 Task: Add Ancient Nutrition Chocolate Keto Protein to the cart.
Action: Mouse moved to (292, 139)
Screenshot: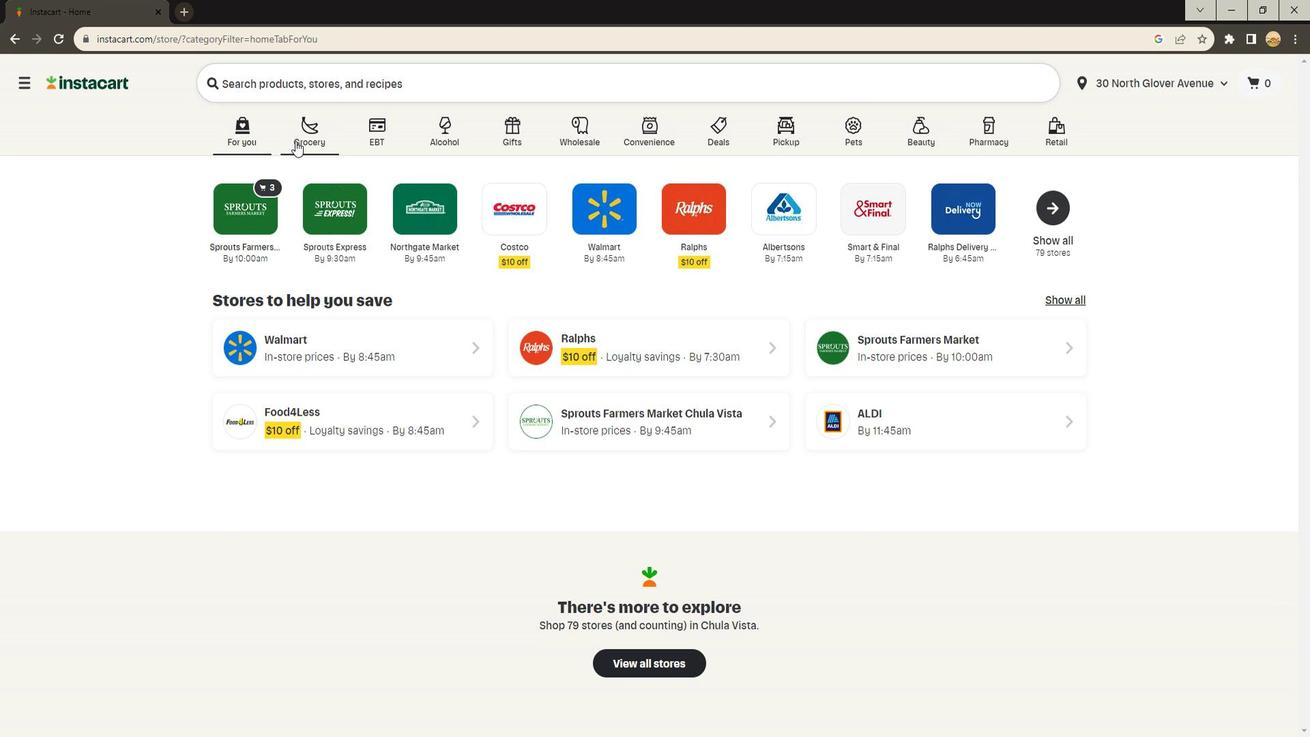 
Action: Mouse pressed left at (292, 139)
Screenshot: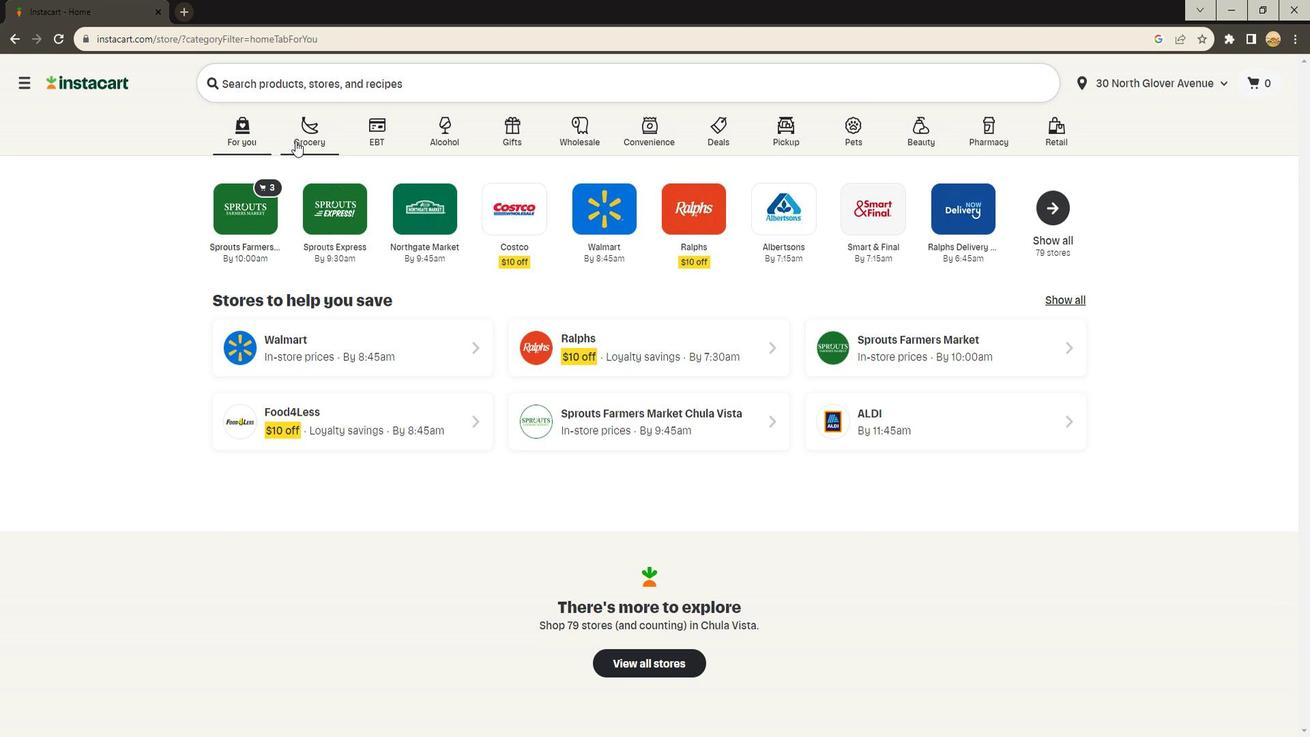 
Action: Mouse moved to (339, 417)
Screenshot: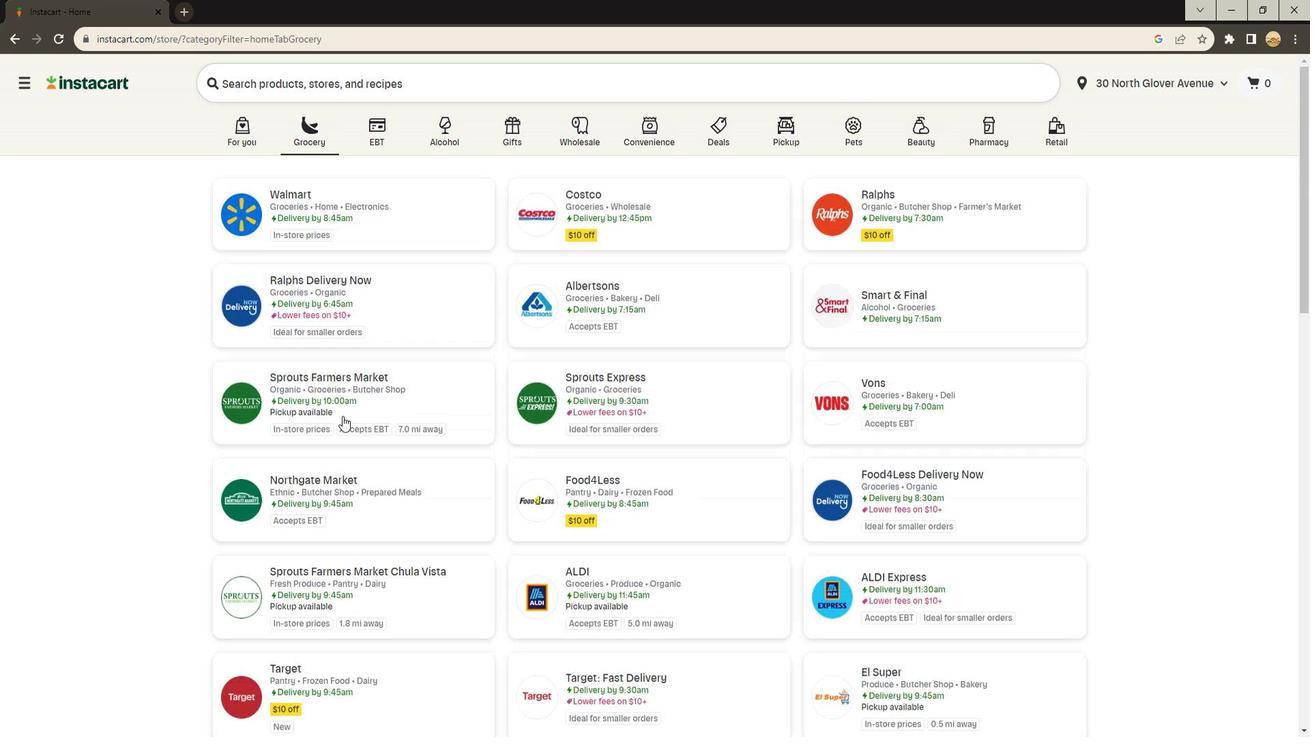 
Action: Mouse pressed left at (339, 417)
Screenshot: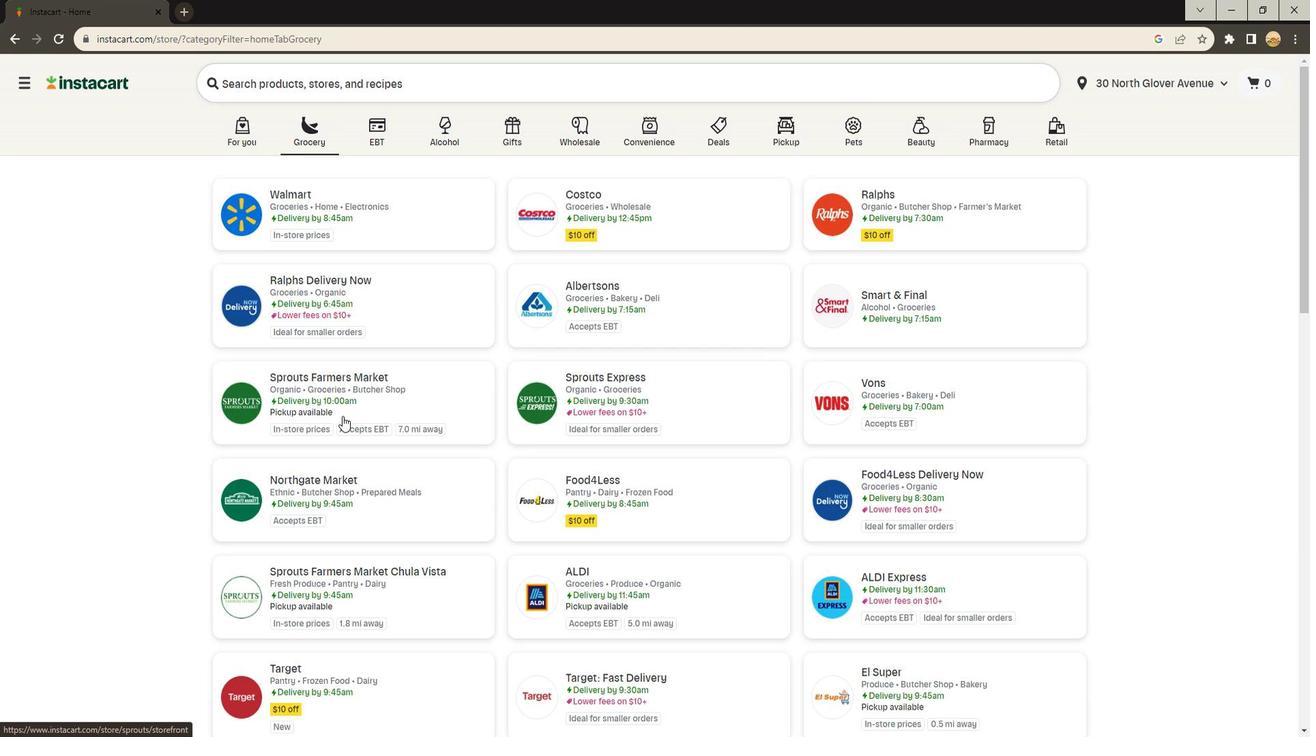 
Action: Mouse moved to (189, 403)
Screenshot: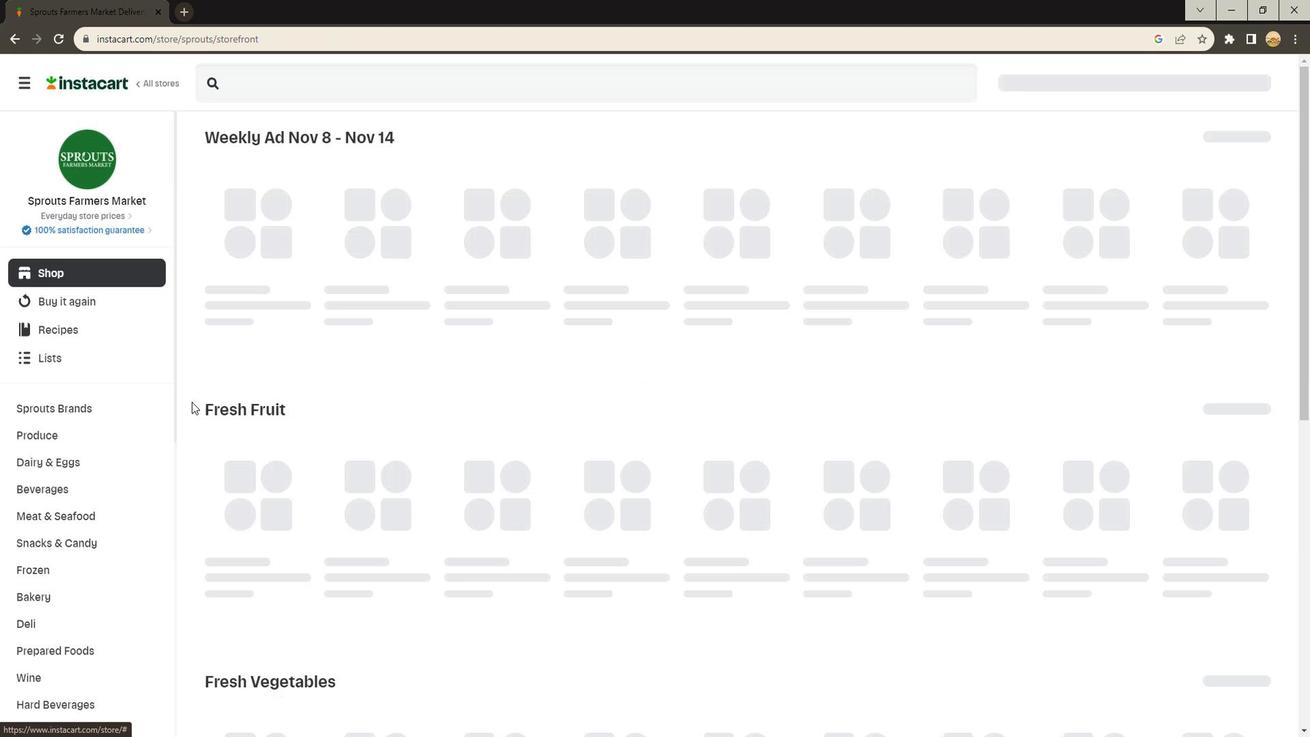 
Action: Mouse scrolled (189, 402) with delta (0, 0)
Screenshot: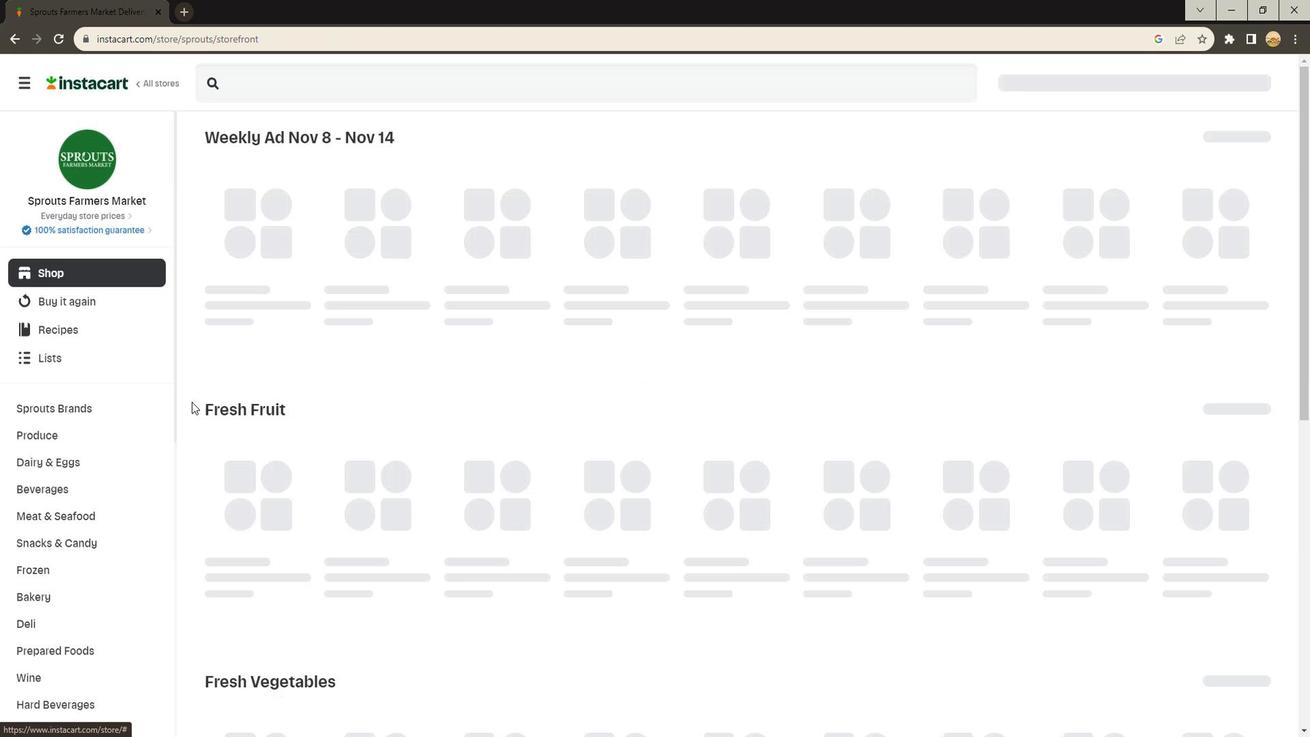 
Action: Mouse moved to (177, 409)
Screenshot: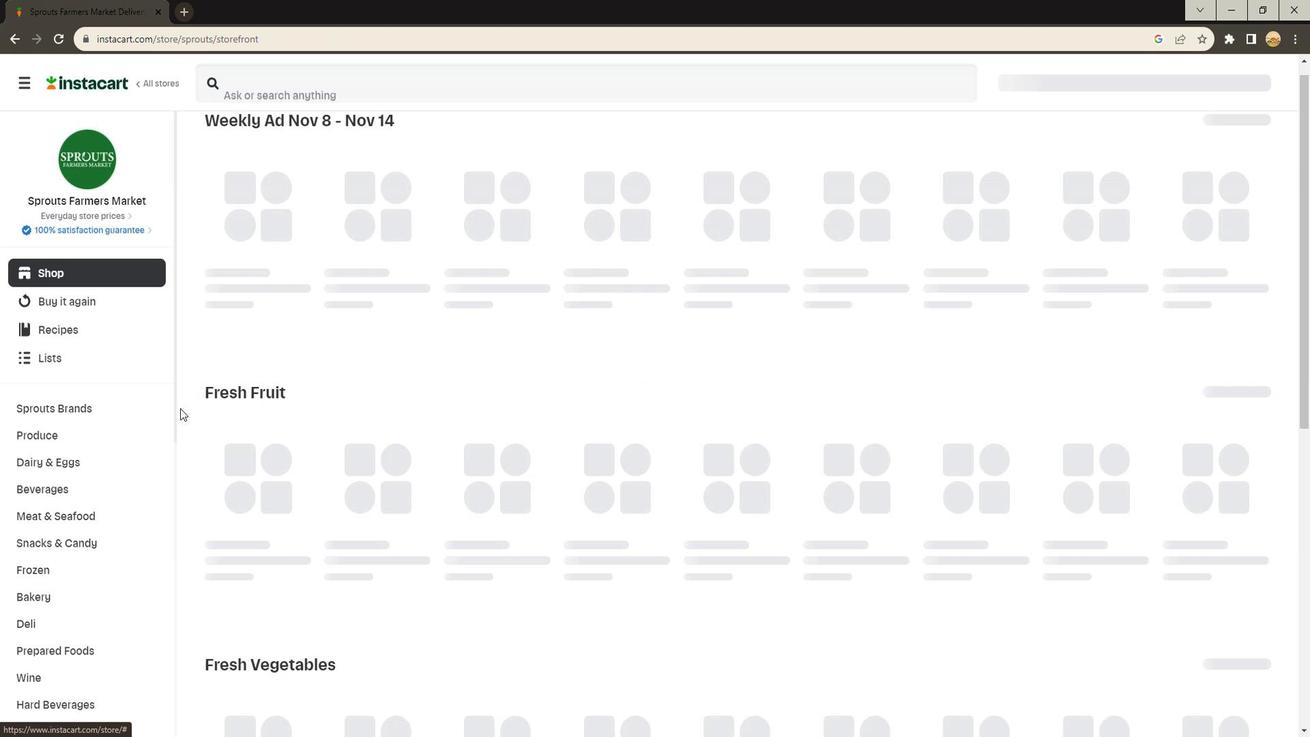
Action: Mouse scrolled (177, 408) with delta (0, 0)
Screenshot: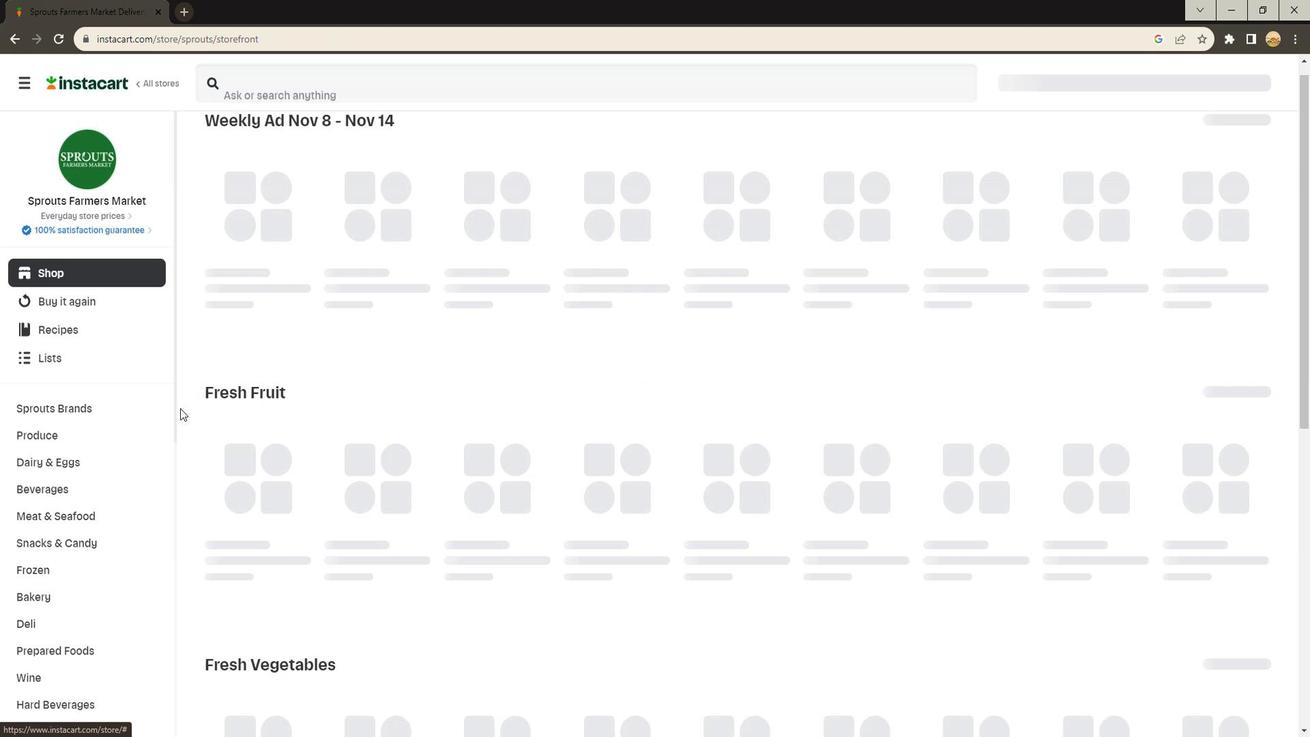 
Action: Mouse moved to (176, 410)
Screenshot: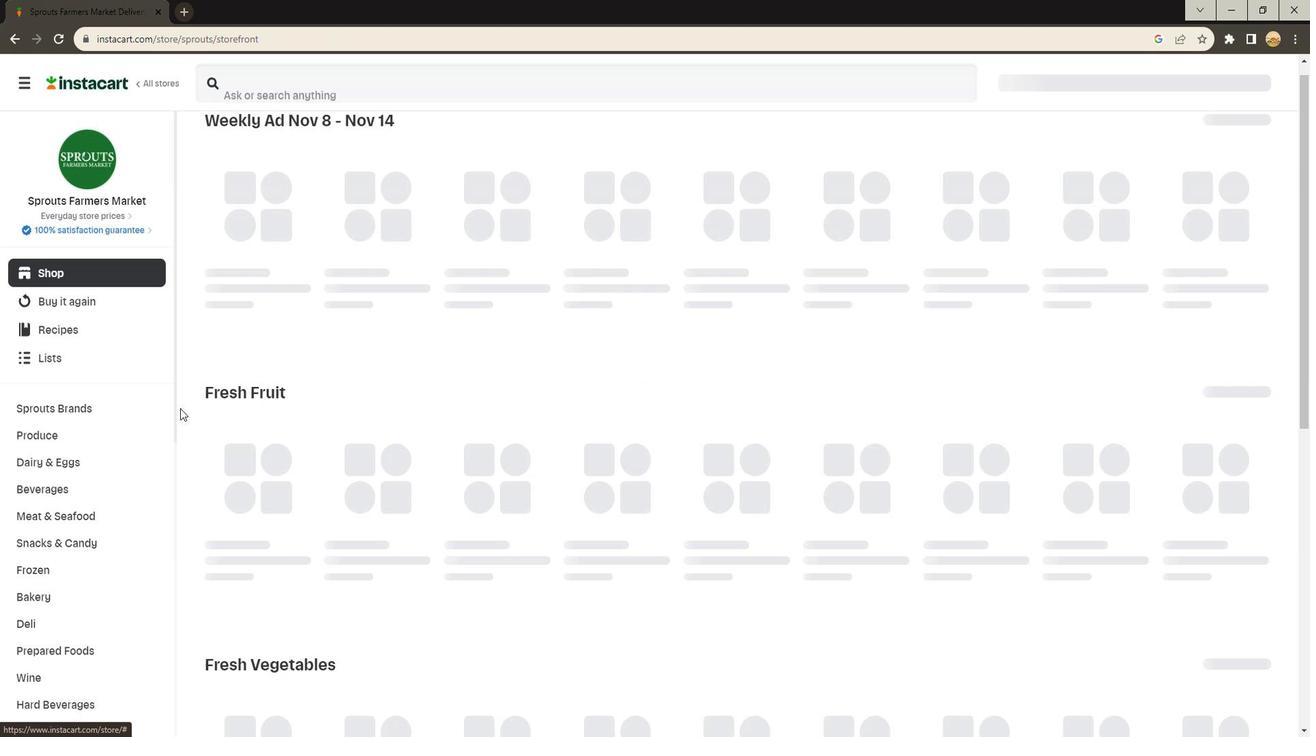 
Action: Mouse scrolled (176, 409) with delta (0, 0)
Screenshot: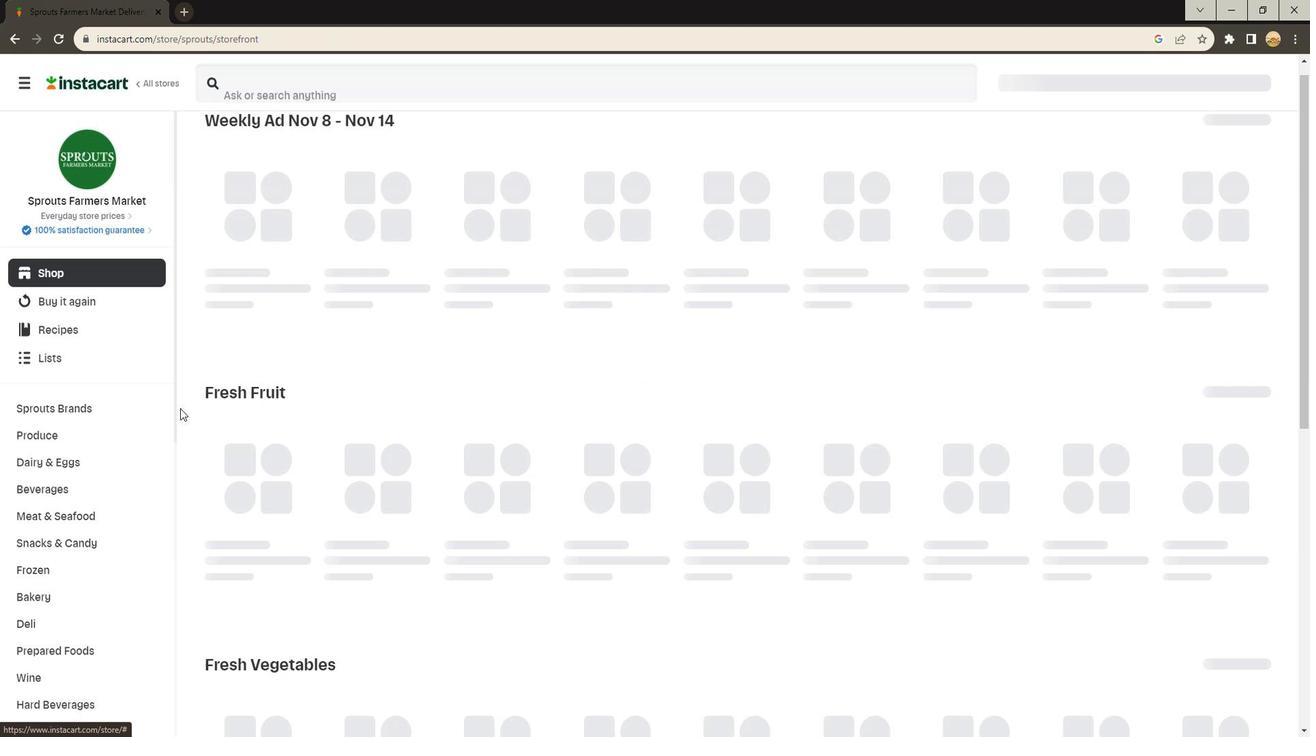 
Action: Mouse moved to (175, 410)
Screenshot: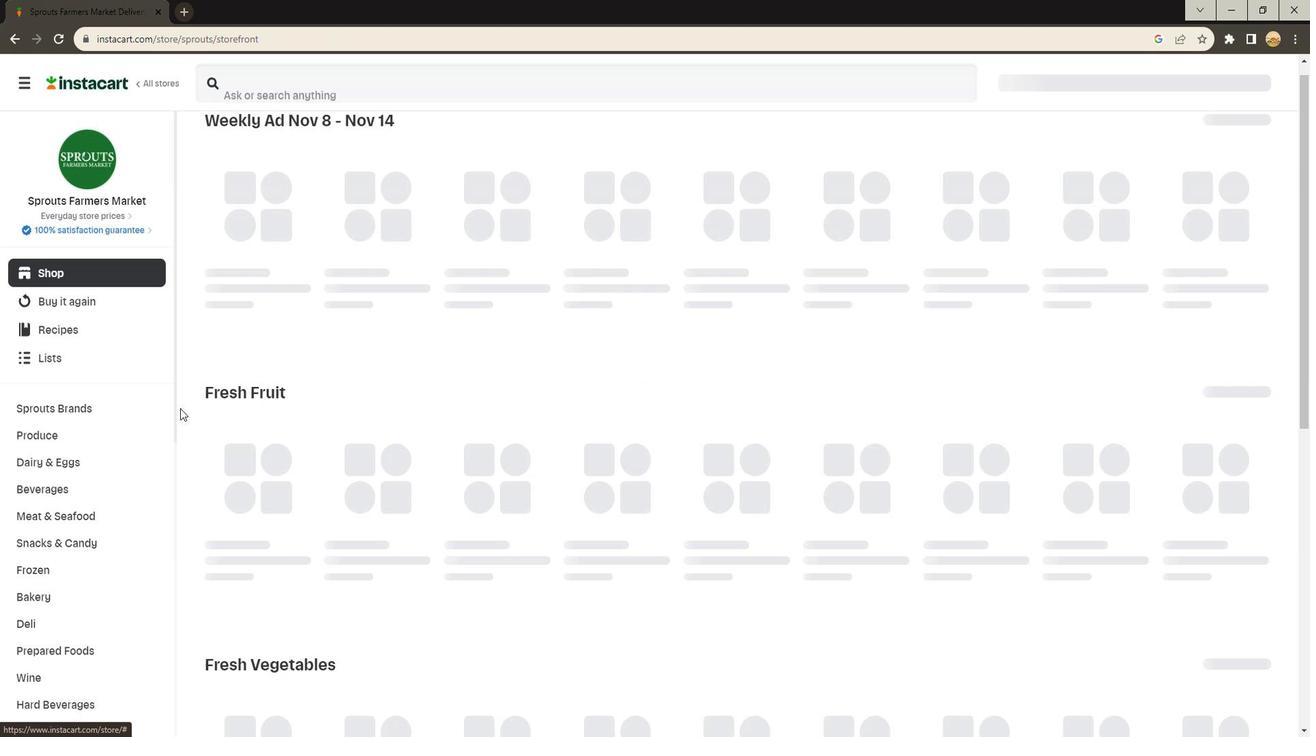 
Action: Mouse scrolled (175, 409) with delta (0, 0)
Screenshot: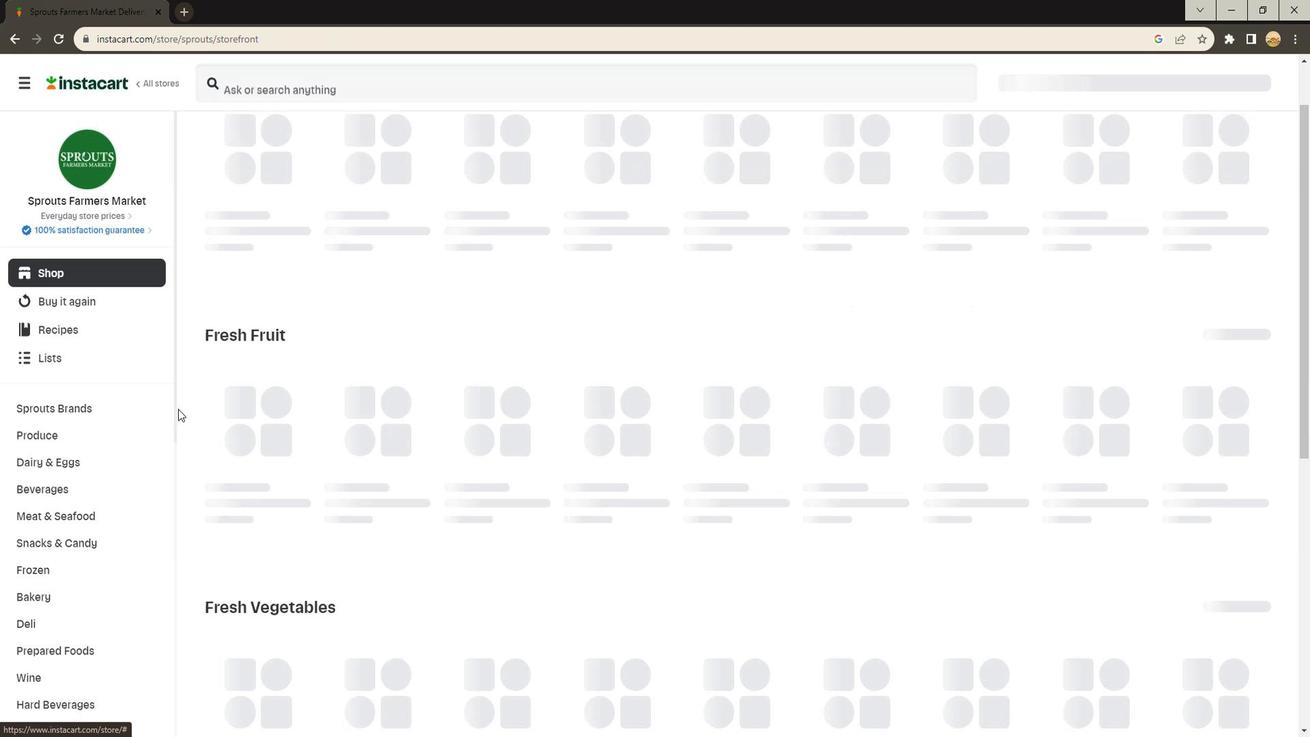 
Action: Mouse moved to (175, 410)
Screenshot: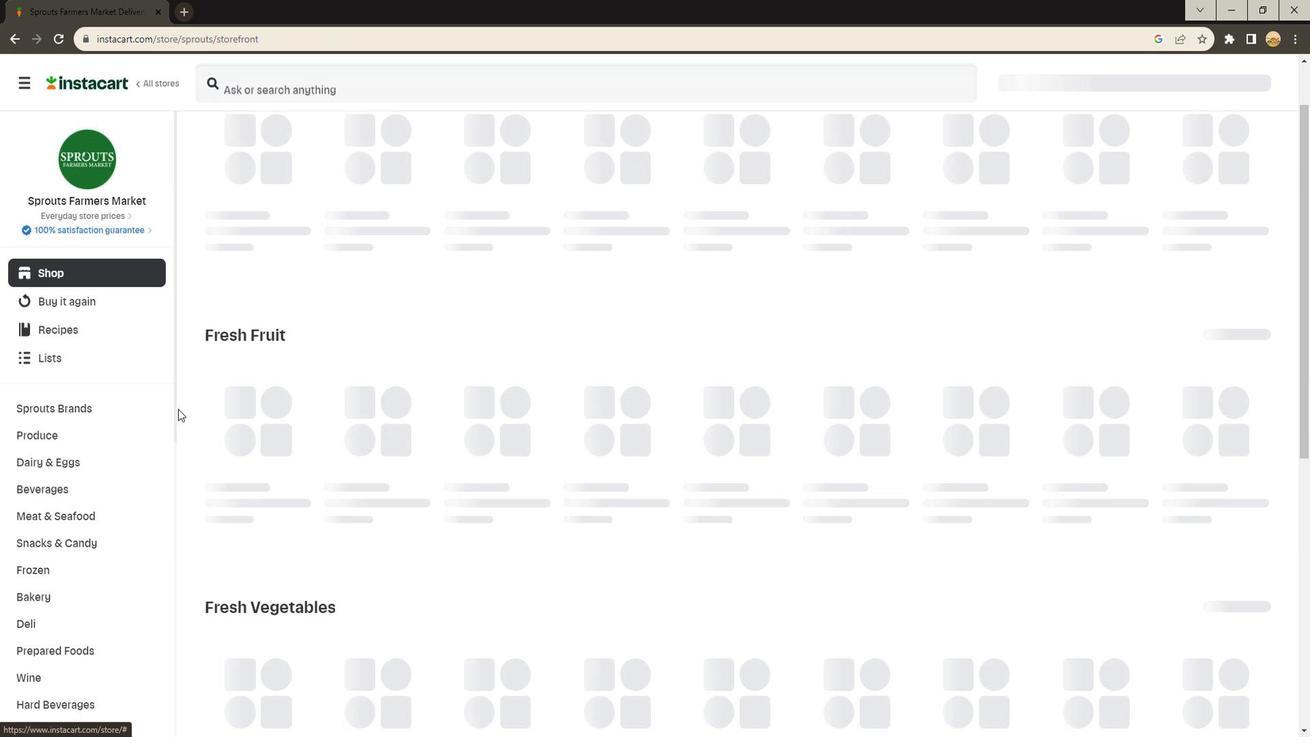 
Action: Mouse scrolled (175, 409) with delta (0, 0)
Screenshot: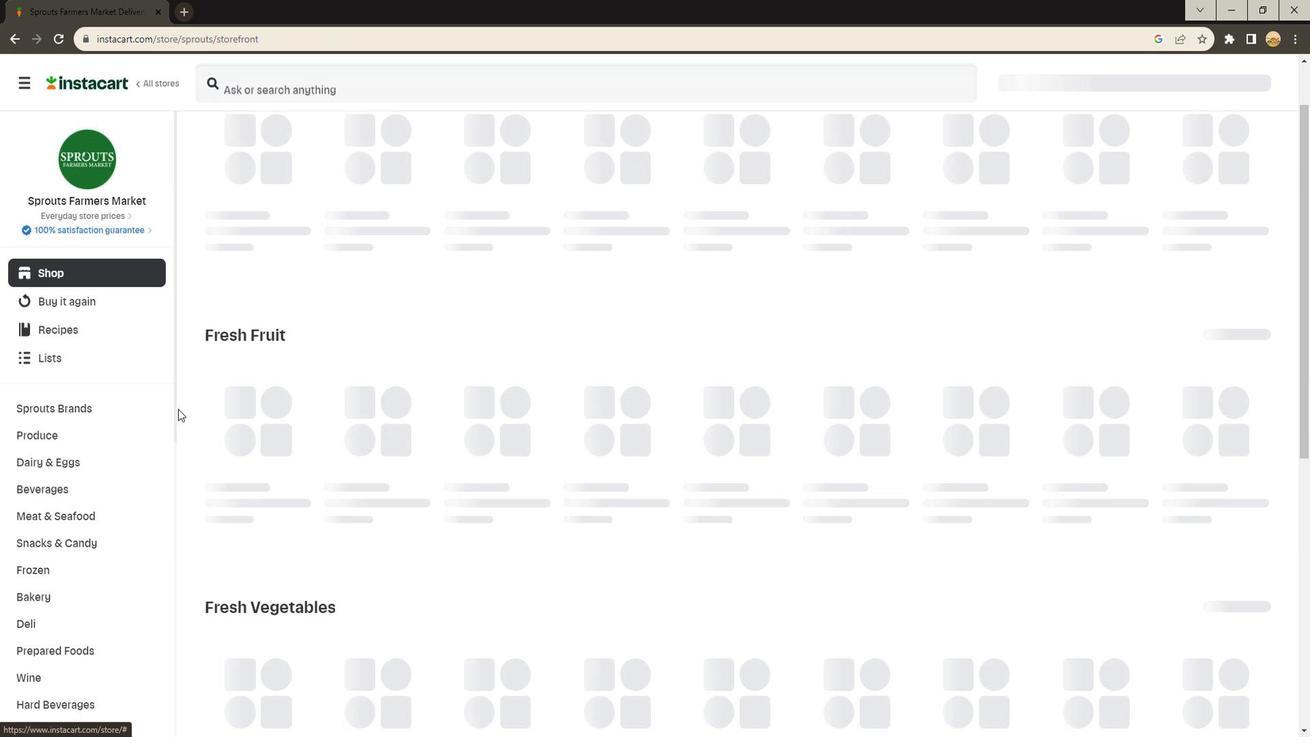 
Action: Mouse moved to (172, 410)
Screenshot: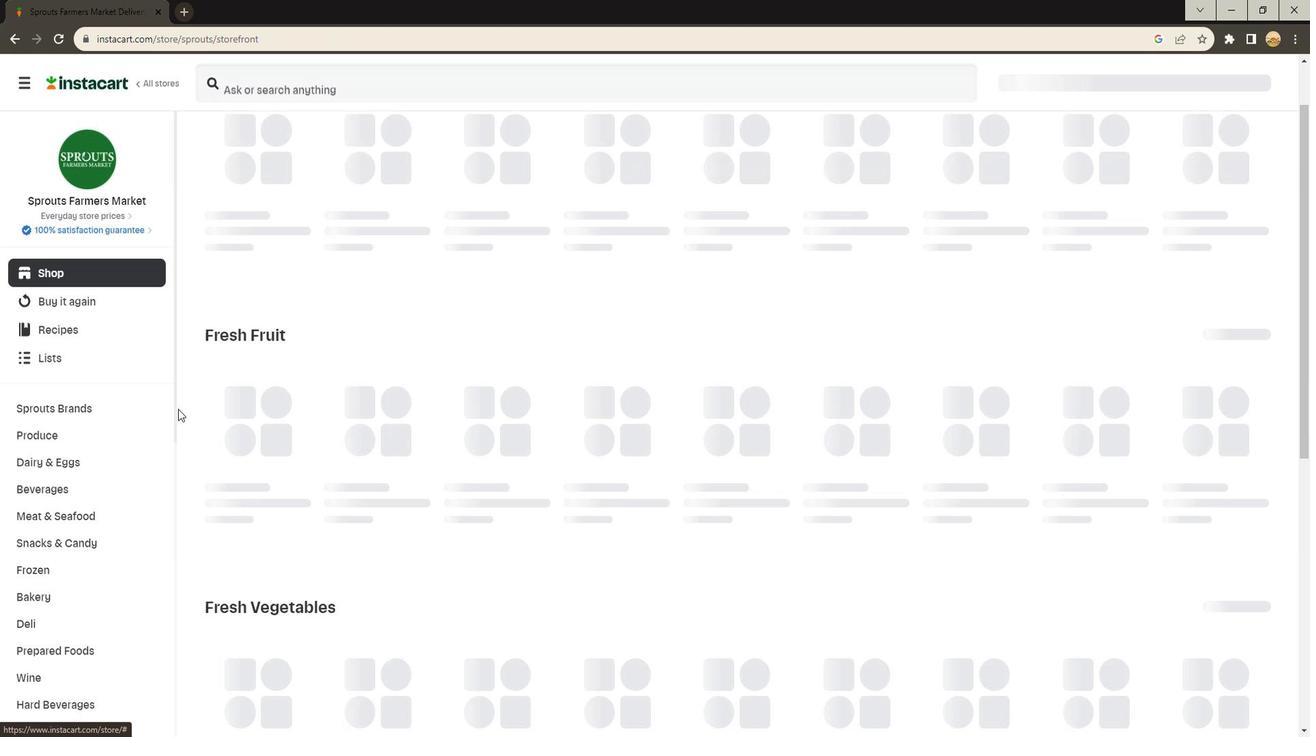 
Action: Mouse scrolled (172, 409) with delta (0, 0)
Screenshot: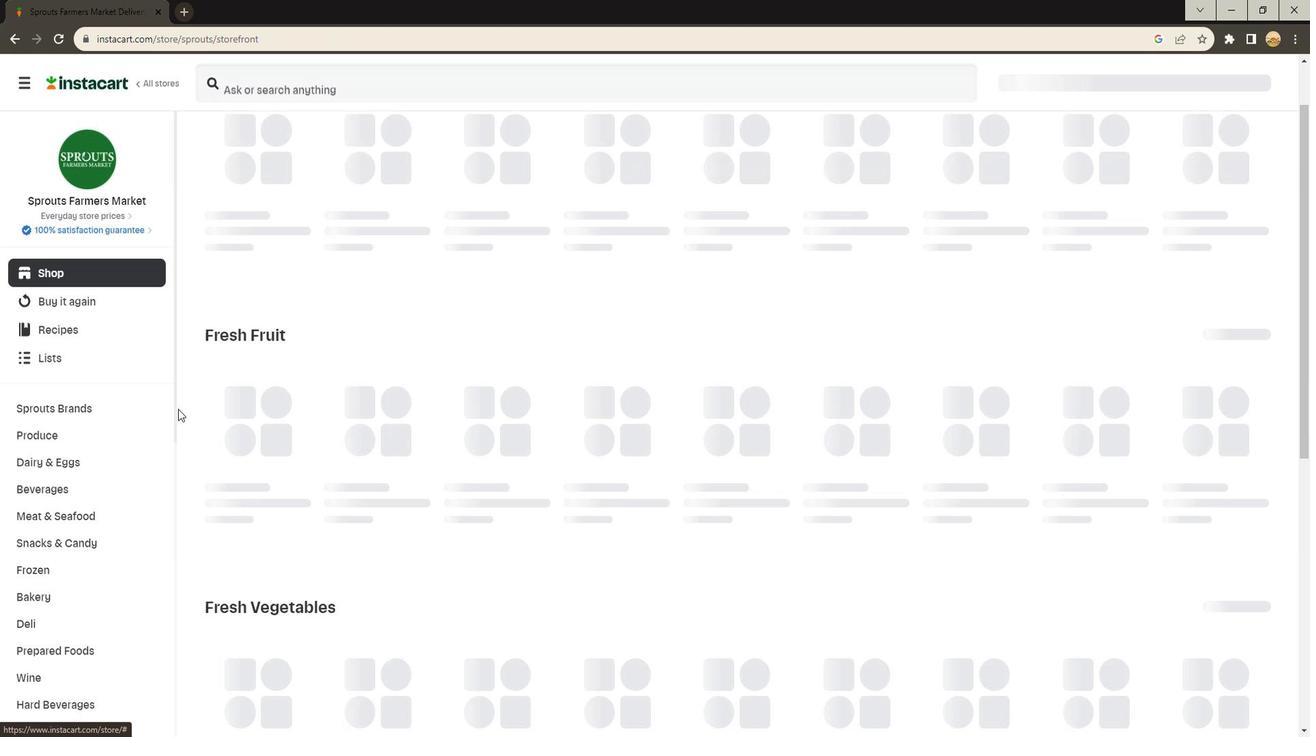 
Action: Mouse moved to (122, 406)
Screenshot: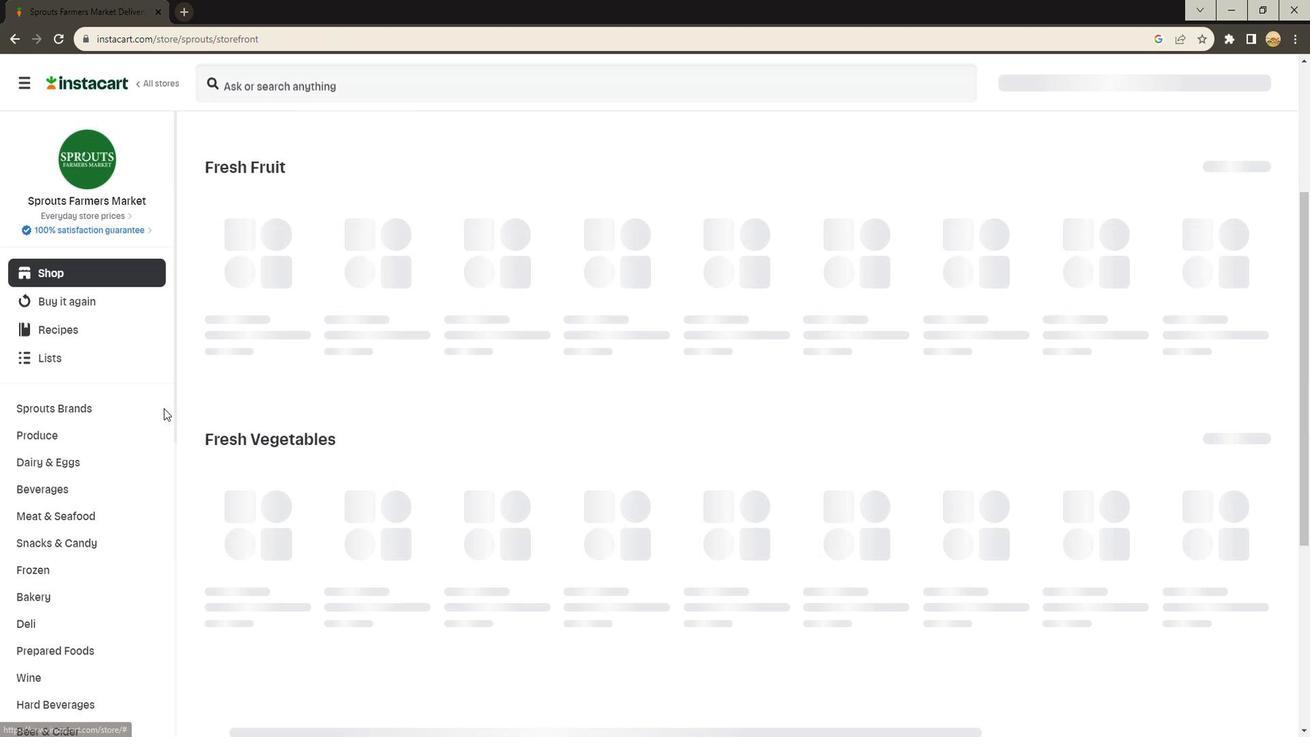 
Action: Mouse scrolled (122, 406) with delta (0, 0)
Screenshot: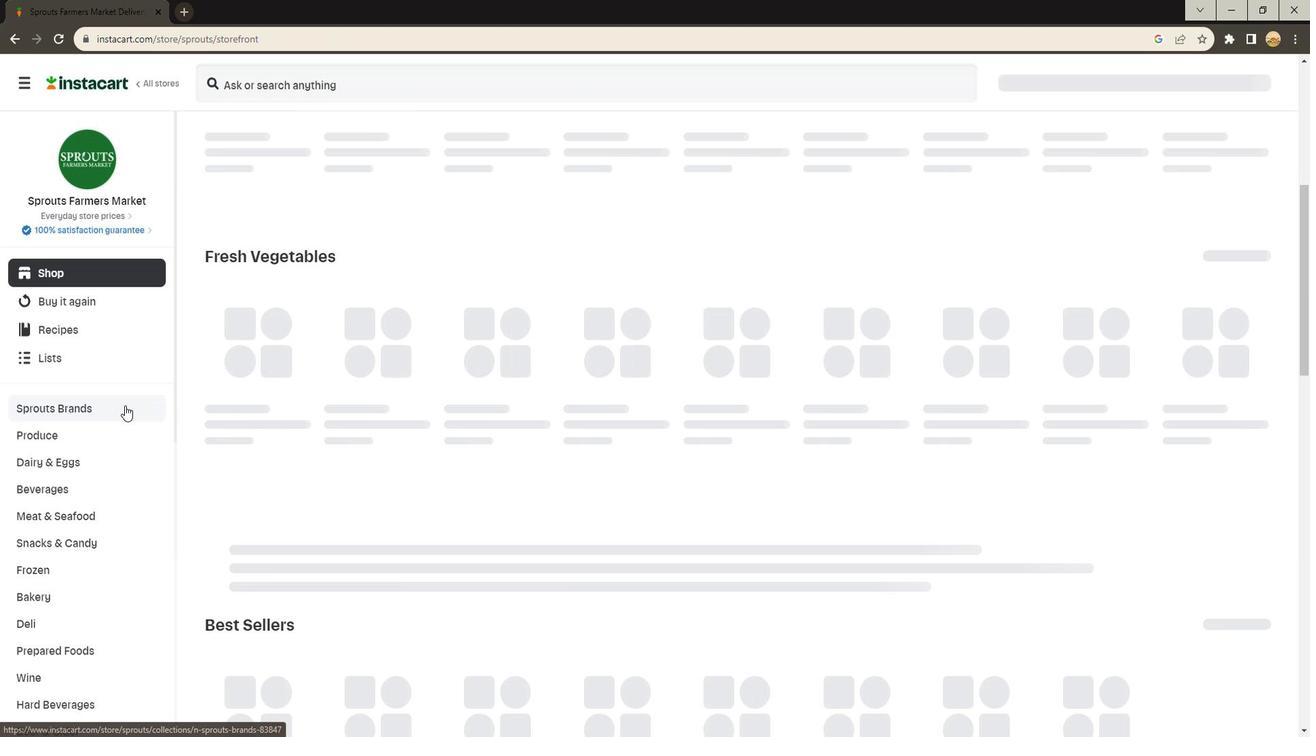 
Action: Mouse scrolled (122, 406) with delta (0, 0)
Screenshot: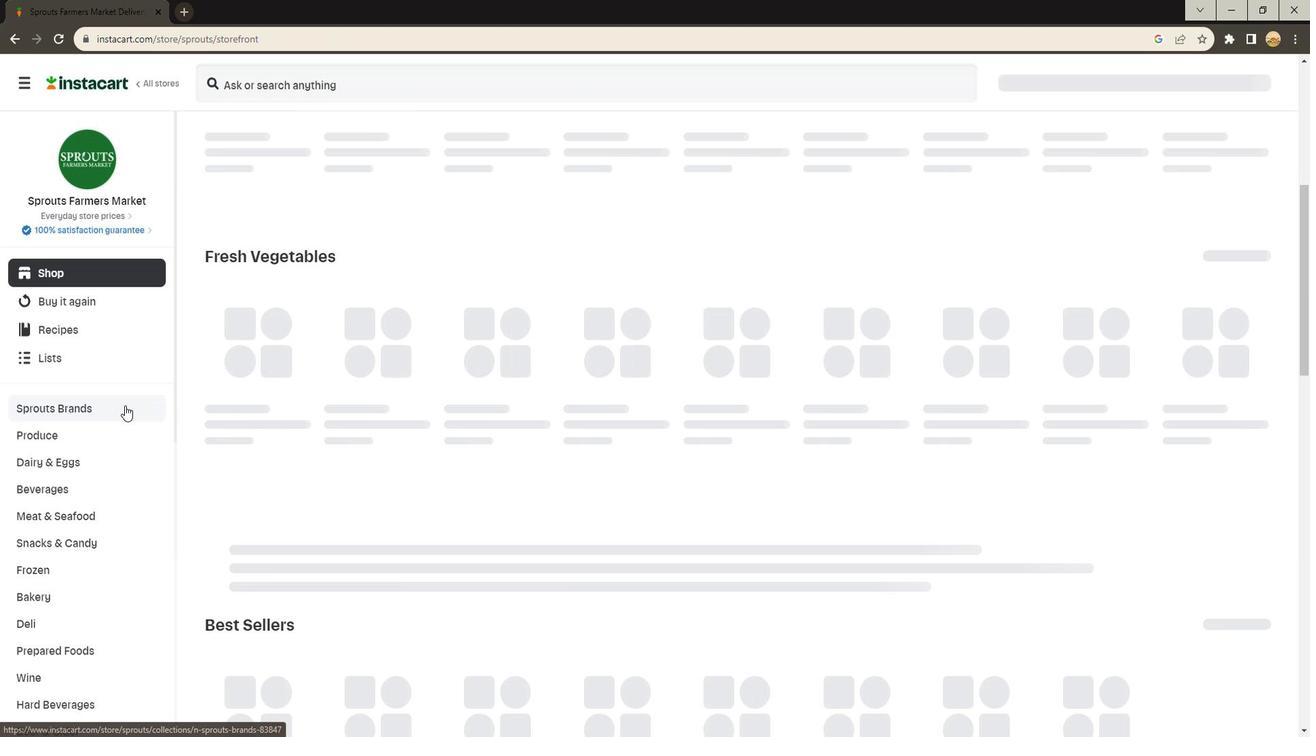 
Action: Mouse scrolled (122, 406) with delta (0, 0)
Screenshot: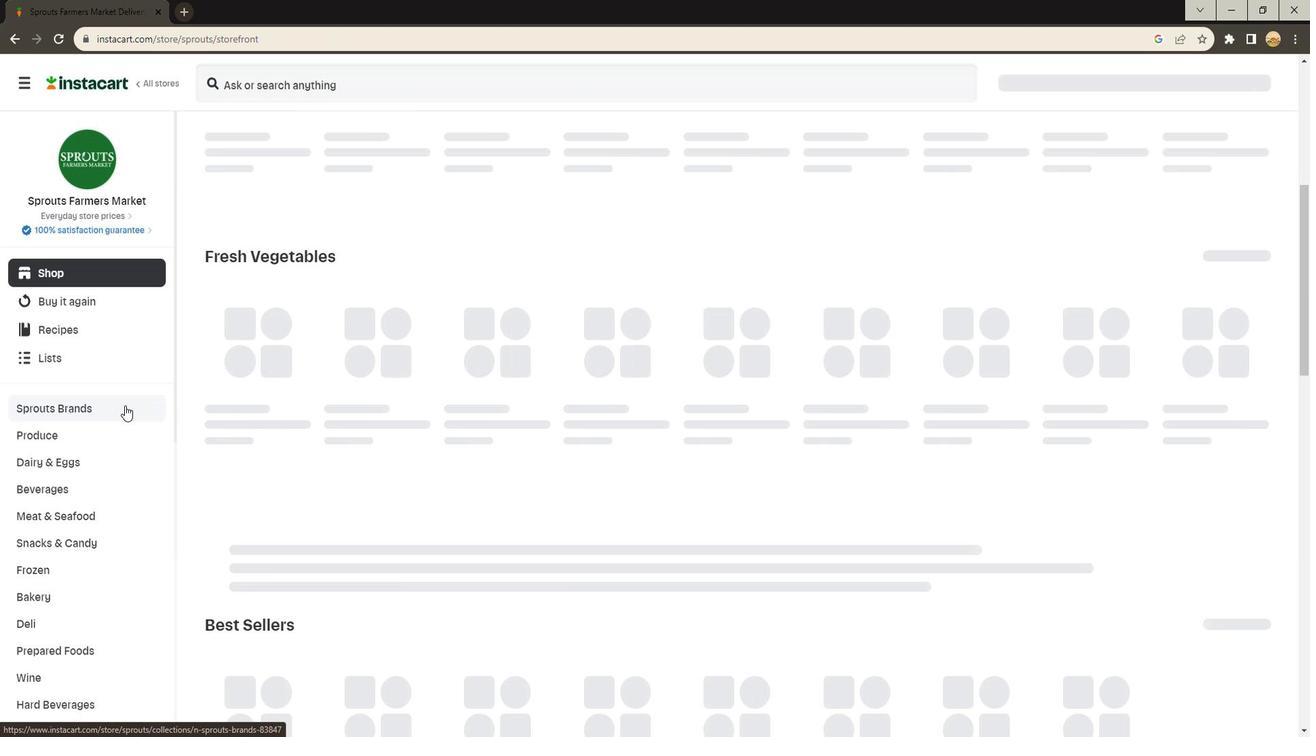 
Action: Mouse scrolled (122, 406) with delta (0, 0)
Screenshot: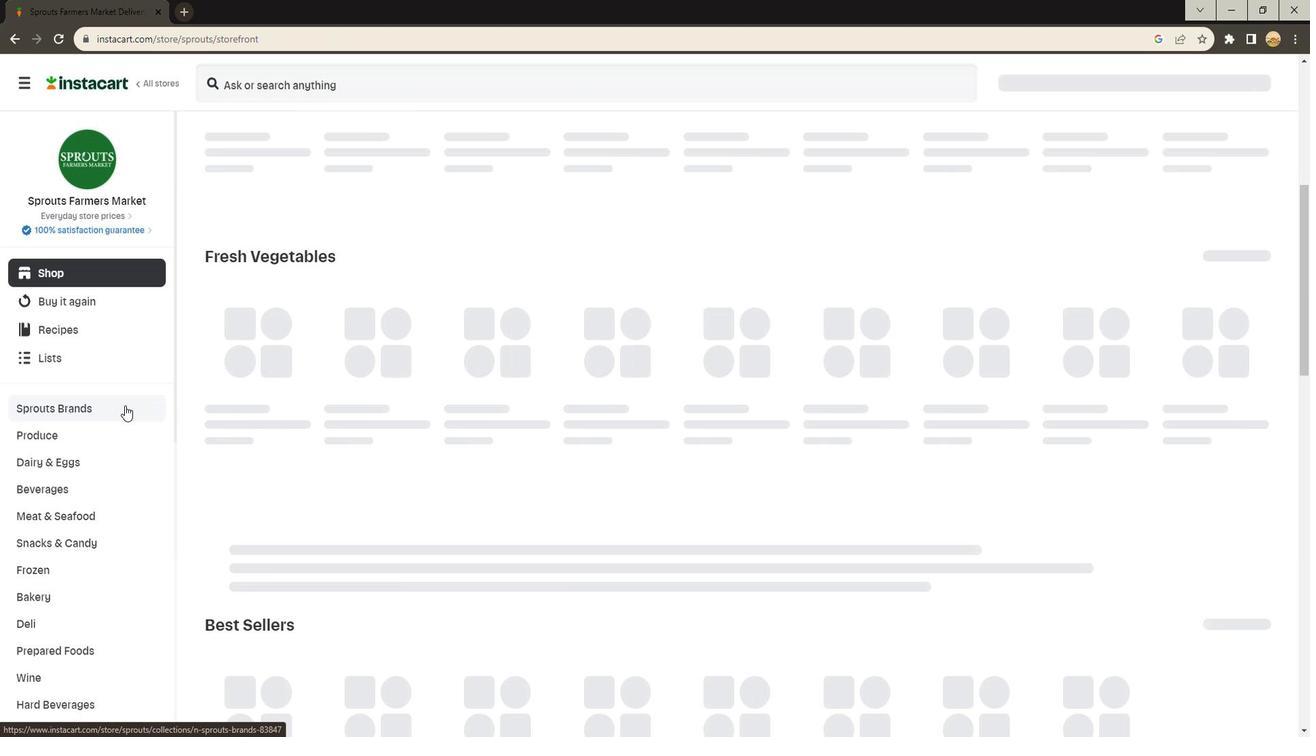 
Action: Mouse moved to (118, 406)
Screenshot: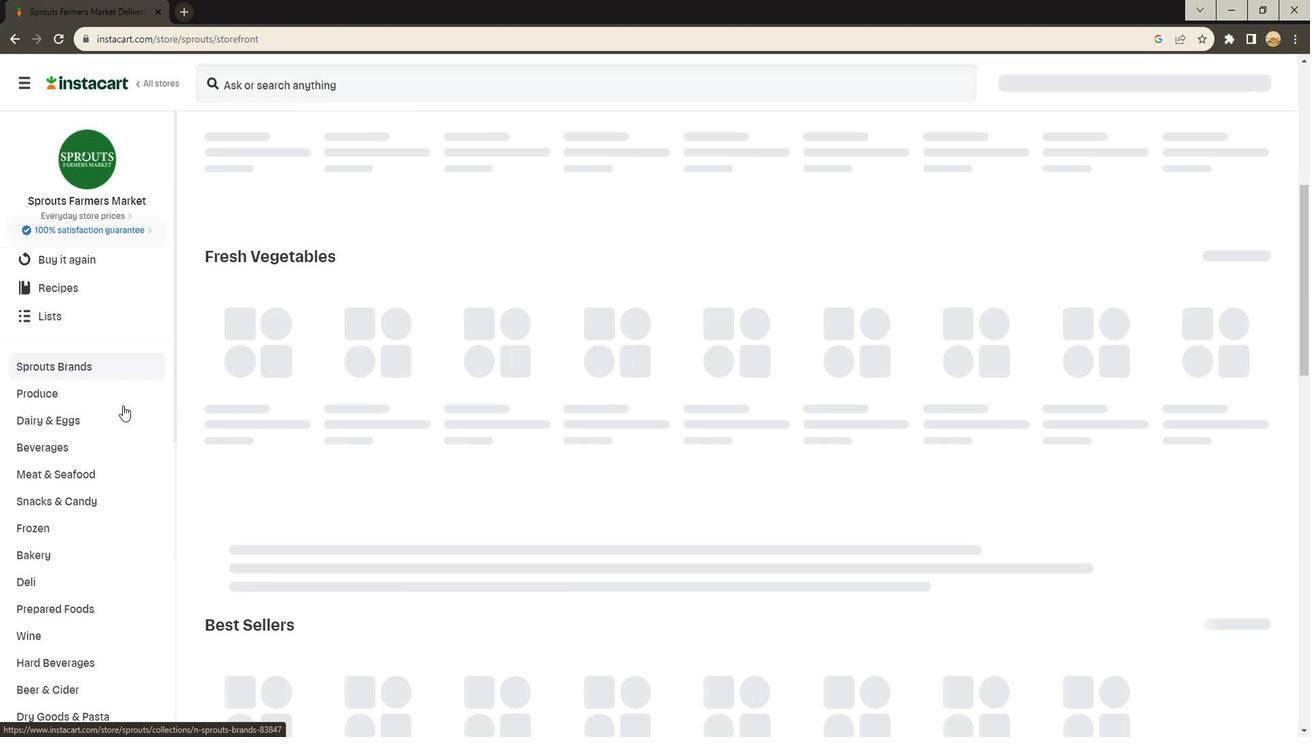 
Action: Mouse scrolled (118, 406) with delta (0, 0)
Screenshot: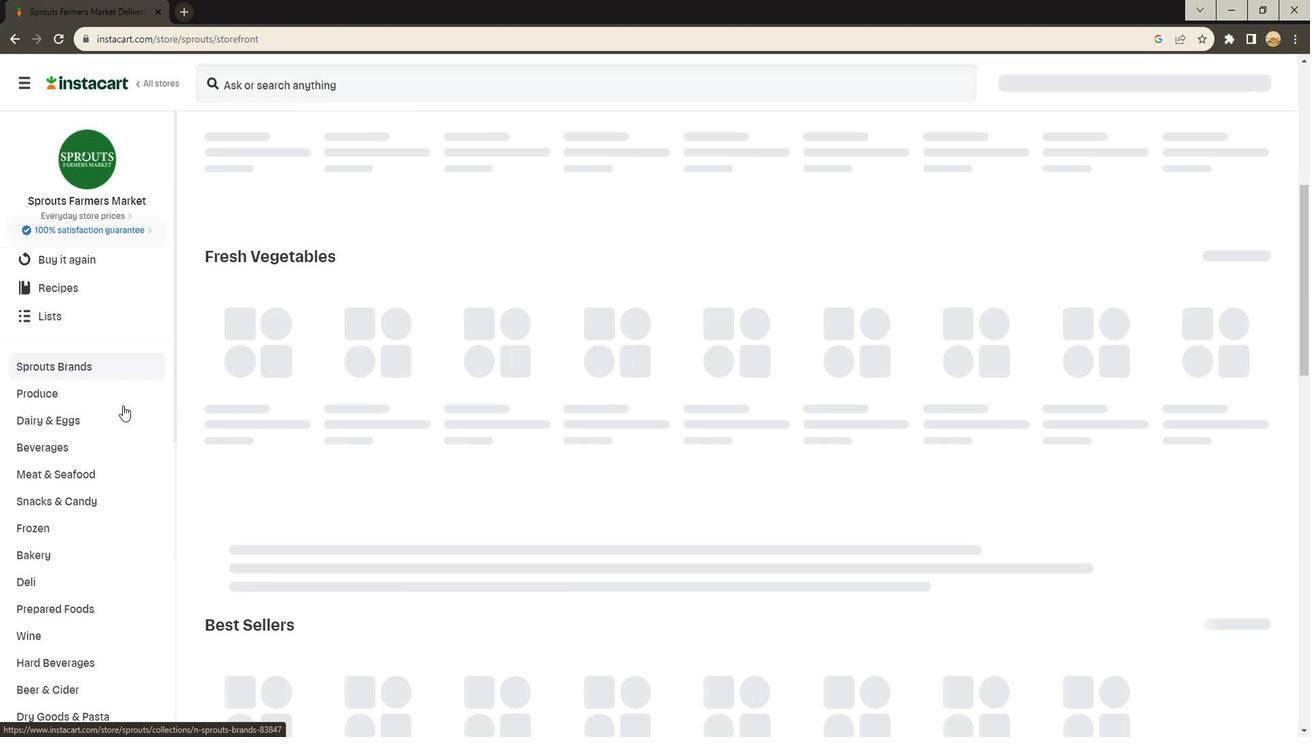 
Action: Mouse moved to (114, 406)
Screenshot: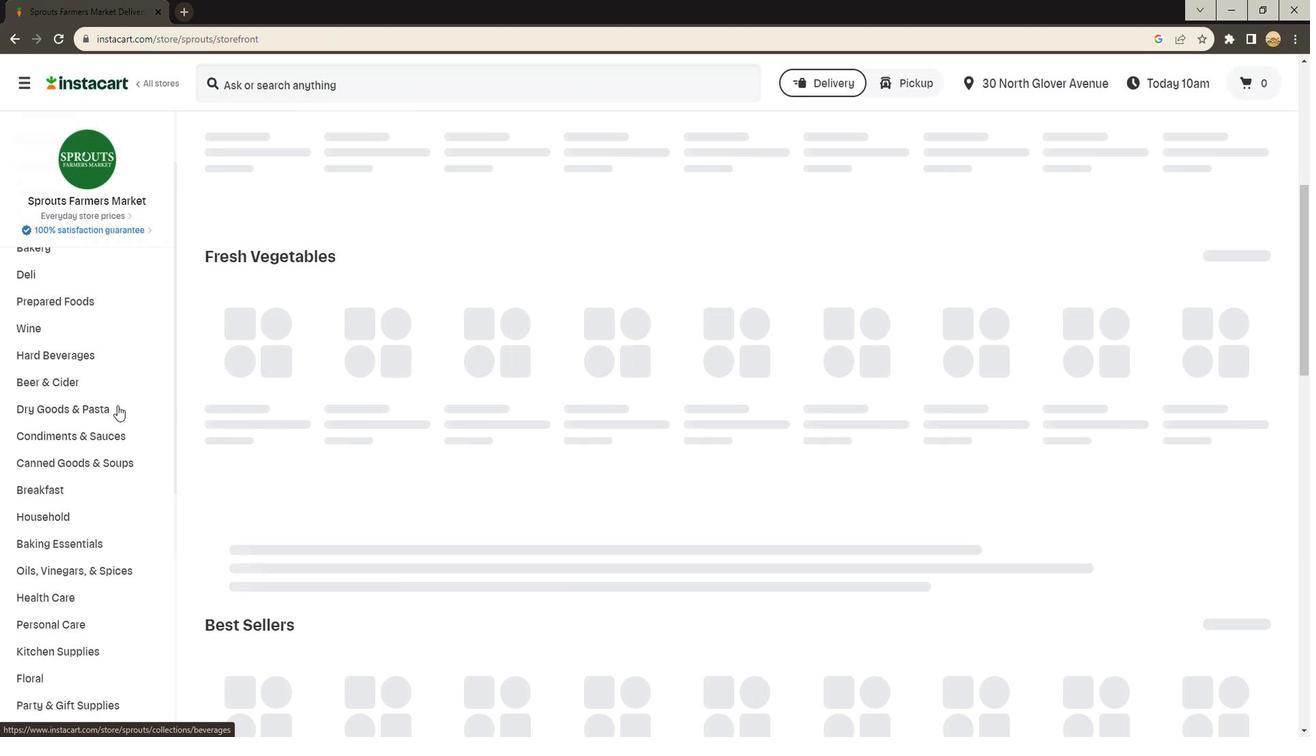 
Action: Mouse scrolled (114, 406) with delta (0, 0)
Screenshot: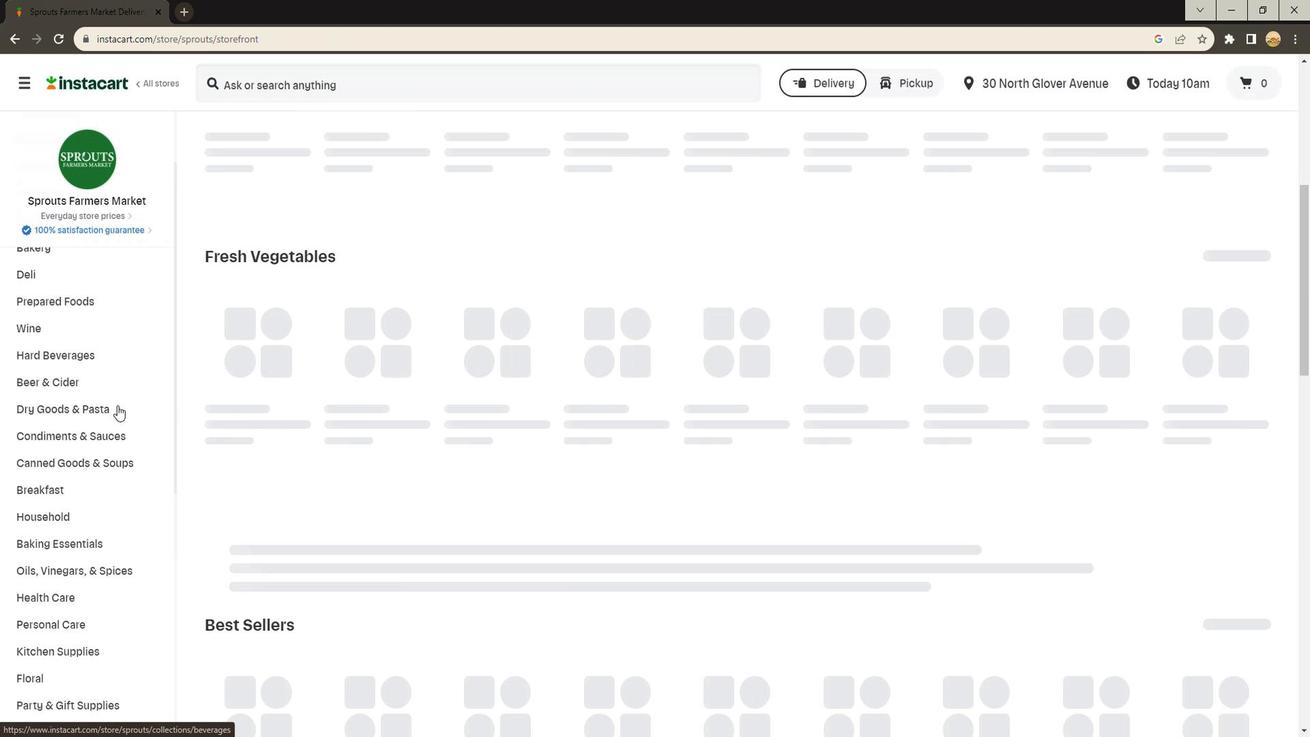 
Action: Mouse moved to (114, 406)
Screenshot: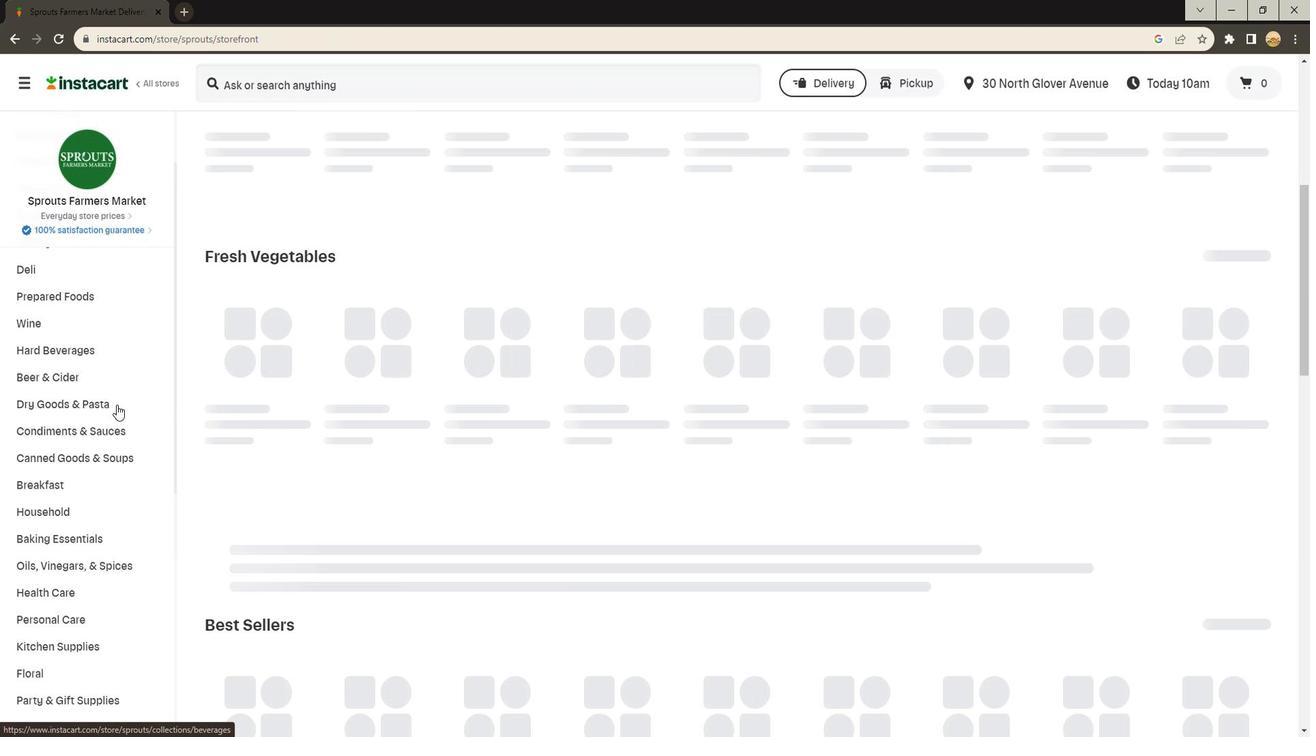 
Action: Mouse scrolled (114, 406) with delta (0, 0)
Screenshot: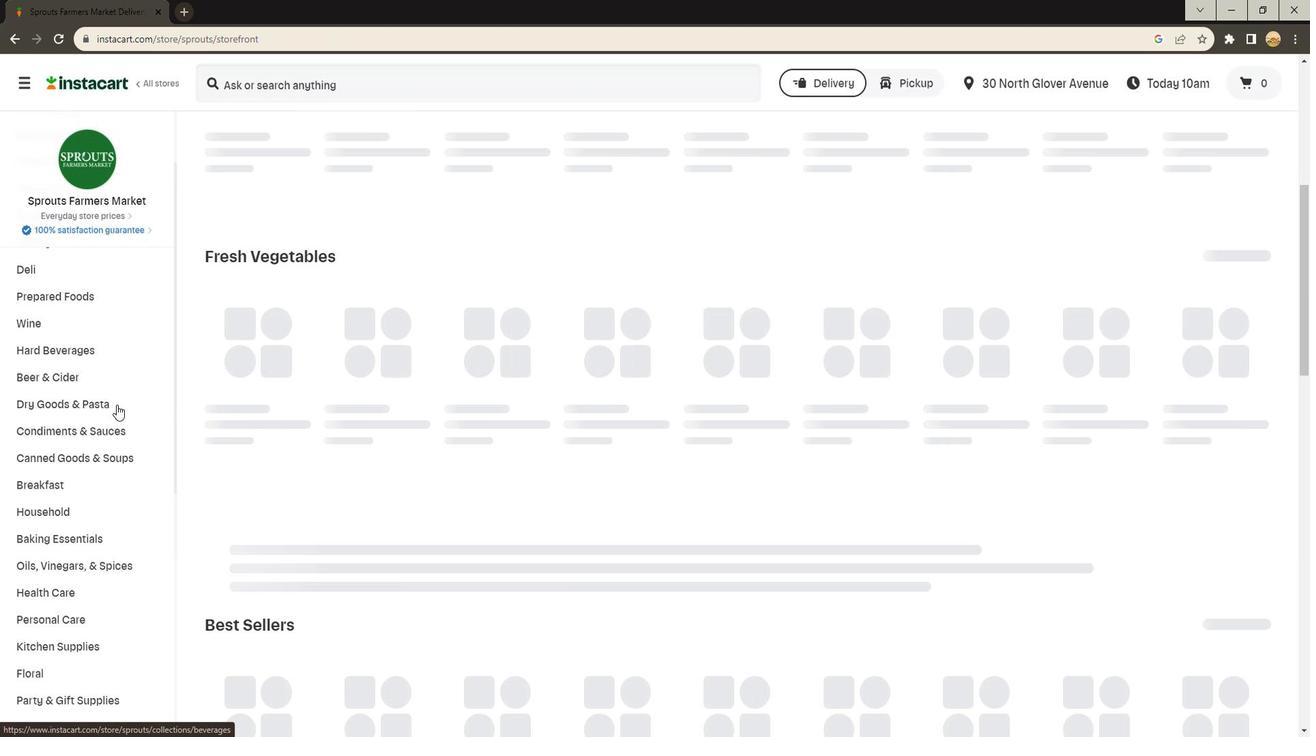 
Action: Mouse moved to (113, 406)
Screenshot: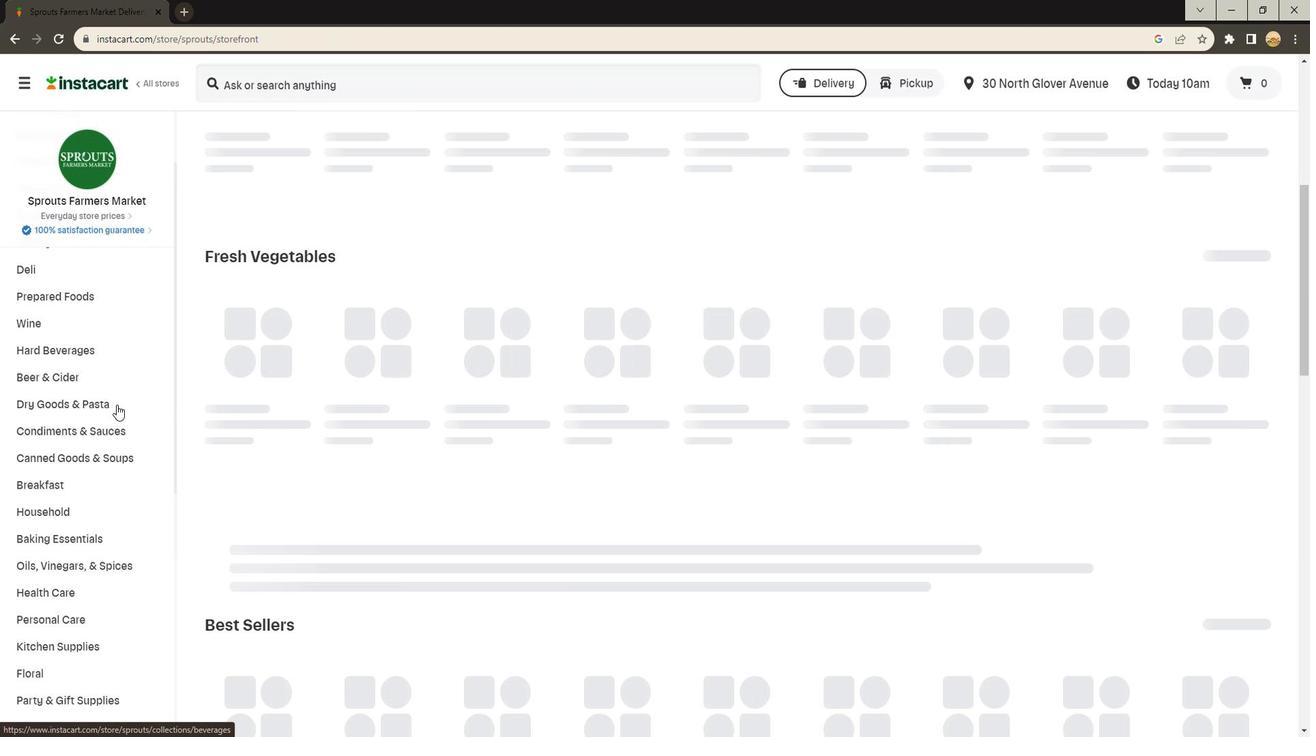 
Action: Mouse scrolled (113, 405) with delta (0, 0)
Screenshot: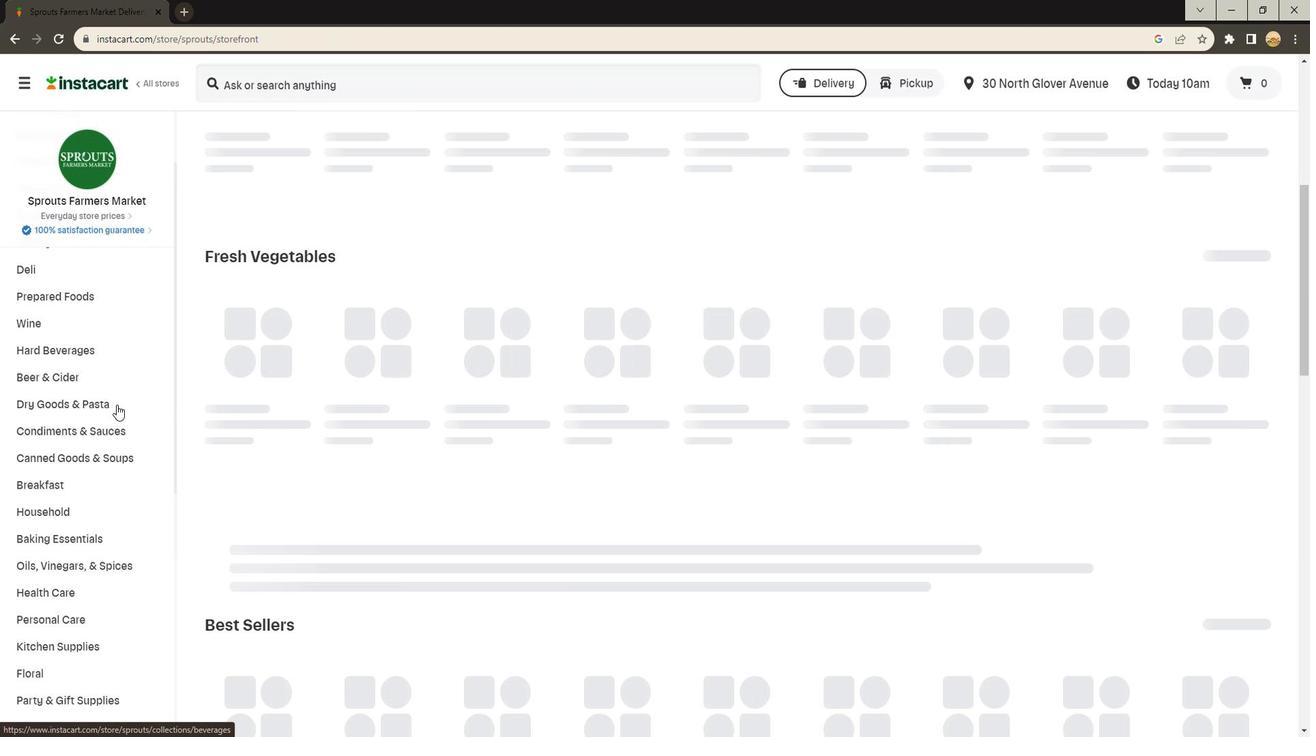 
Action: Mouse moved to (101, 400)
Screenshot: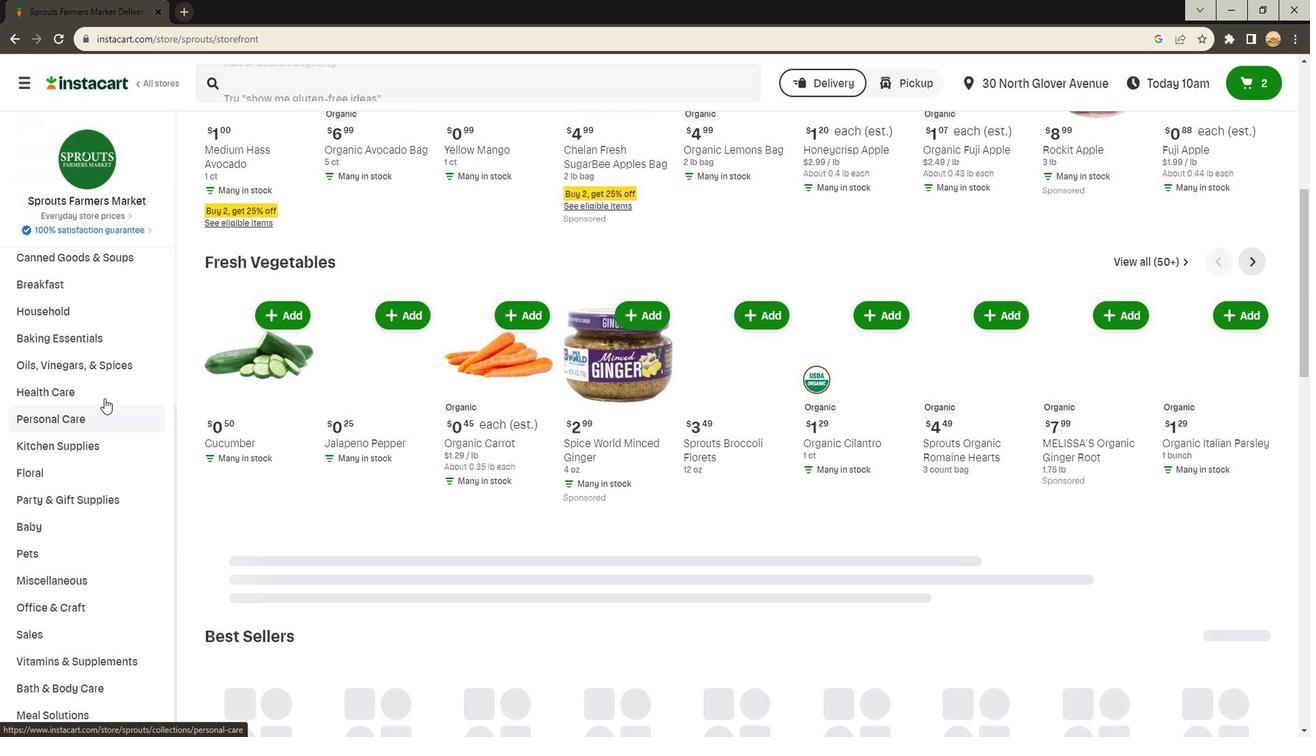 
Action: Mouse pressed left at (101, 400)
Screenshot: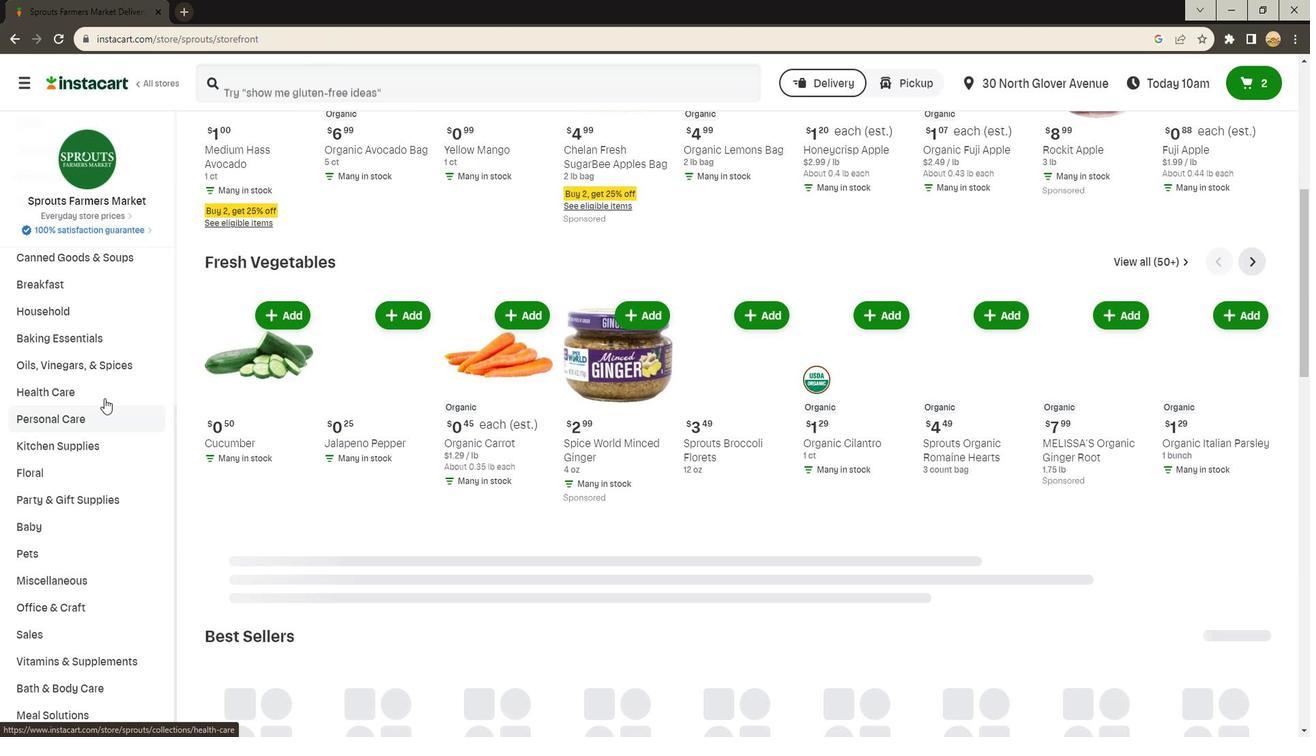 
Action: Mouse moved to (944, 180)
Screenshot: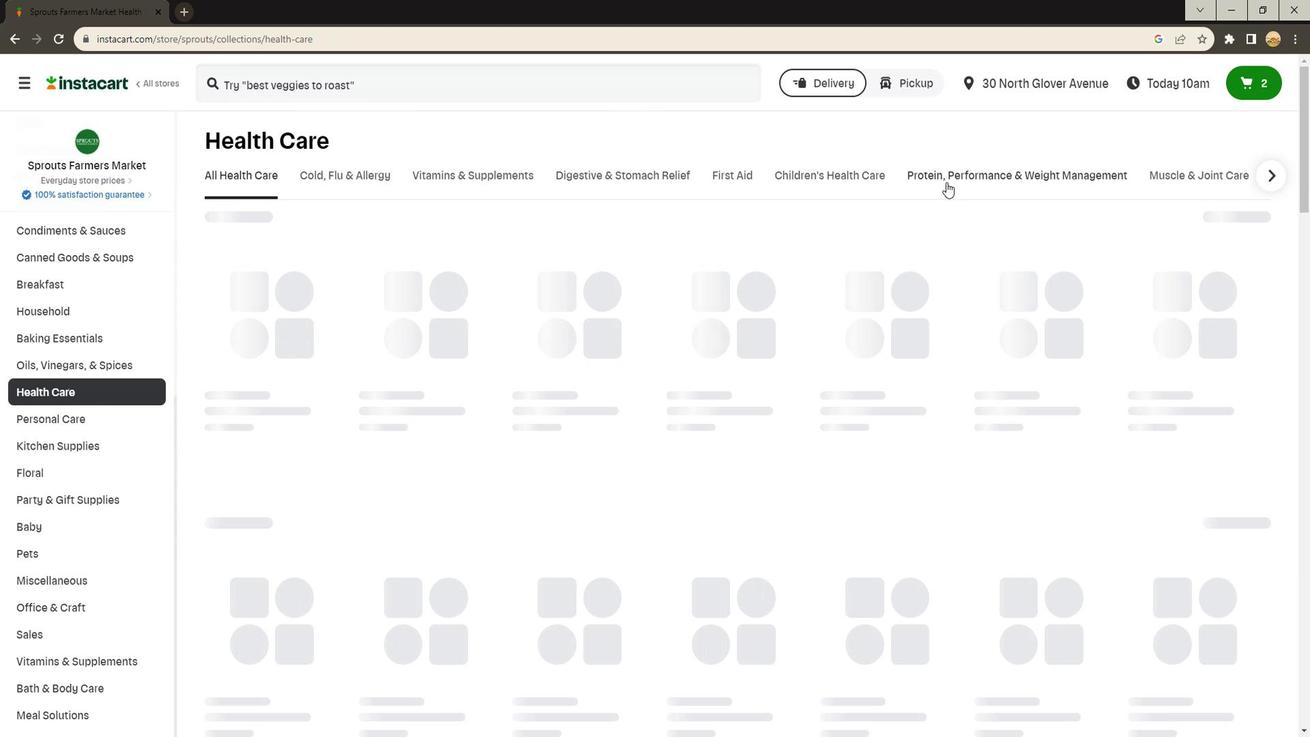 
Action: Mouse pressed left at (944, 180)
Screenshot: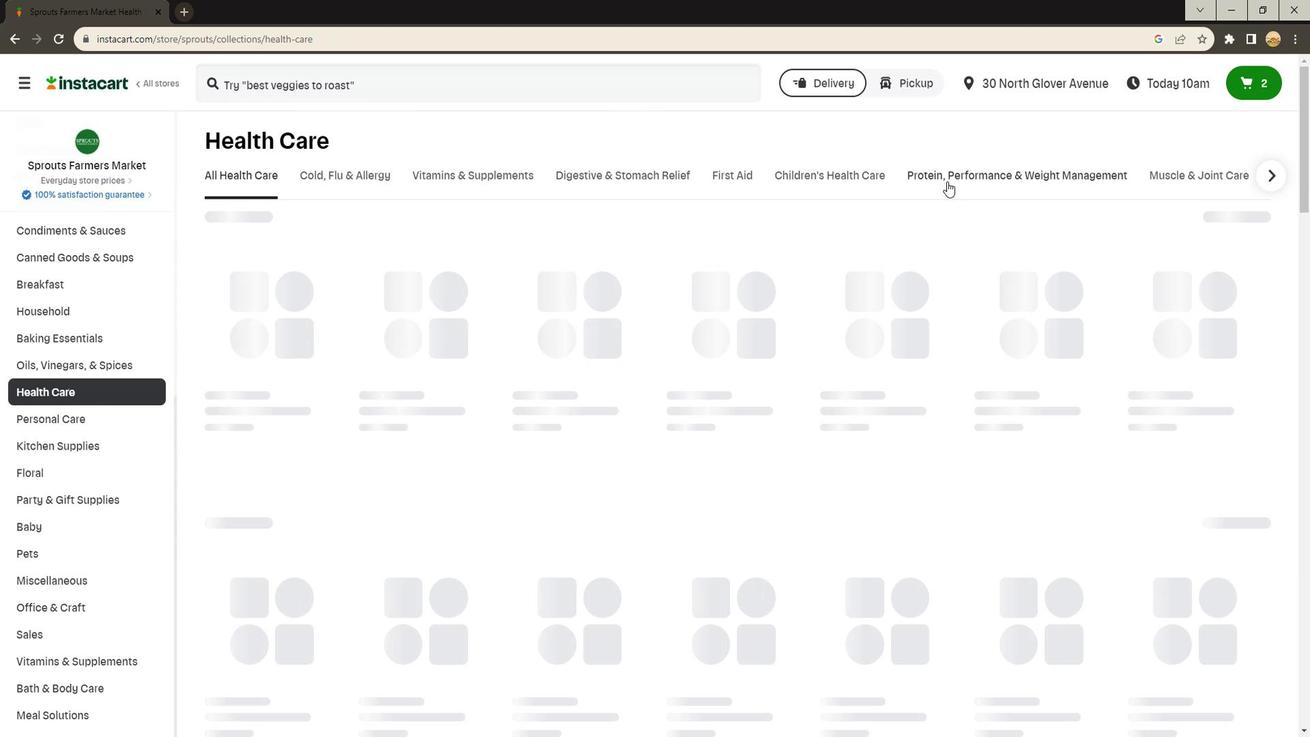 
Action: Mouse moved to (349, 249)
Screenshot: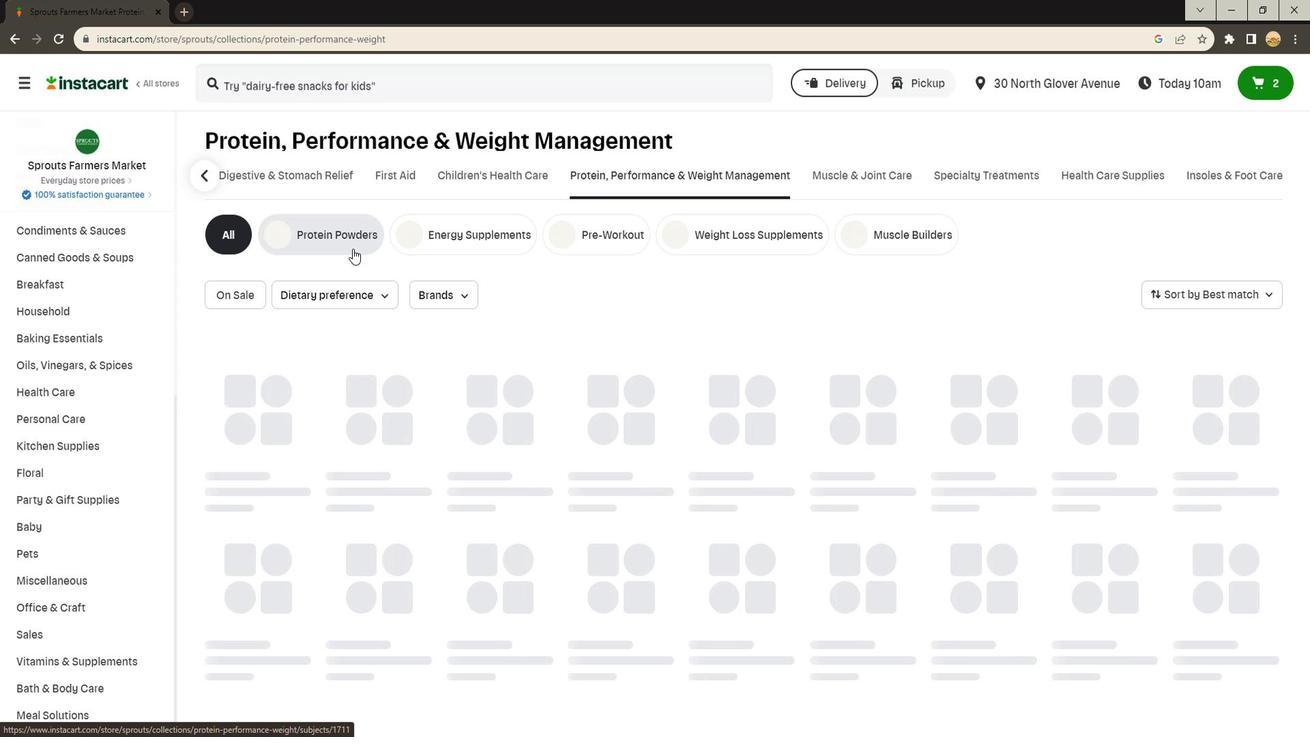 
Action: Mouse pressed left at (349, 249)
Screenshot: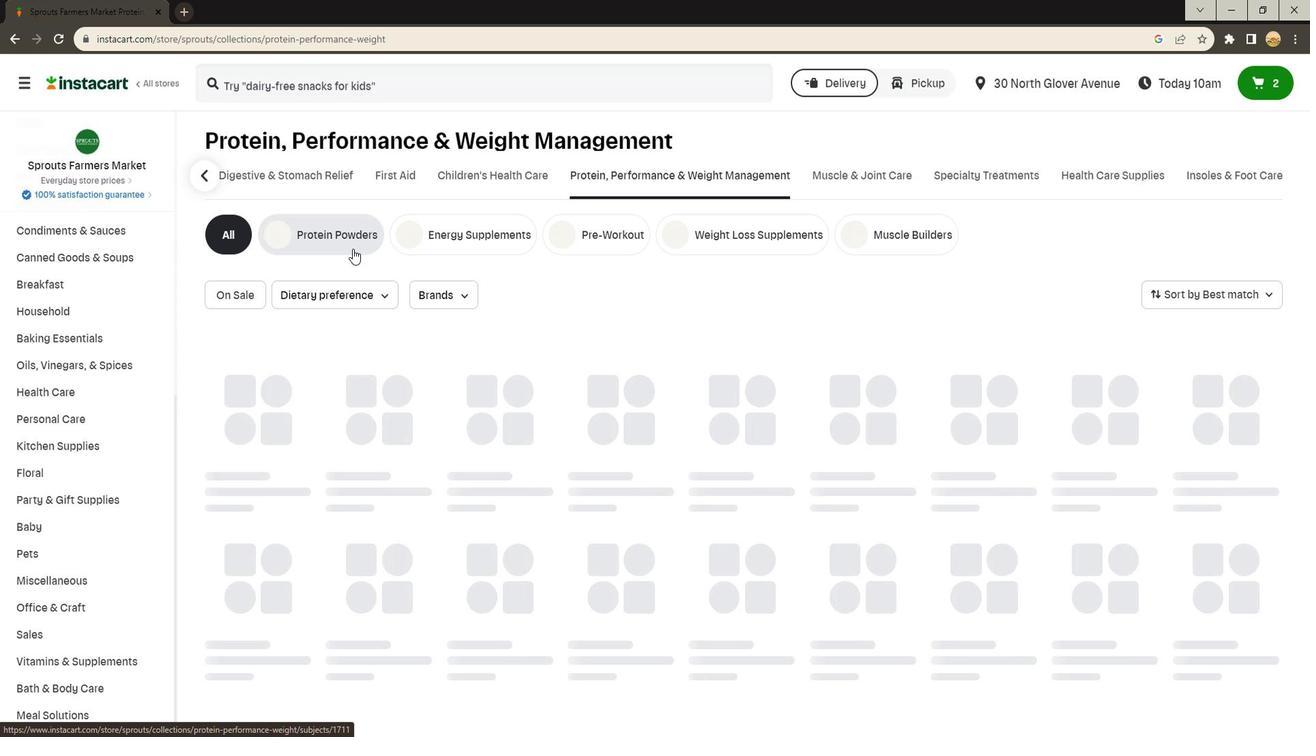 
Action: Mouse moved to (488, 77)
Screenshot: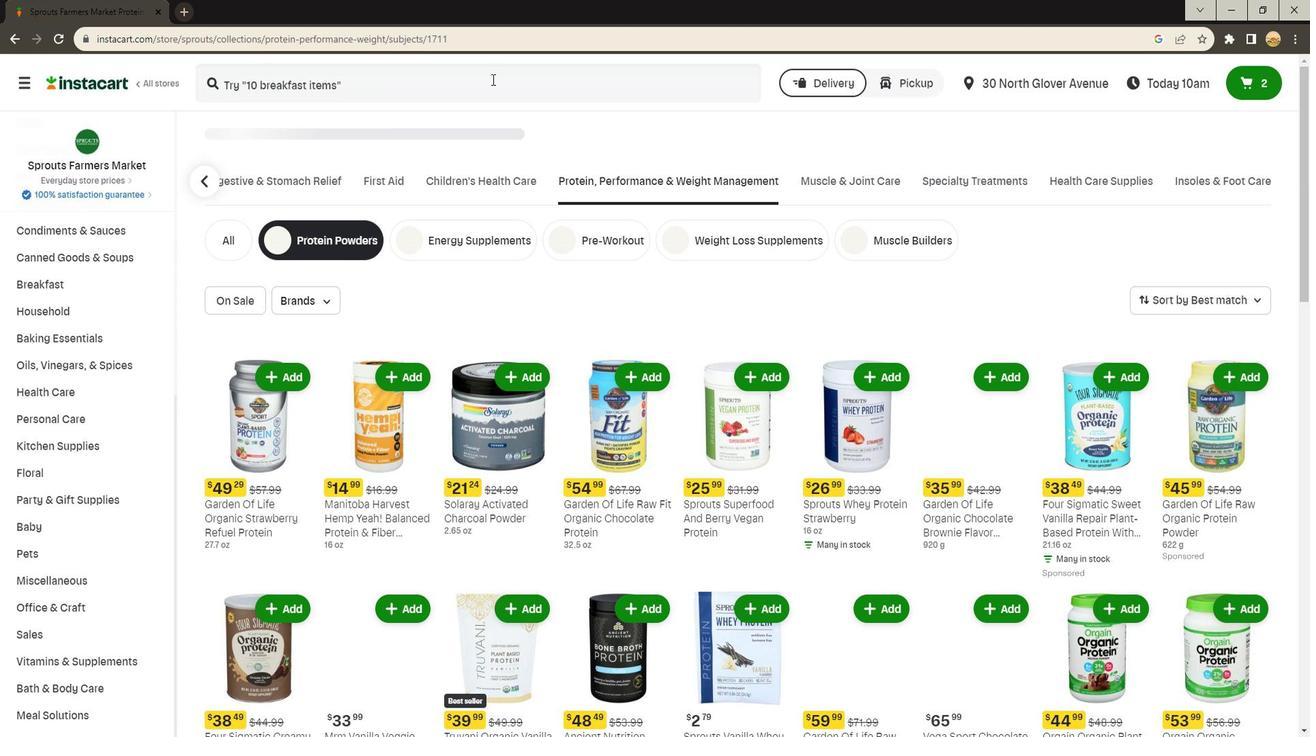 
Action: Mouse pressed left at (488, 77)
Screenshot: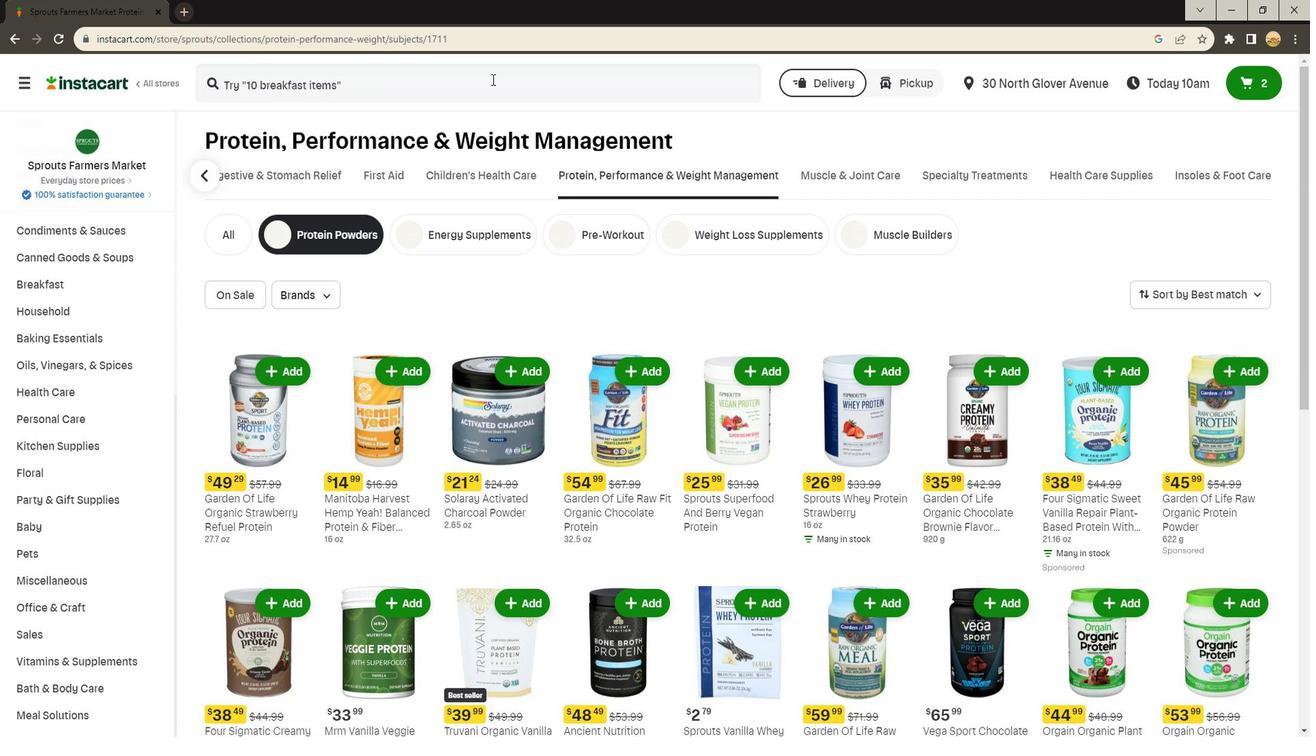 
Action: Key pressed <Key.shift>Ancient<Key.space><Key.shift>Nutrition<Key.space><Key.shift>Chocolate<Key.space><Key.shift>Keto<Key.space><Key.shift>Protein<Key.space><Key.enter>
Screenshot: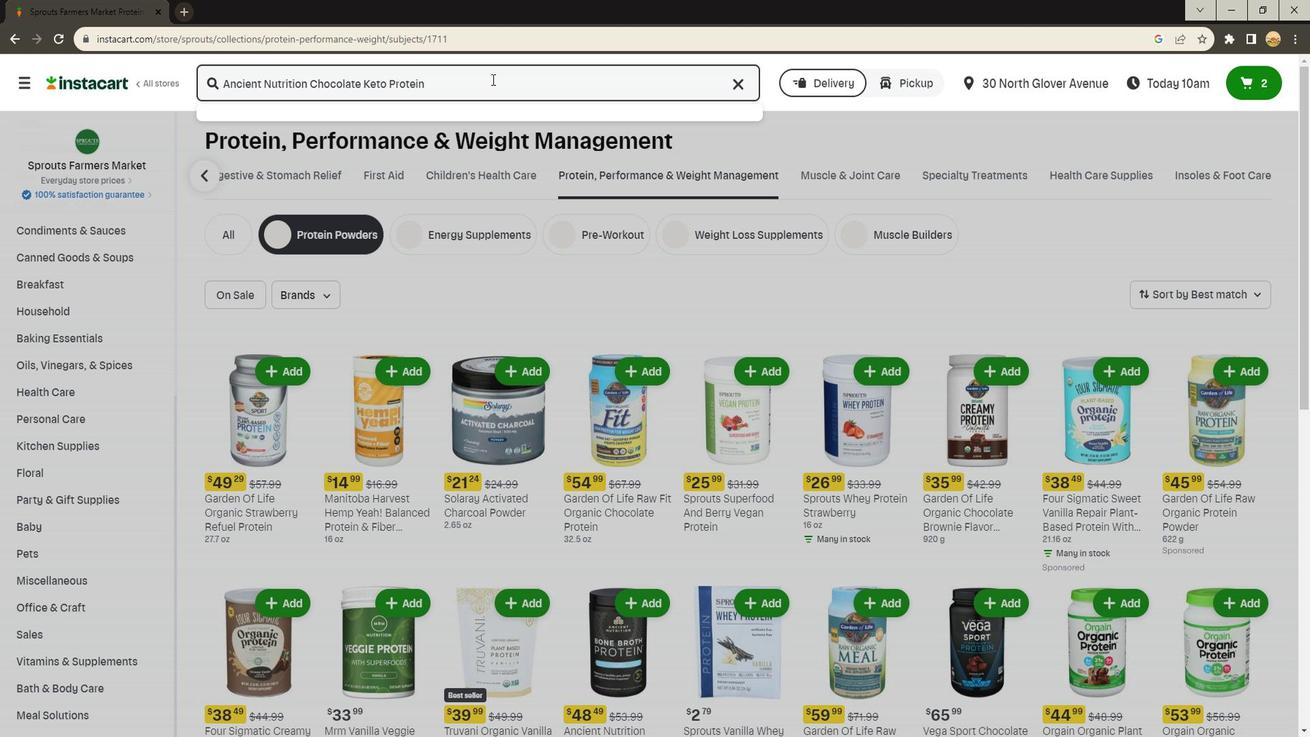 
Action: Mouse moved to (474, 475)
Screenshot: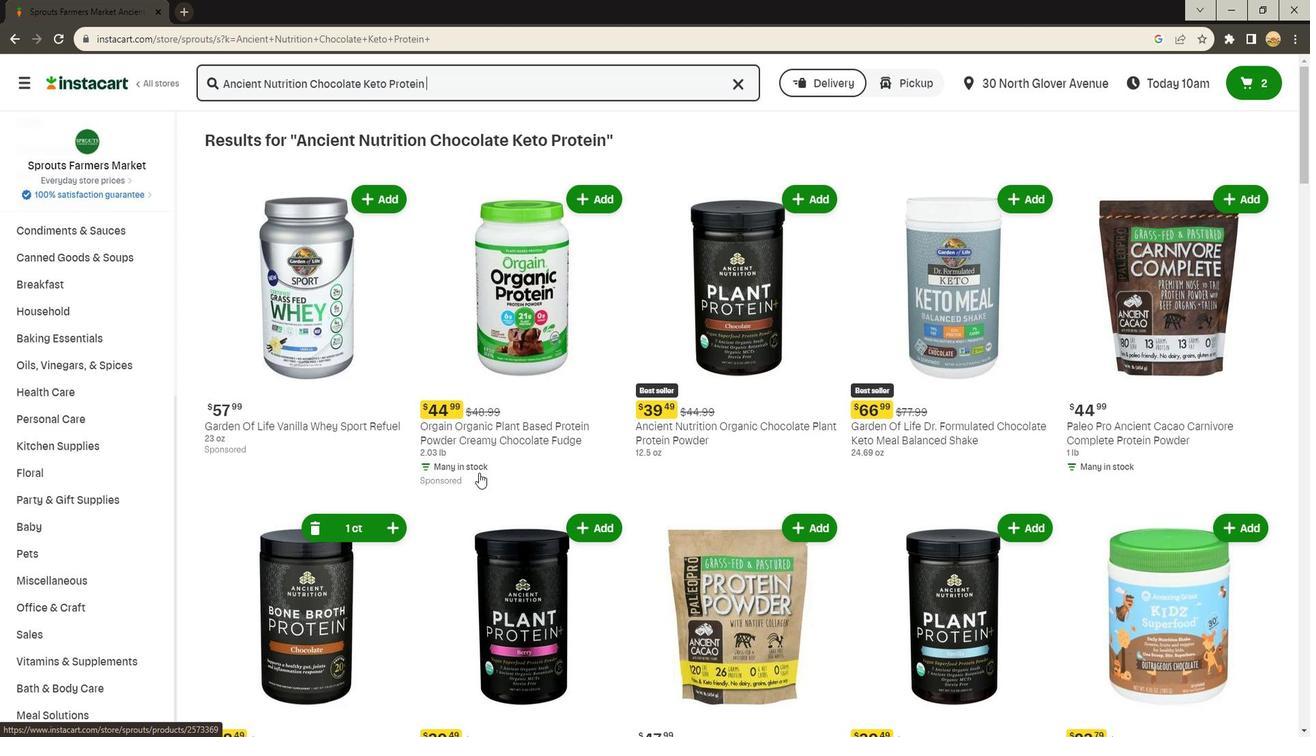 
Action: Mouse scrolled (474, 474) with delta (0, 0)
Screenshot: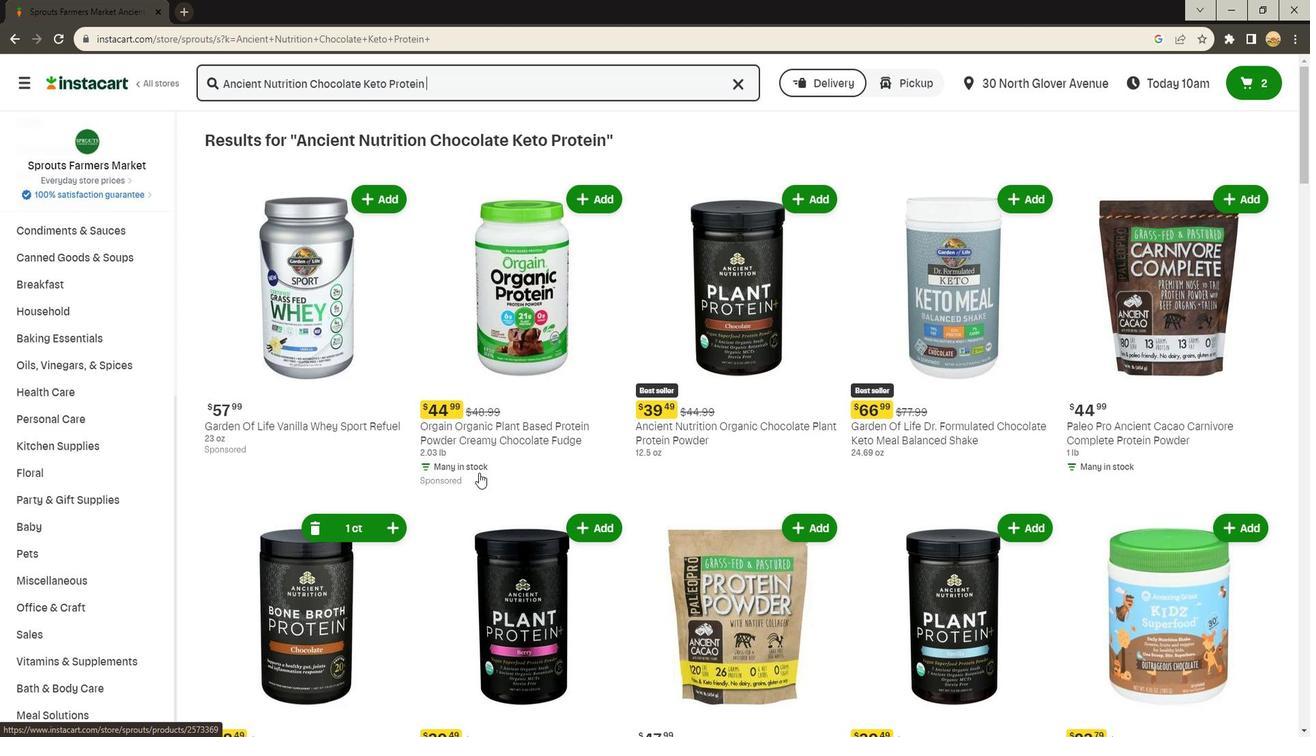 
Action: Mouse moved to (473, 475)
Screenshot: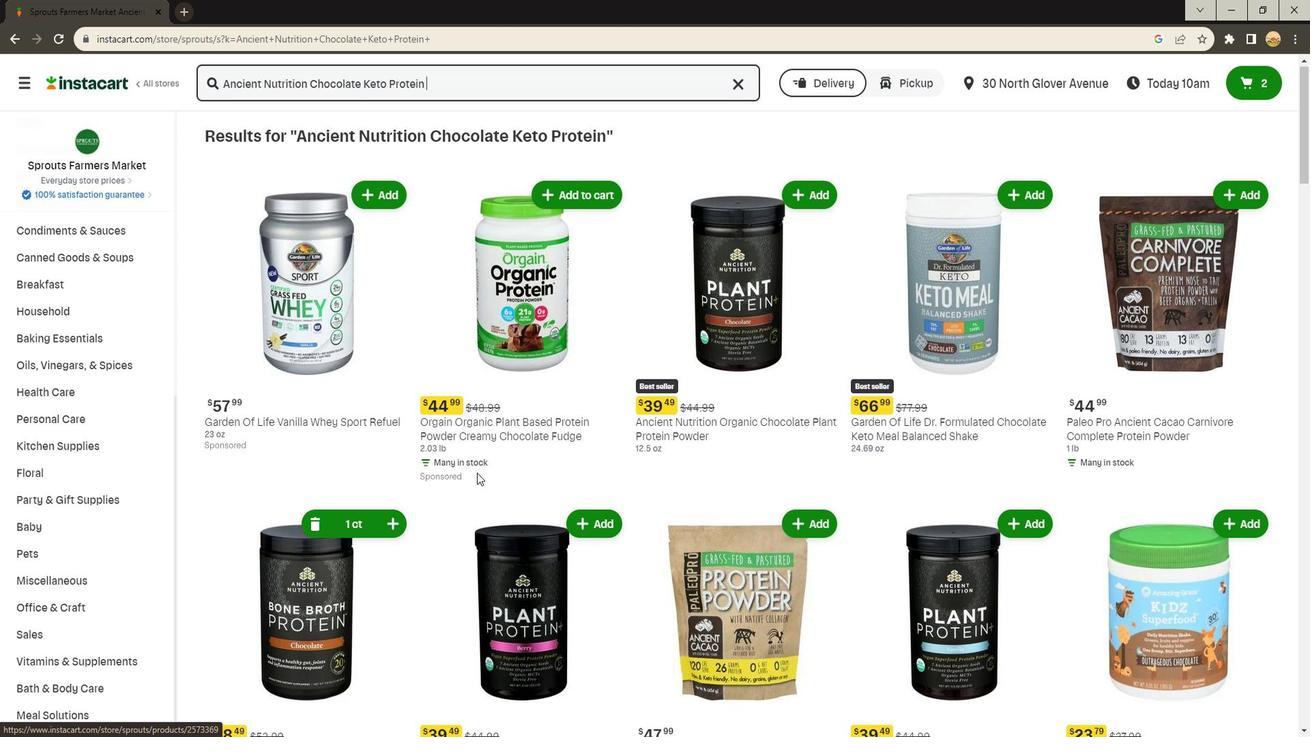 
Action: Mouse scrolled (473, 474) with delta (0, 0)
Screenshot: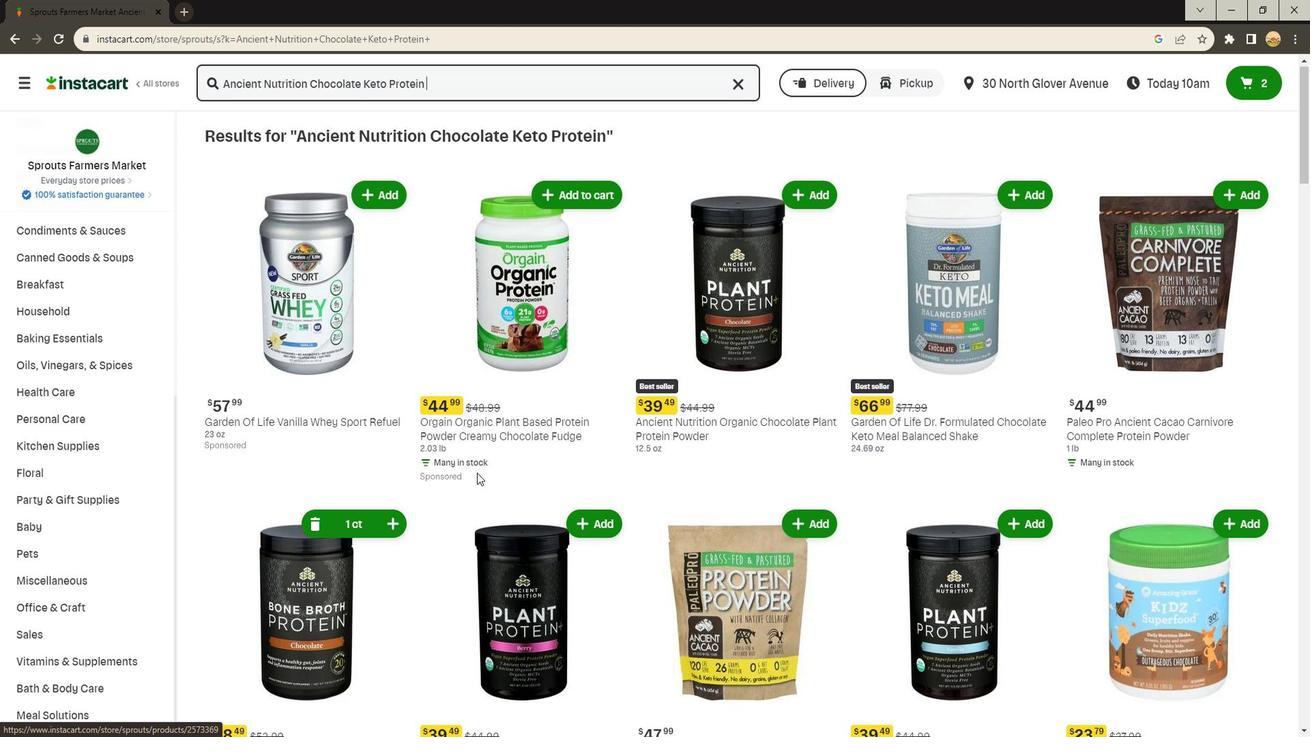 
Action: Mouse moved to (473, 475)
Screenshot: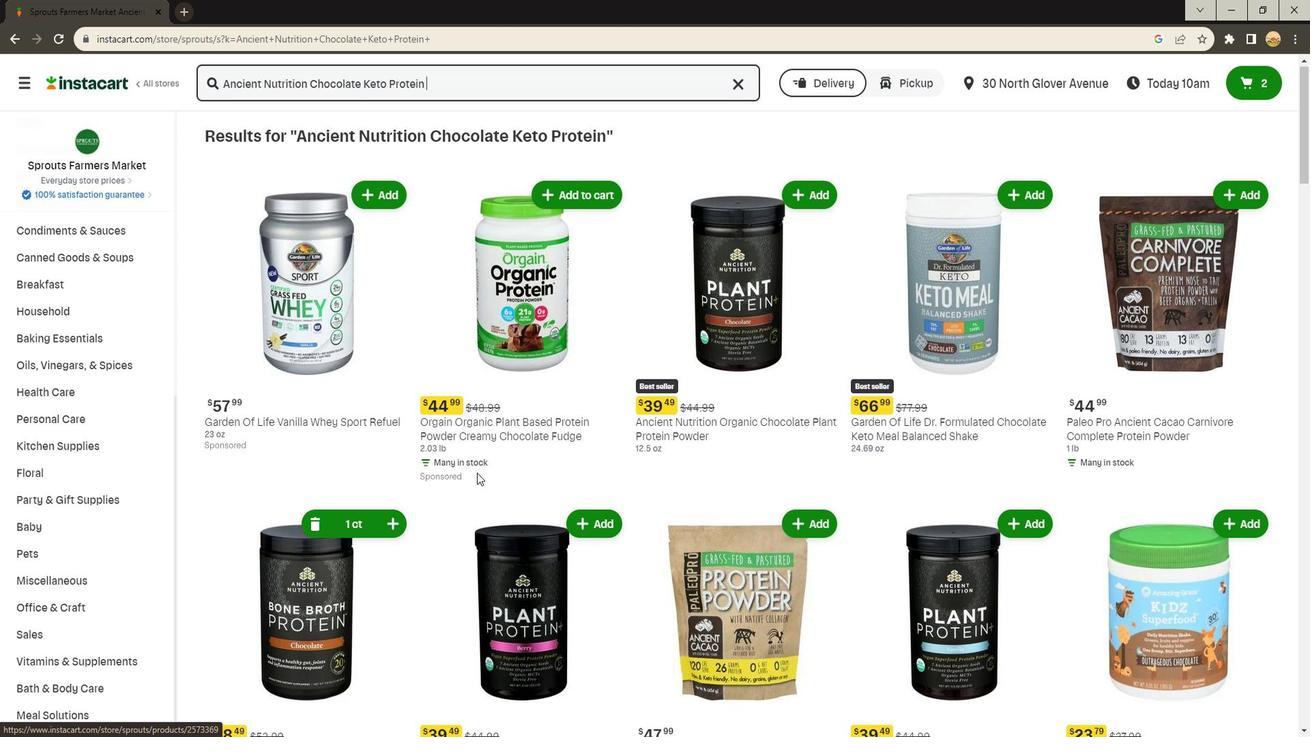 
Action: Mouse scrolled (473, 474) with delta (0, 0)
Screenshot: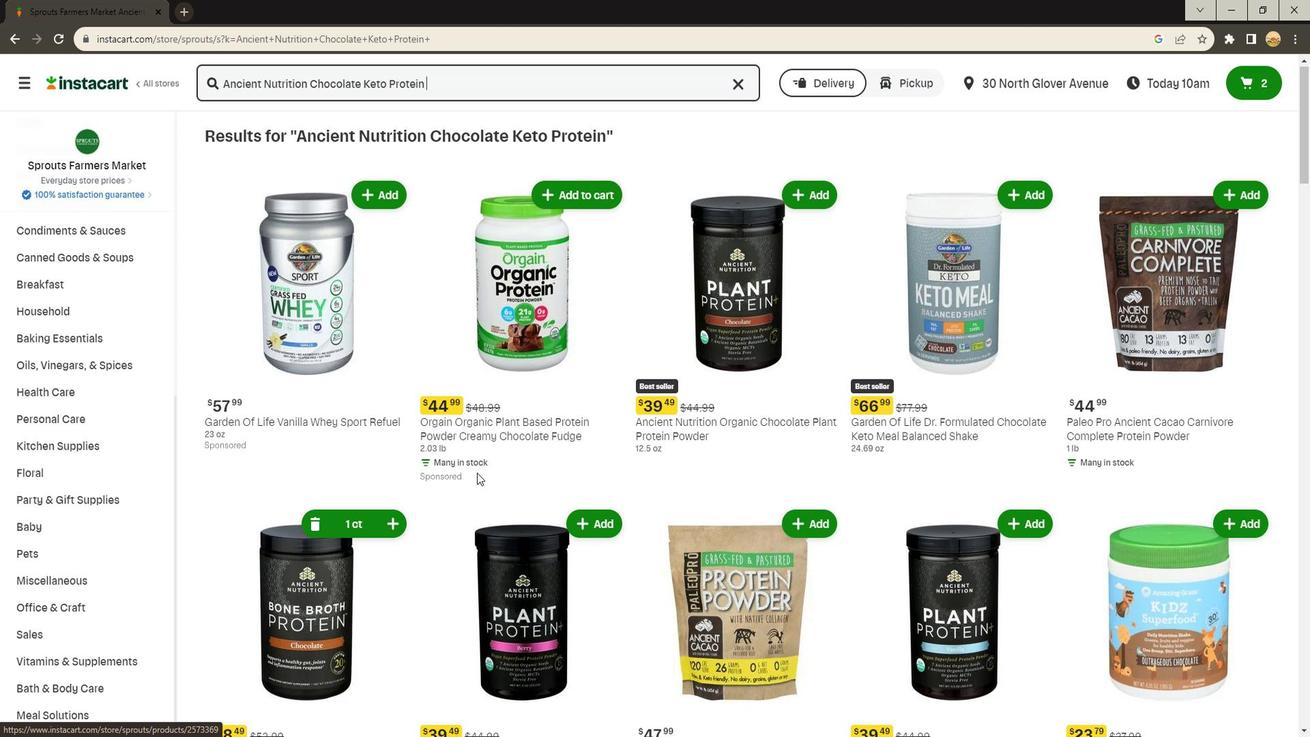 
Action: Mouse moved to (987, 570)
Screenshot: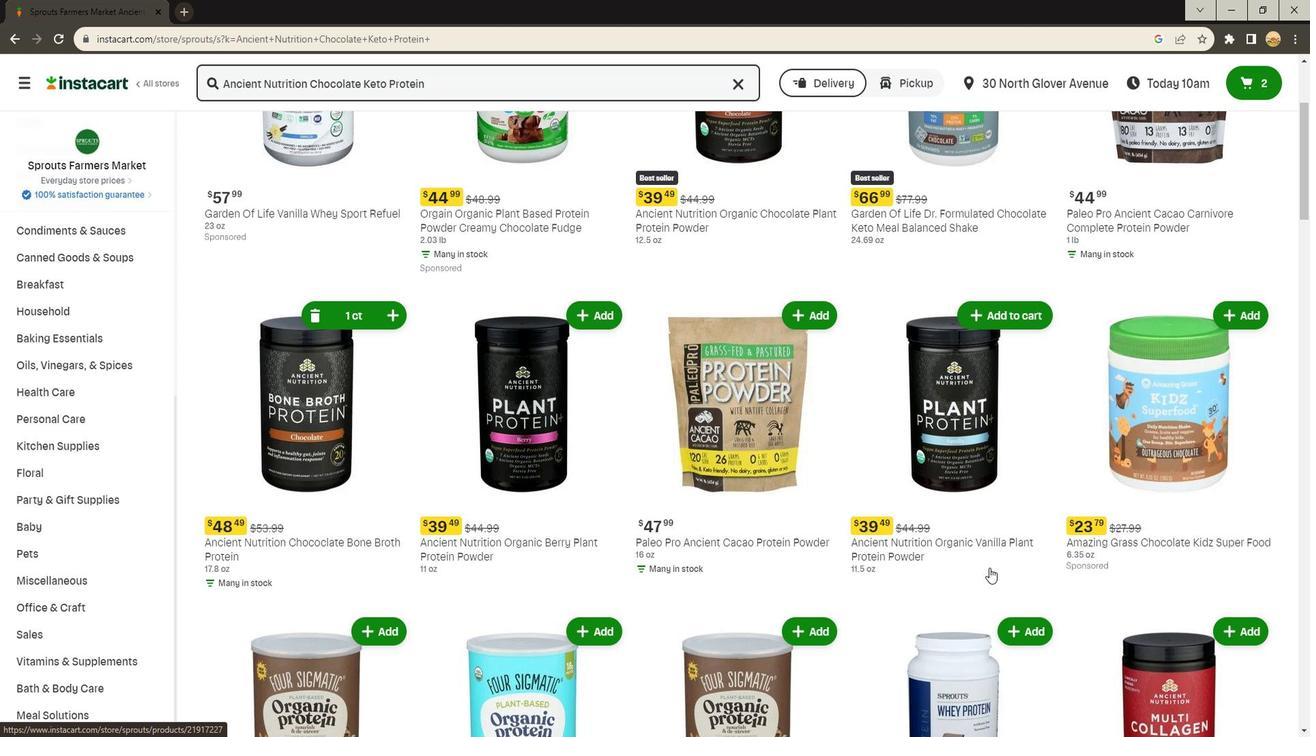 
Action: Mouse scrolled (987, 569) with delta (0, 0)
Screenshot: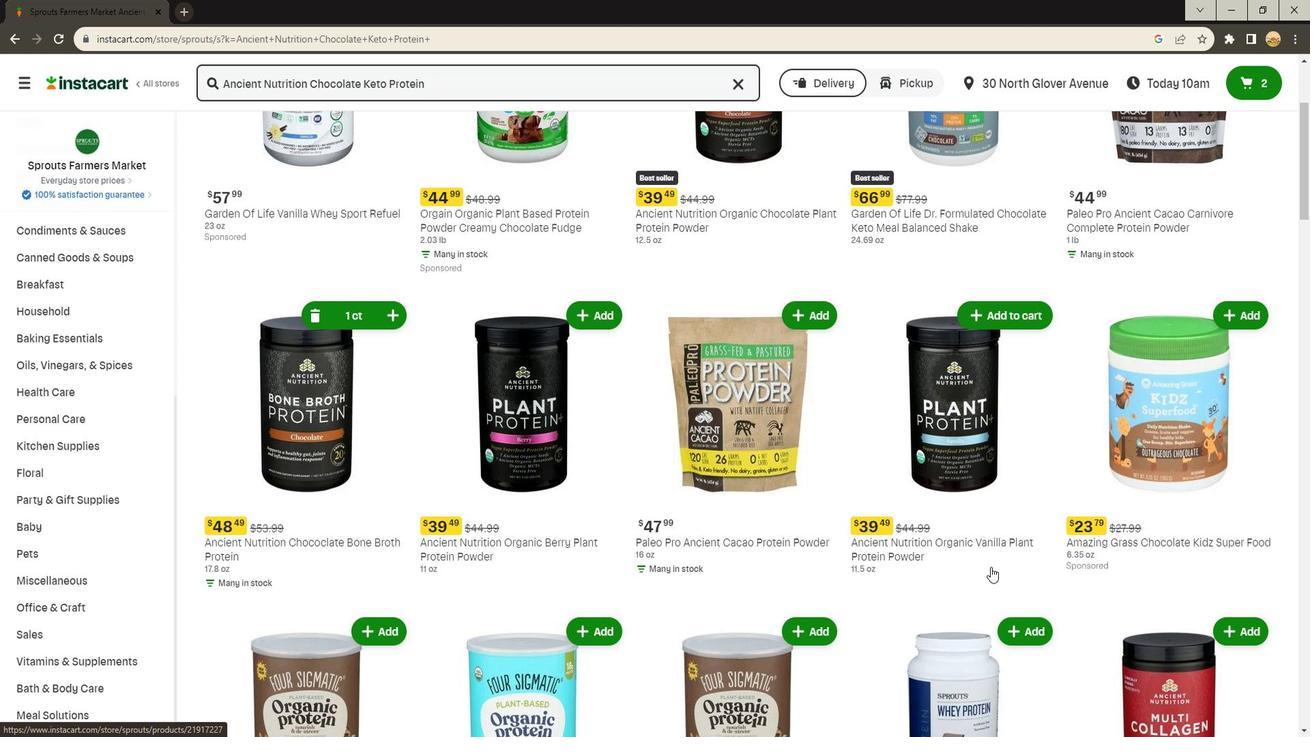 
Action: Mouse scrolled (987, 569) with delta (0, 0)
Screenshot: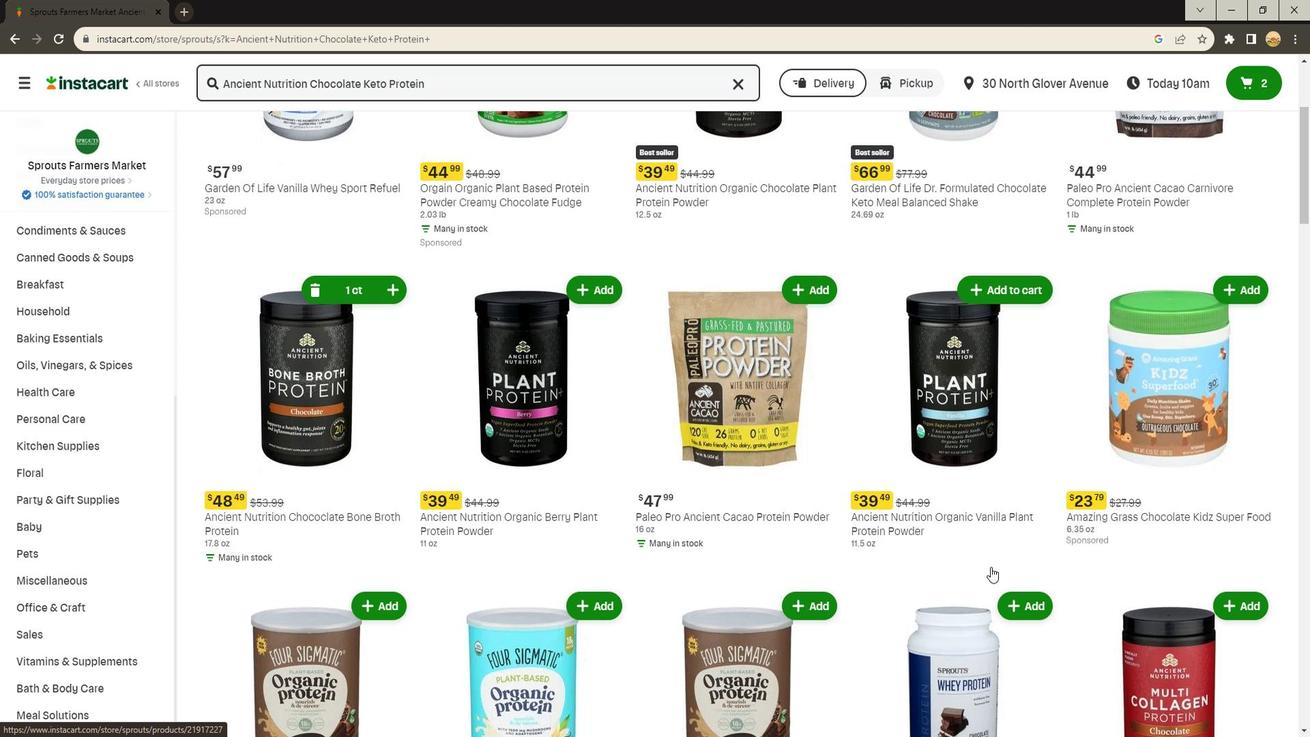 
Action: Mouse scrolled (987, 569) with delta (0, 0)
Screenshot: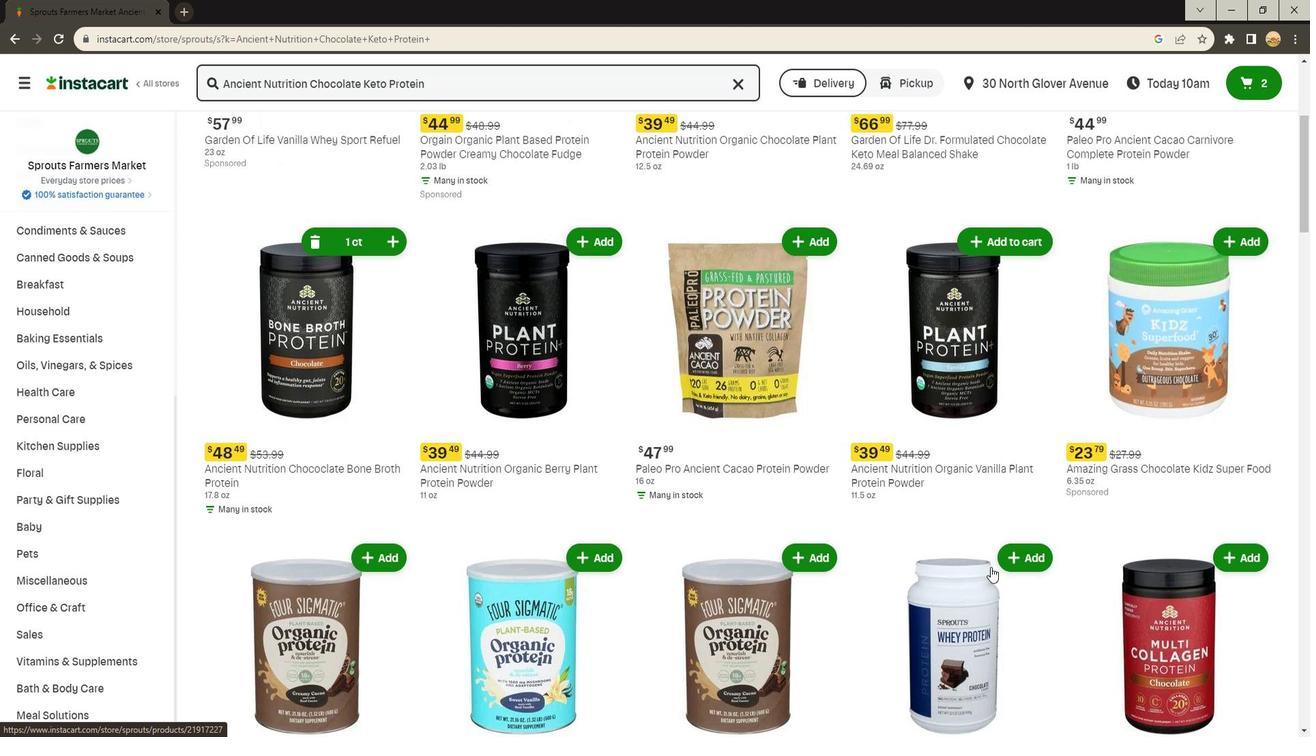 
Action: Mouse moved to (987, 570)
Screenshot: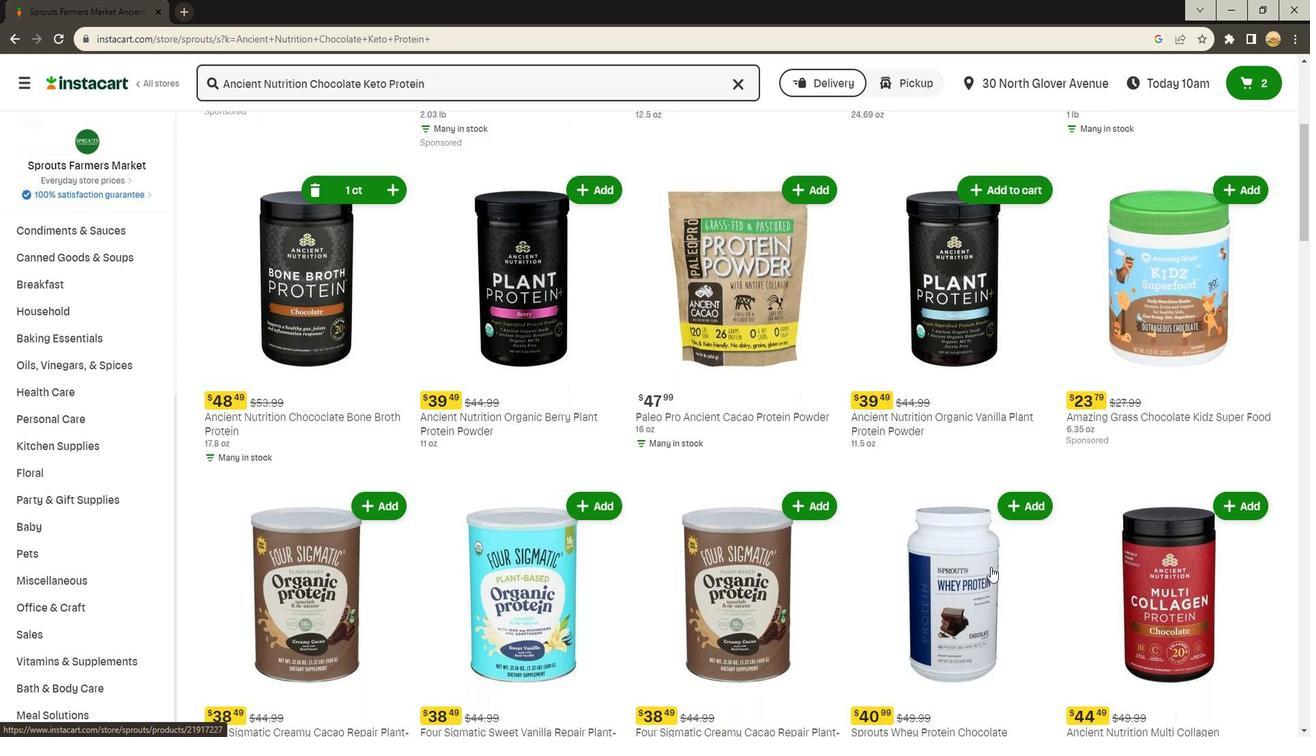 
Action: Mouse scrolled (987, 569) with delta (0, 0)
Screenshot: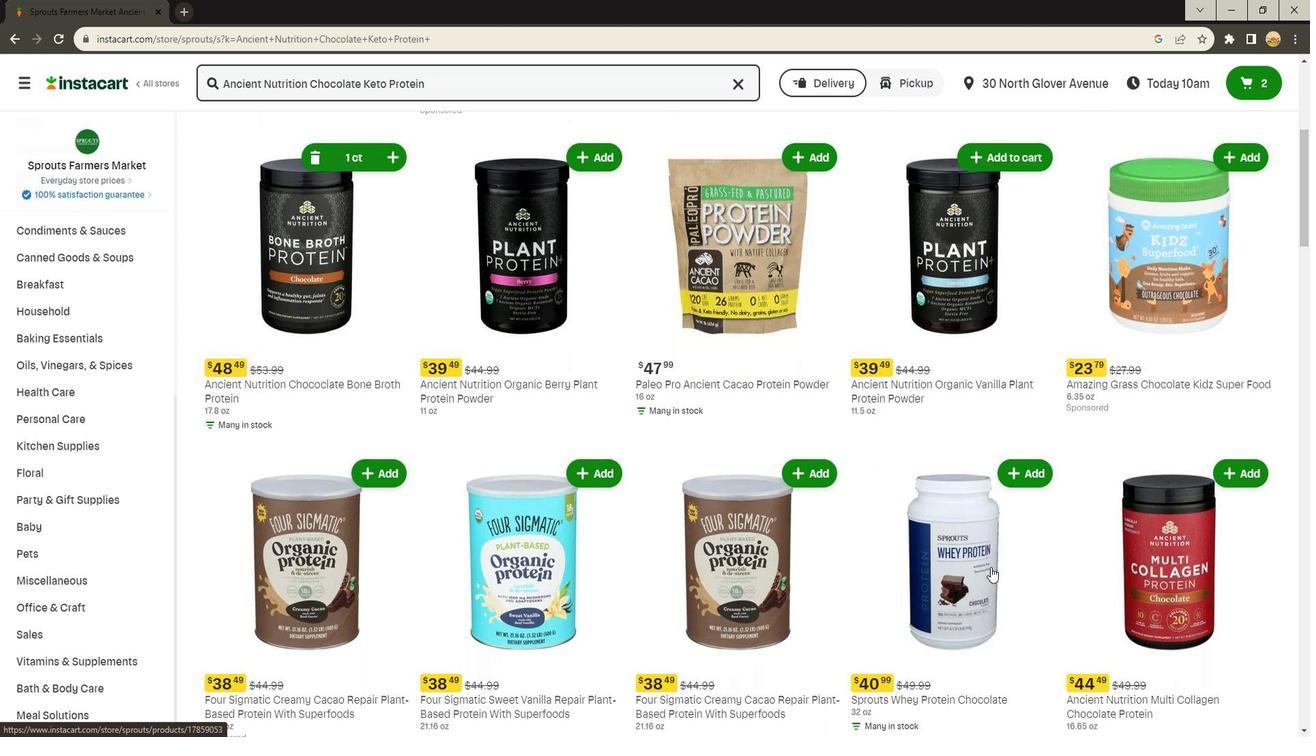
Action: Mouse scrolled (987, 569) with delta (0, 0)
Screenshot: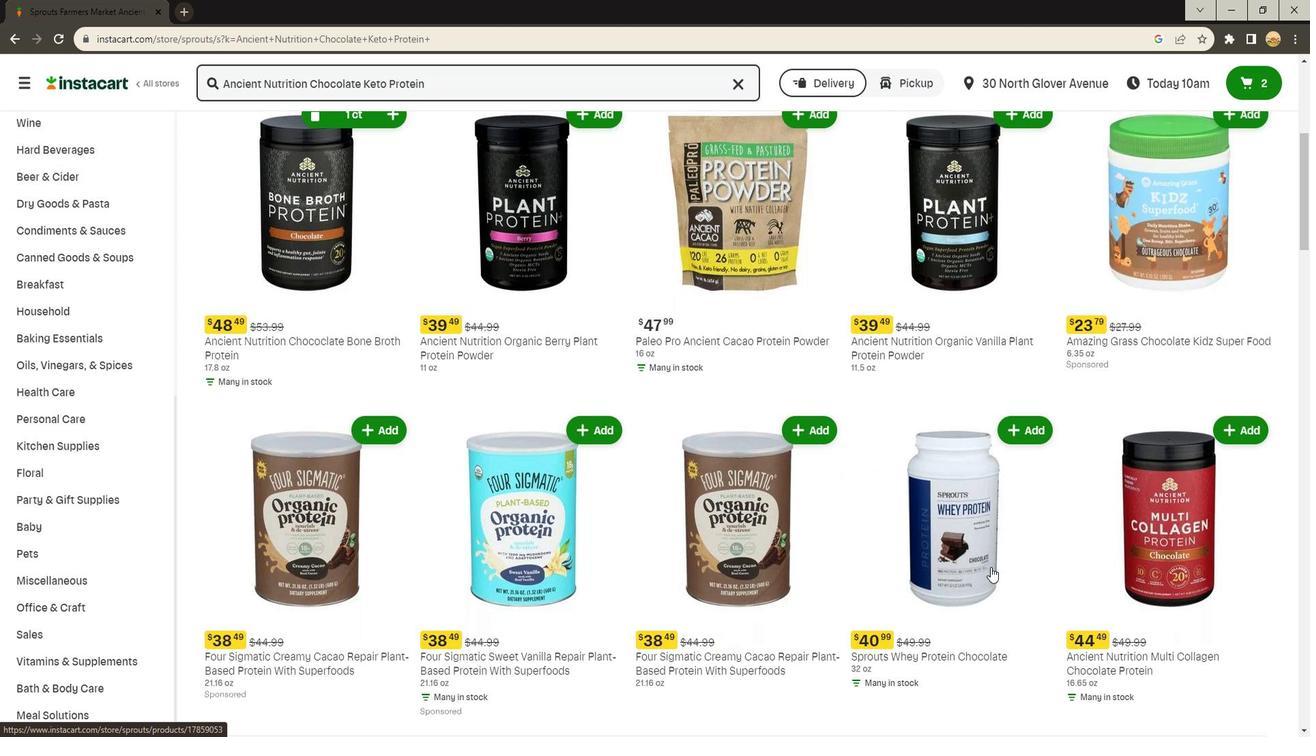 
Action: Mouse scrolled (987, 569) with delta (0, 0)
Screenshot: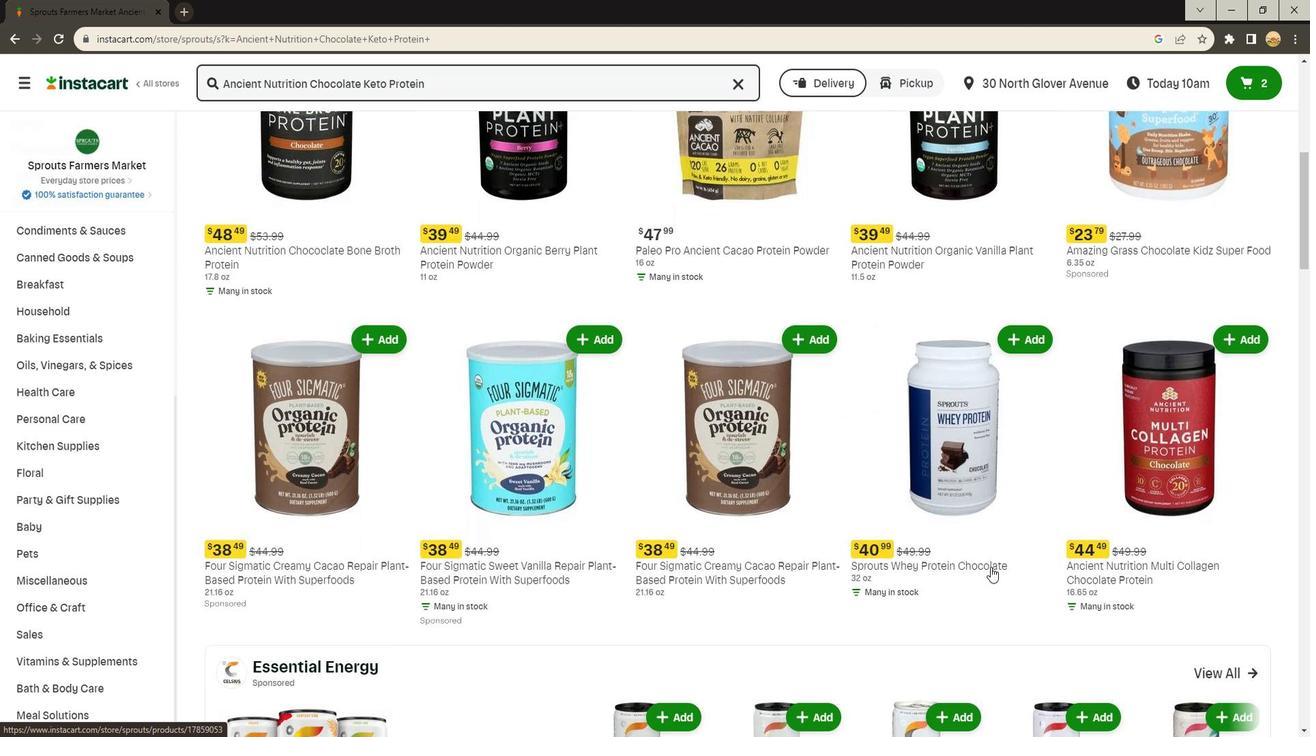 
Action: Mouse scrolled (987, 569) with delta (0, 0)
Screenshot: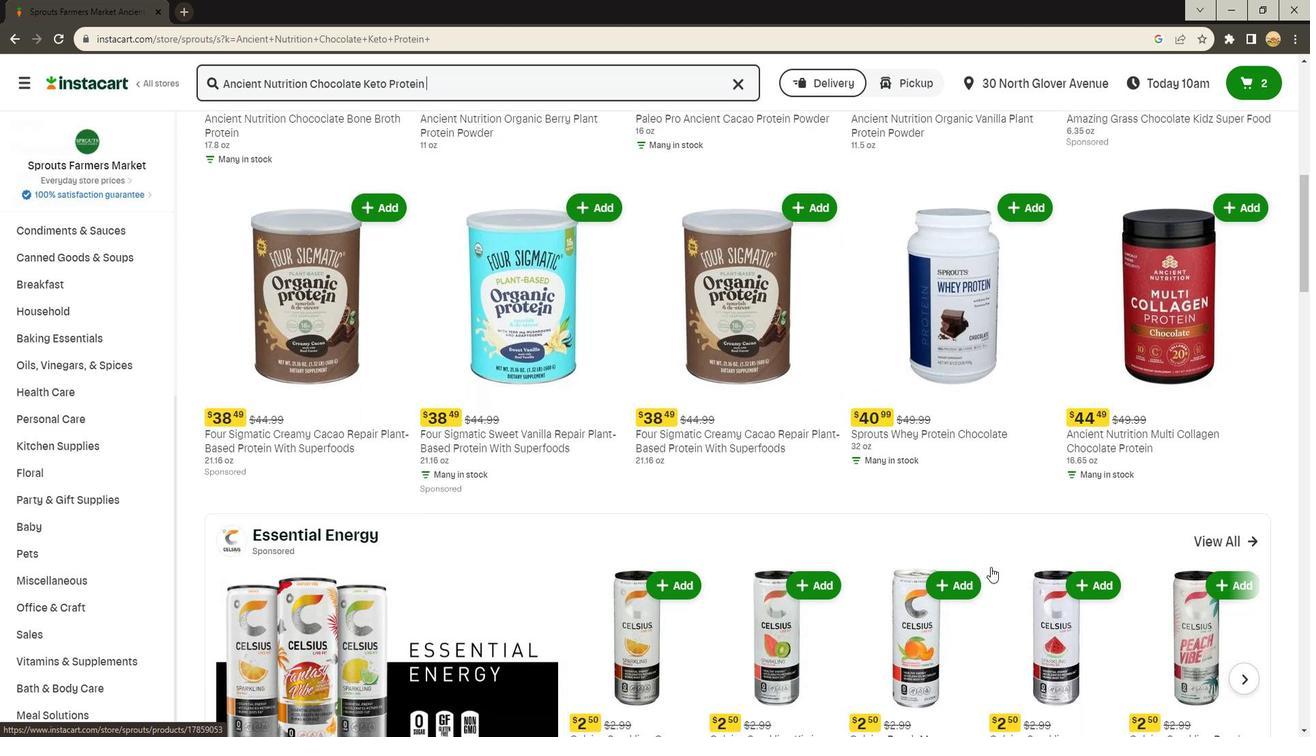 
Action: Mouse scrolled (987, 569) with delta (0, 0)
Screenshot: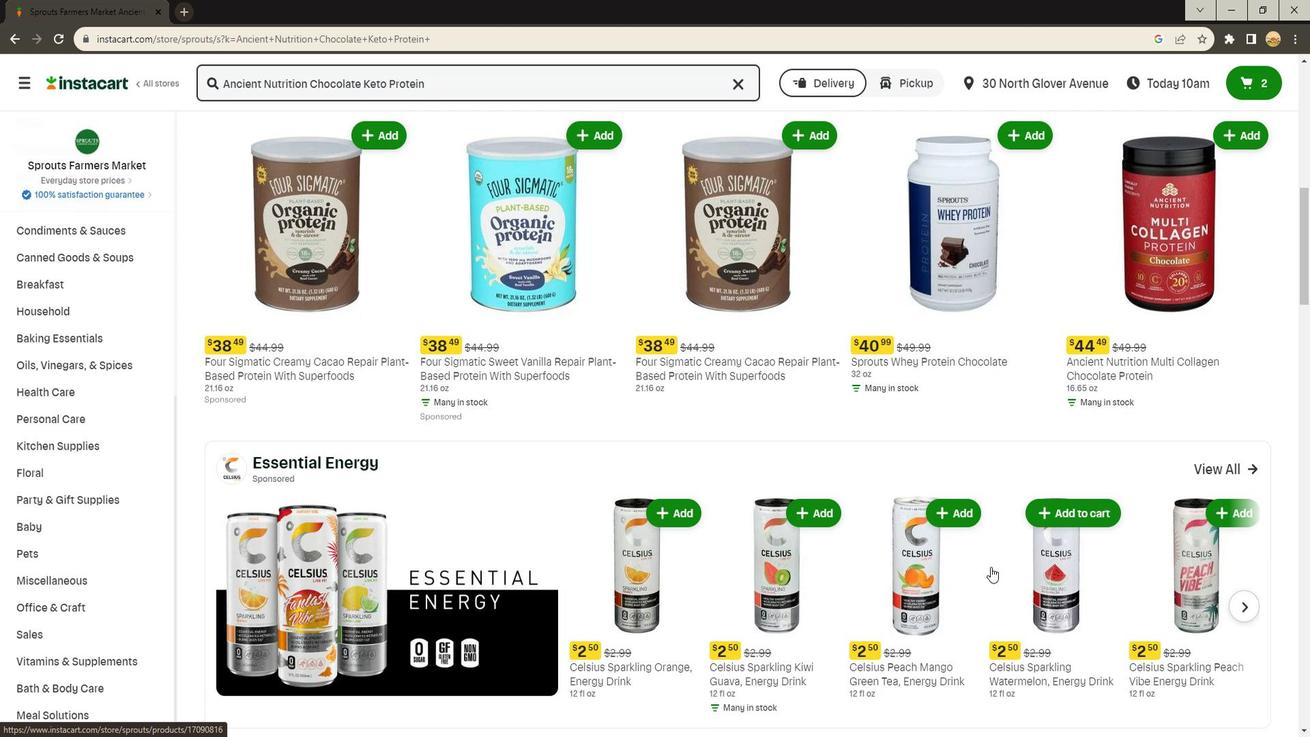
Action: Mouse scrolled (987, 569) with delta (0, 0)
Screenshot: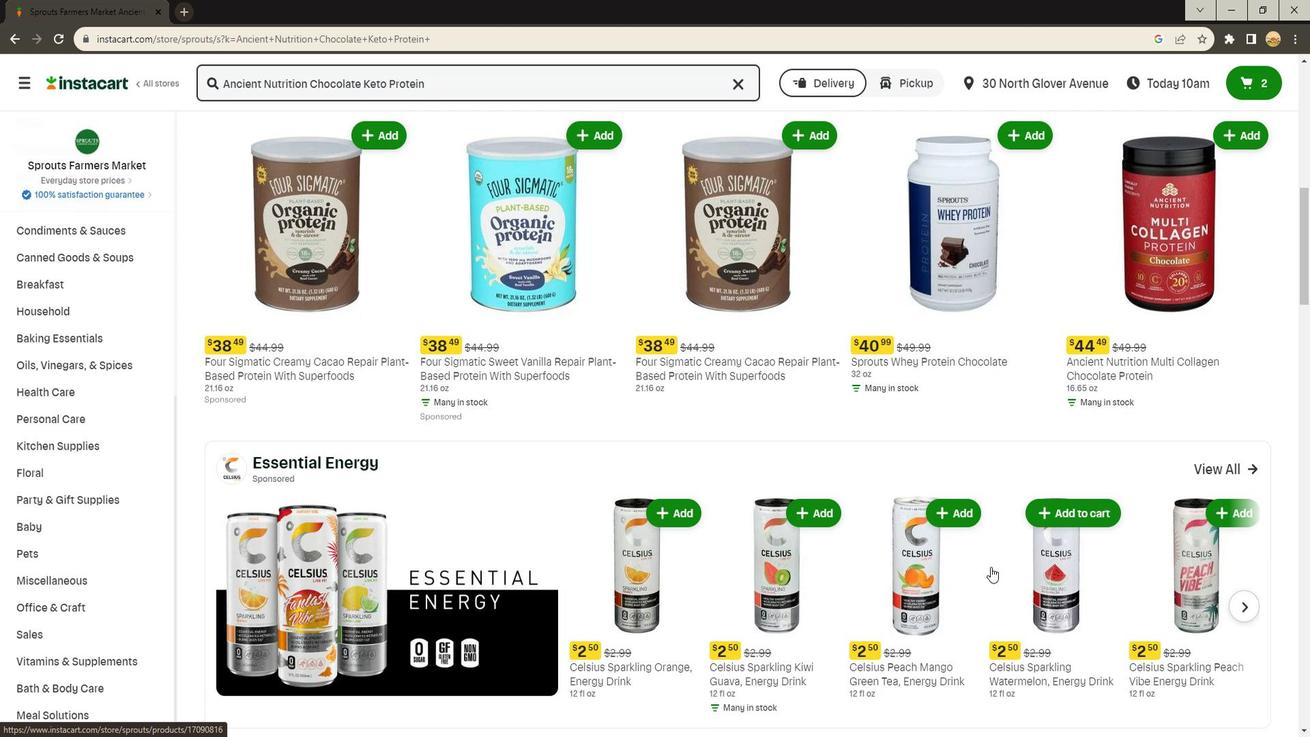 
Action: Mouse scrolled (987, 569) with delta (0, 0)
Screenshot: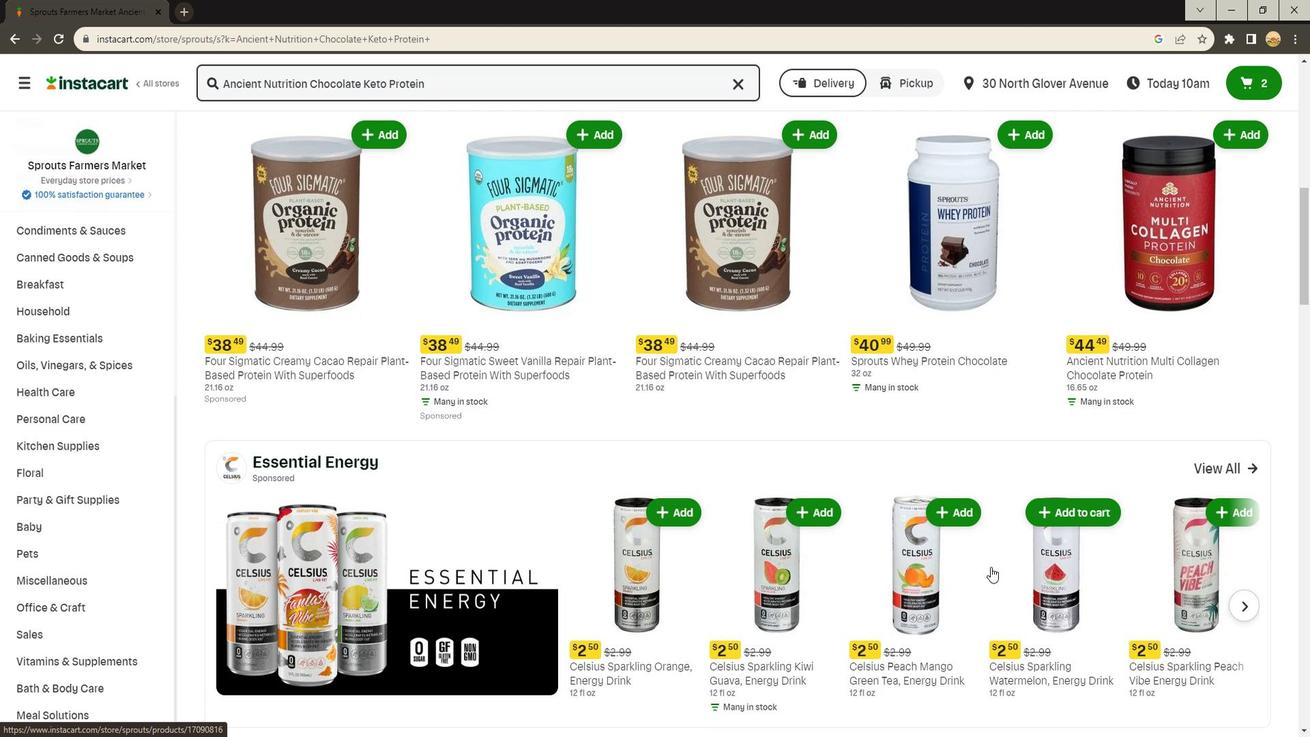 
Action: Mouse moved to (987, 570)
Screenshot: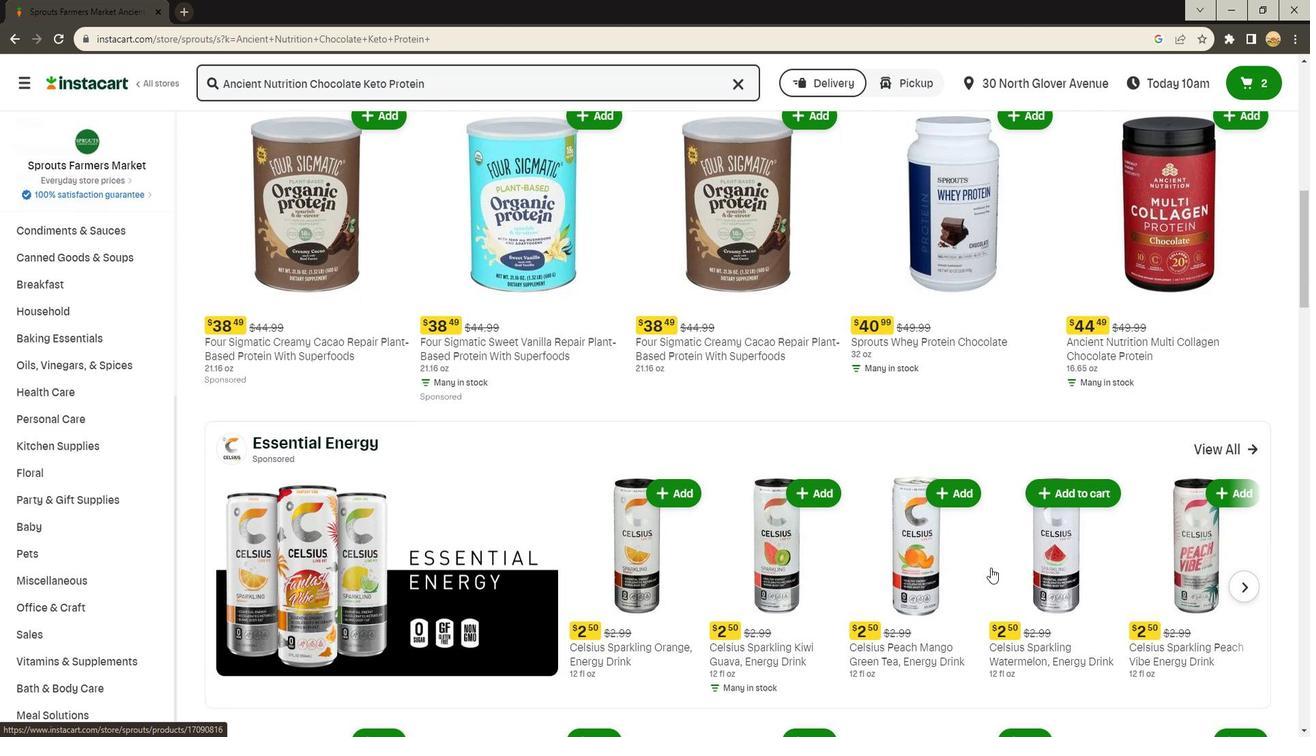 
Action: Mouse scrolled (987, 570) with delta (0, 0)
Screenshot: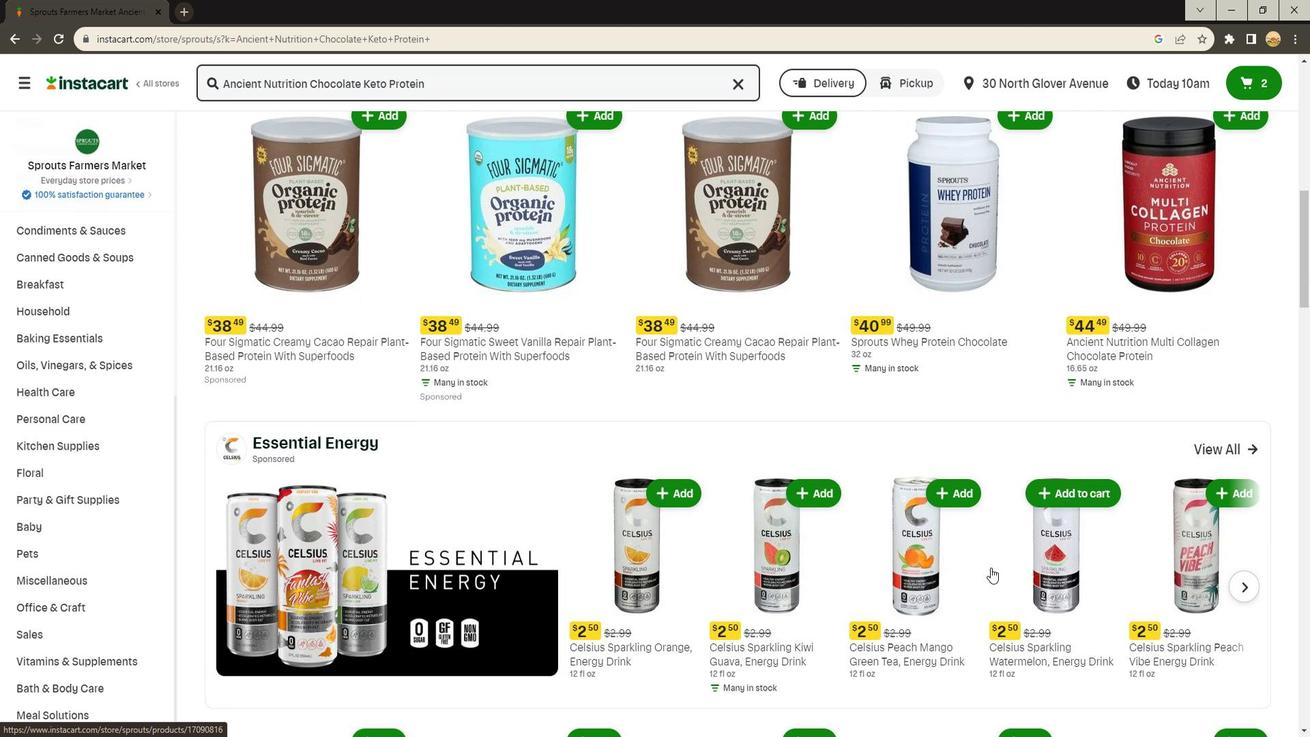 
Action: Mouse scrolled (987, 570) with delta (0, 0)
Screenshot: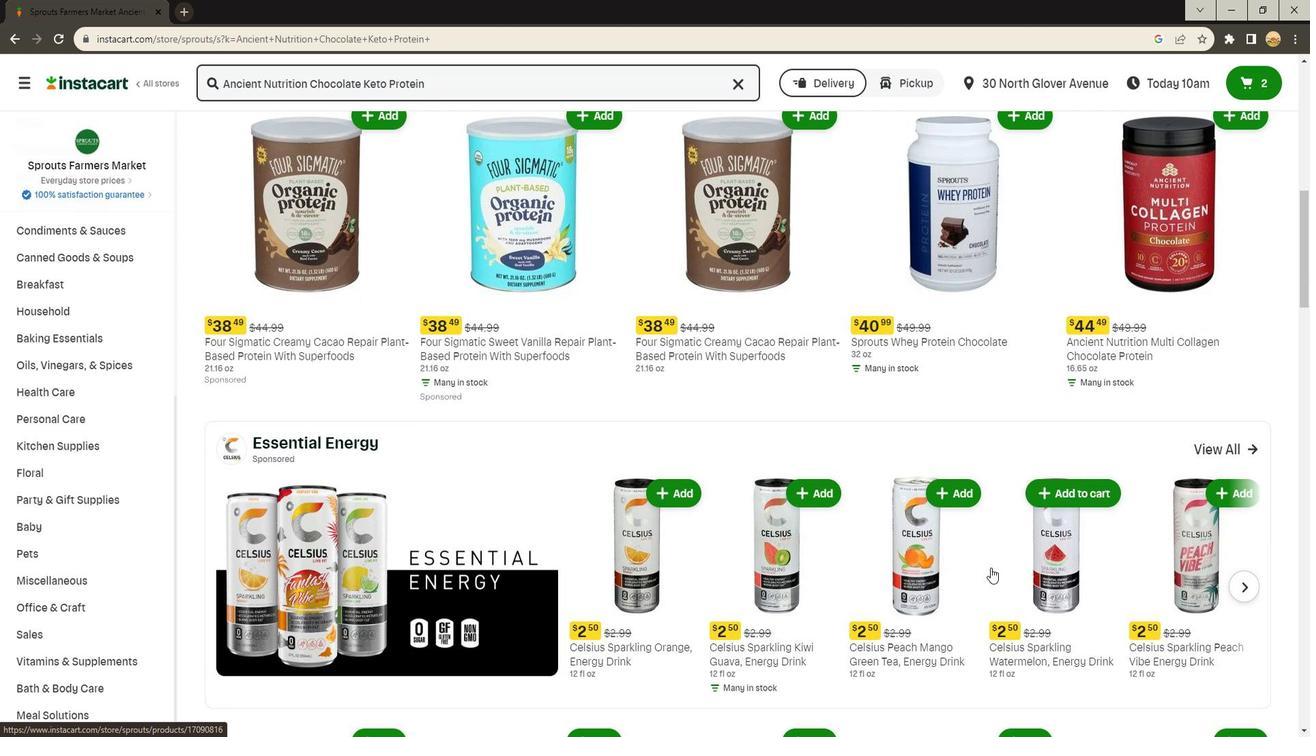 
Action: Mouse scrolled (987, 570) with delta (0, 0)
Screenshot: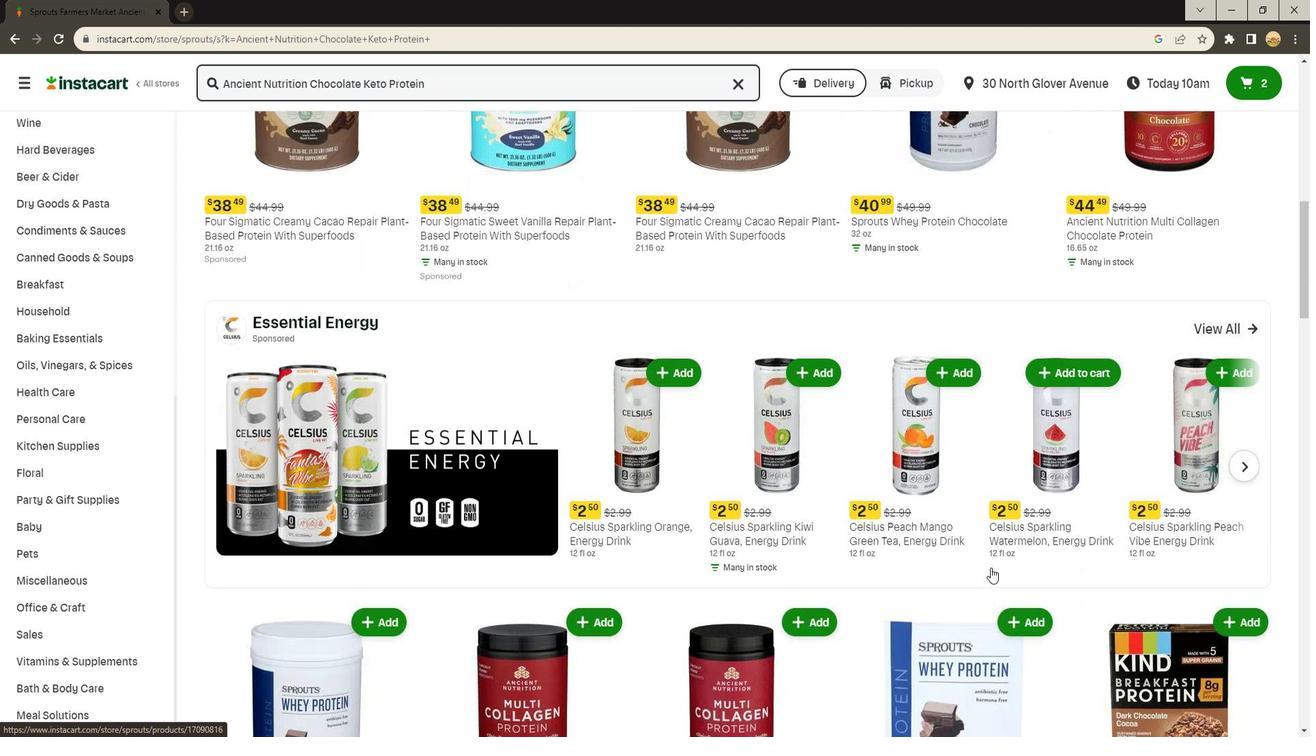 
Action: Mouse scrolled (987, 570) with delta (0, 0)
Screenshot: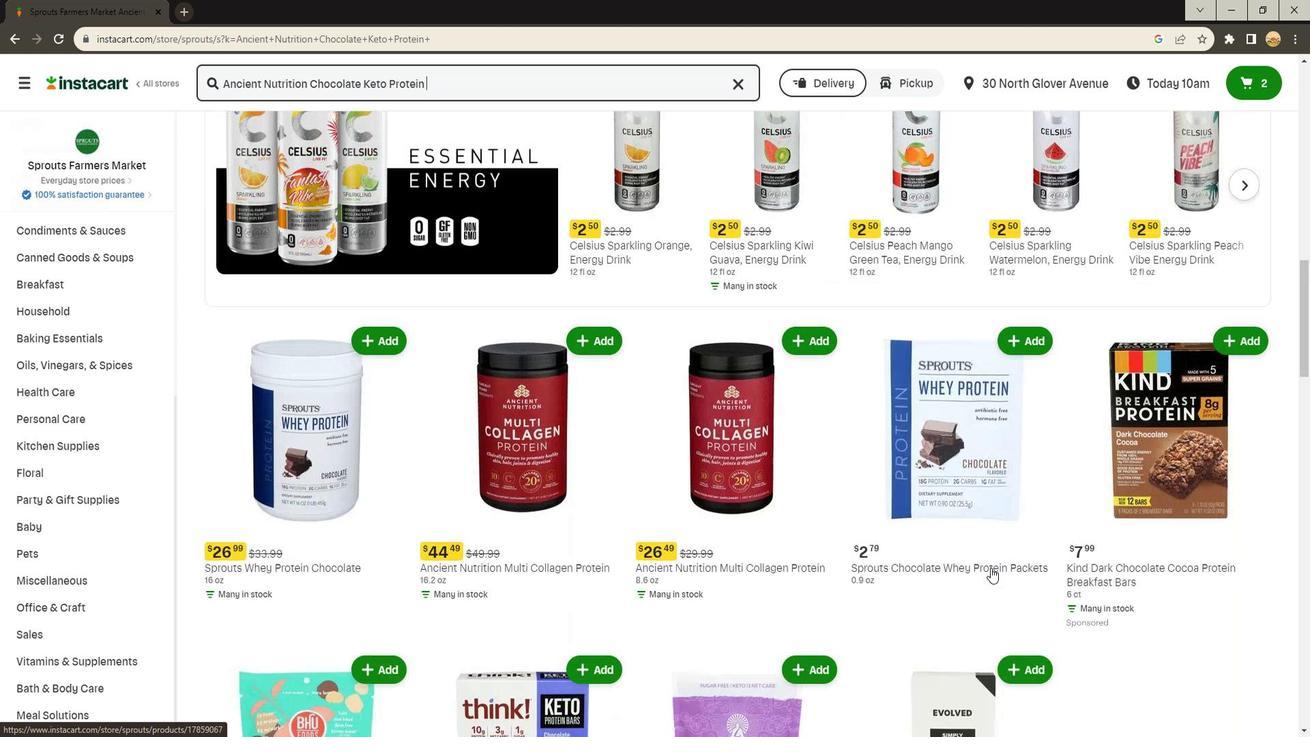 
Action: Mouse moved to (1220, 524)
Screenshot: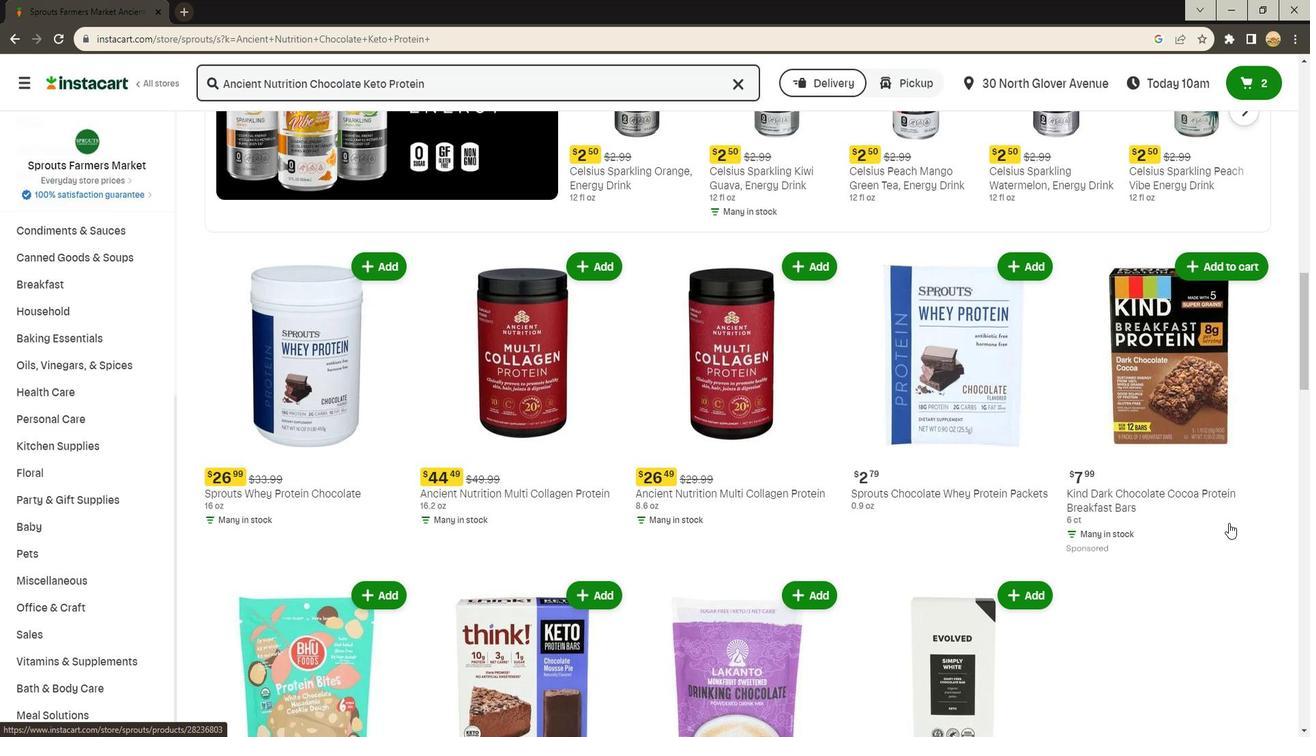 
Action: Mouse scrolled (1220, 523) with delta (0, 0)
Screenshot: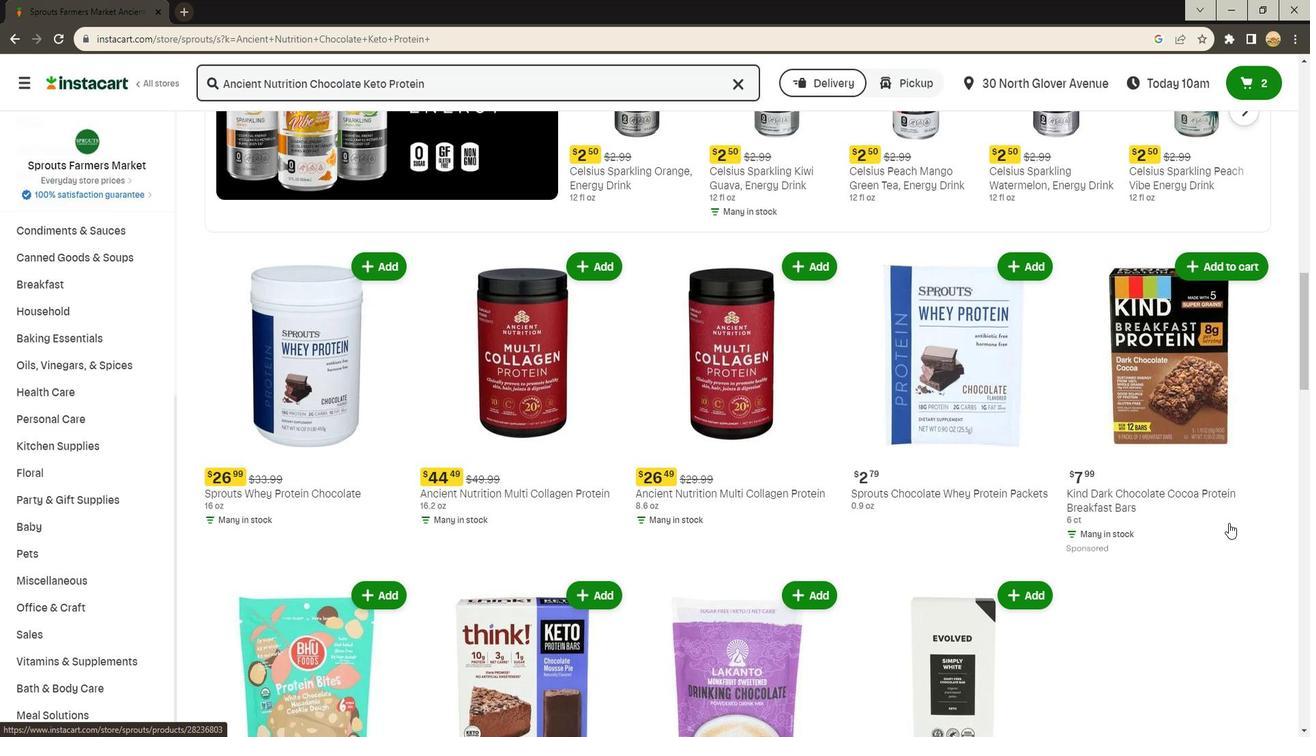
Action: Mouse moved to (1197, 522)
Screenshot: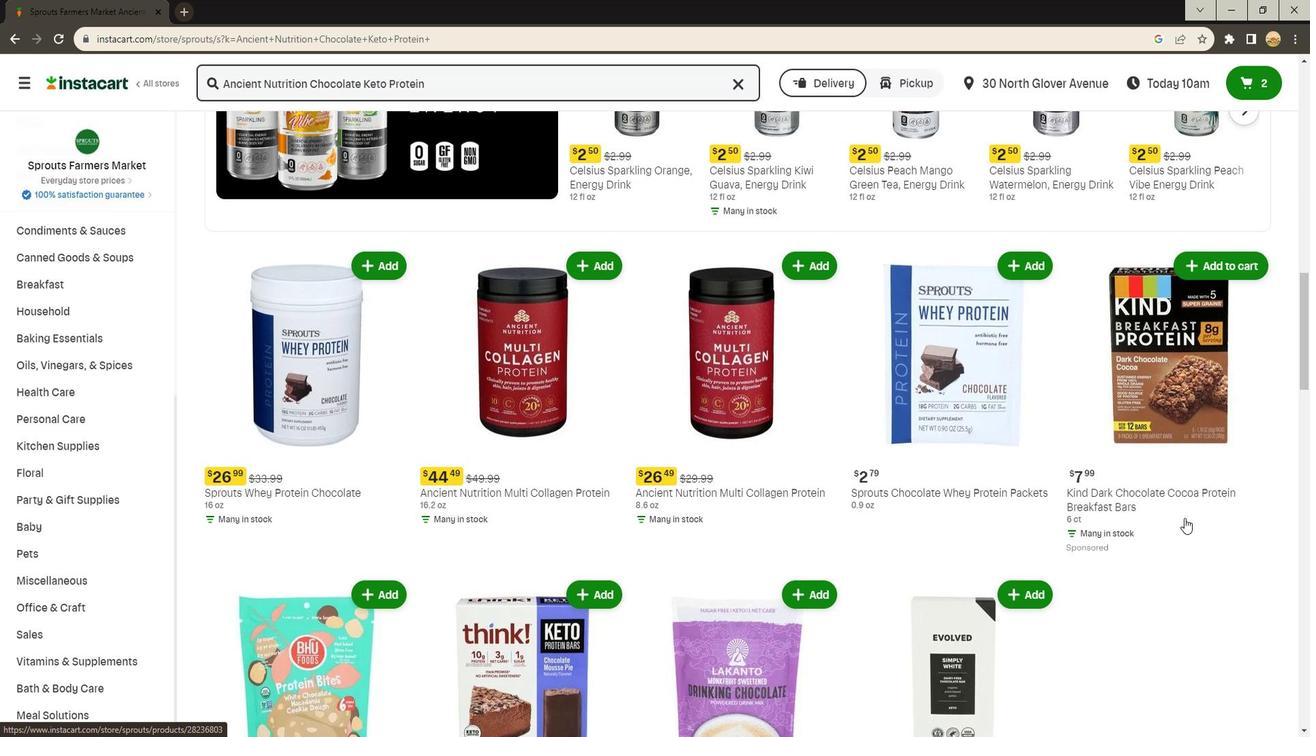 
Action: Mouse scrolled (1197, 521) with delta (0, 0)
Screenshot: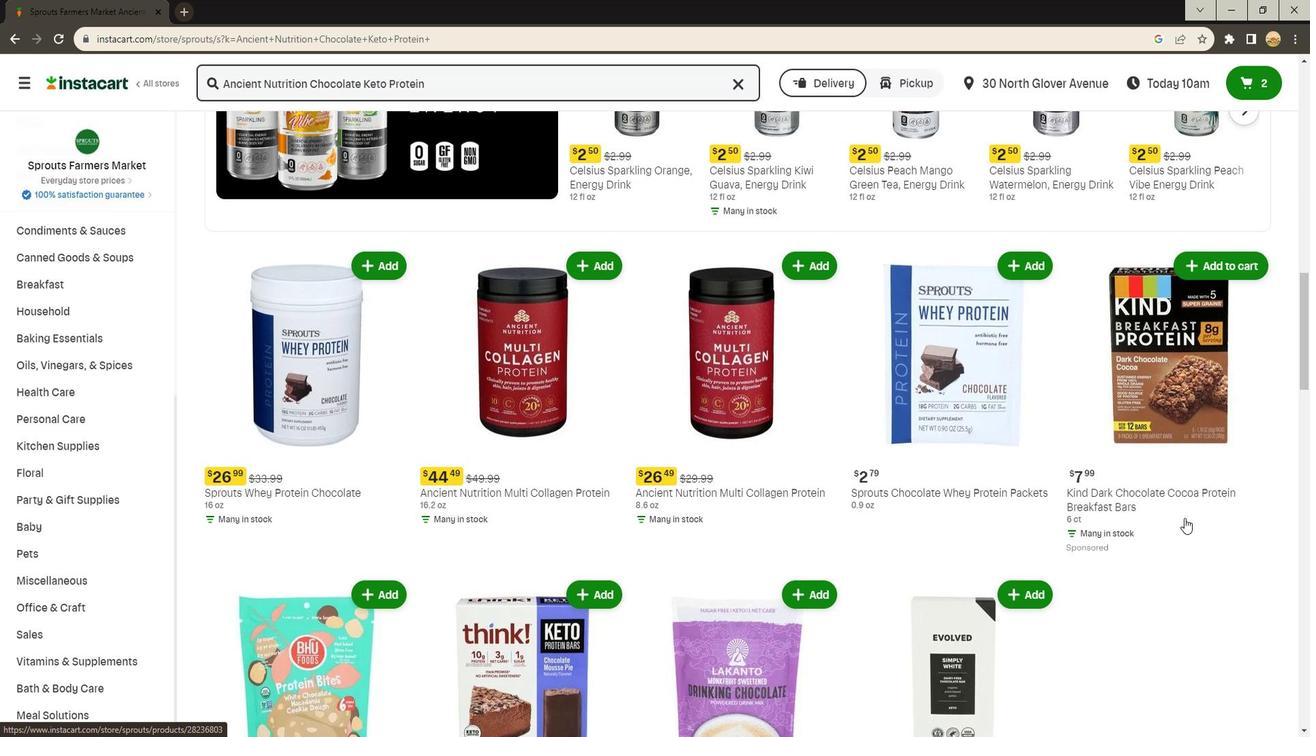 
Action: Mouse moved to (1151, 518)
Screenshot: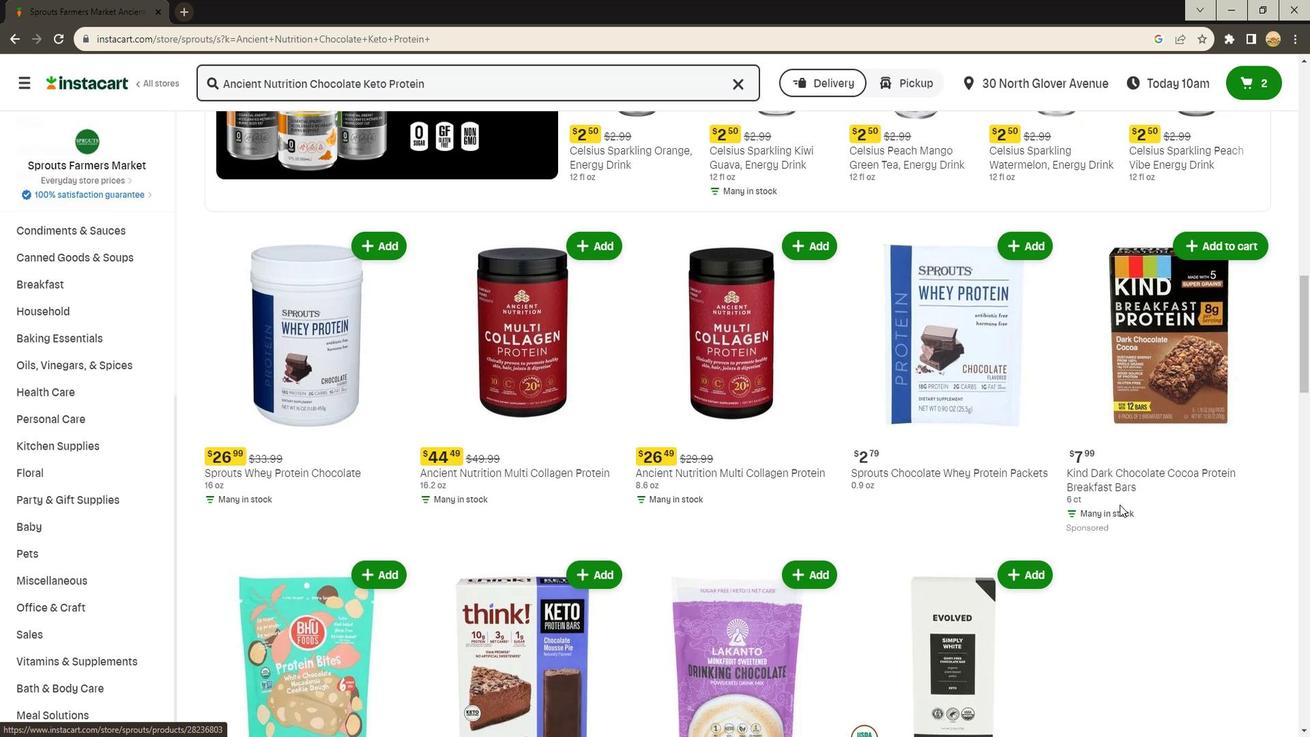 
Action: Mouse scrolled (1151, 517) with delta (0, 0)
Screenshot: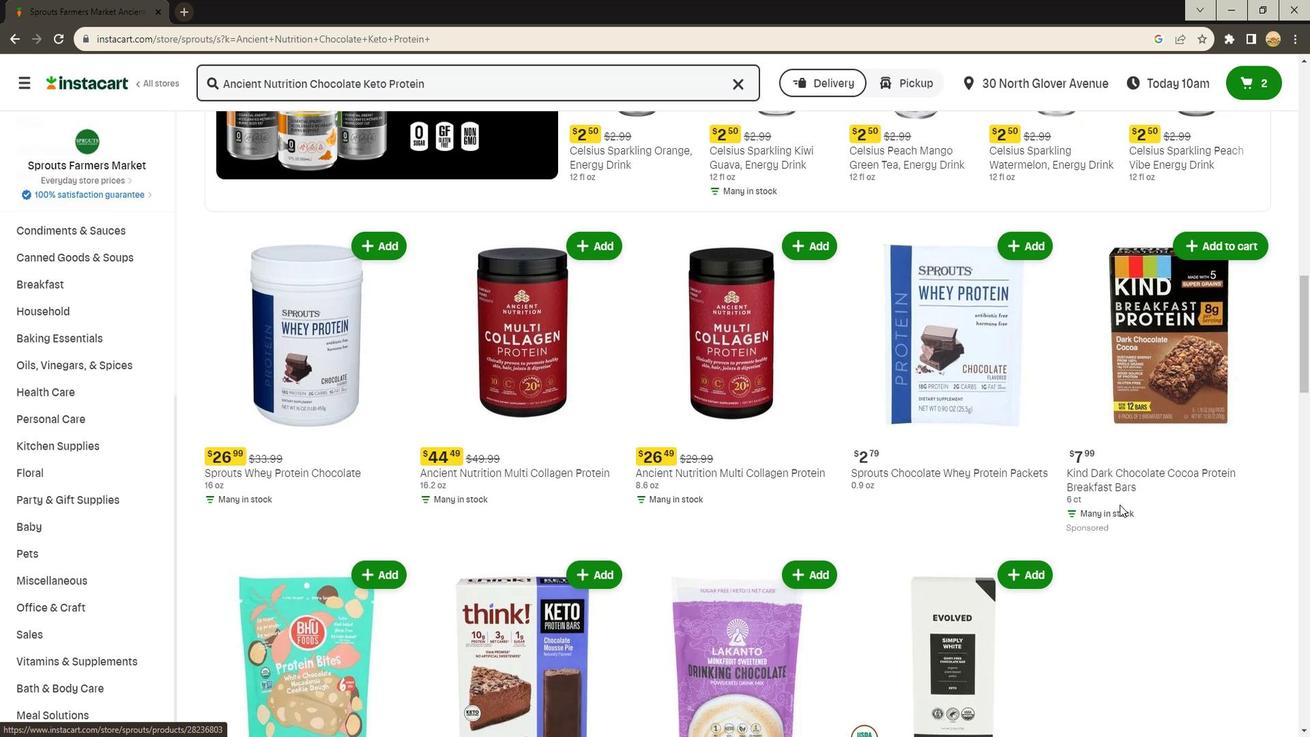 
Action: Mouse moved to (1114, 507)
Screenshot: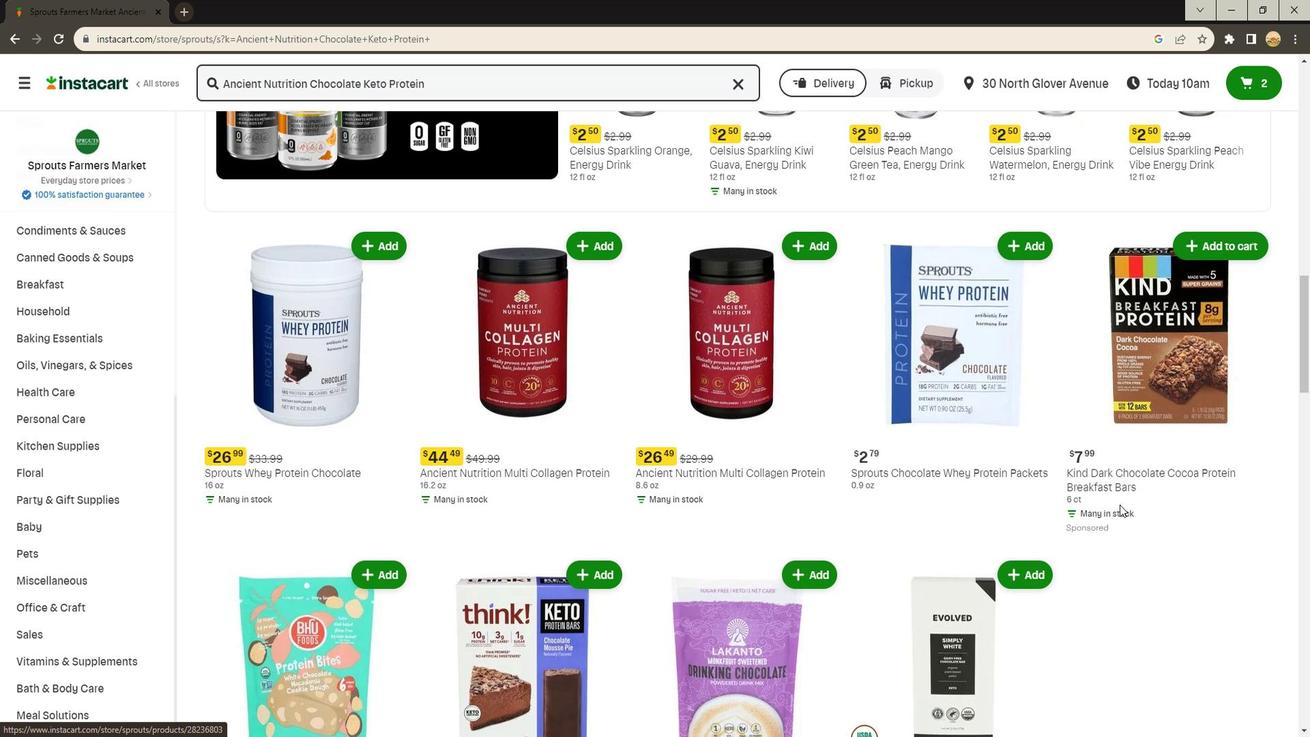 
Action: Mouse scrolled (1114, 506) with delta (0, 0)
Screenshot: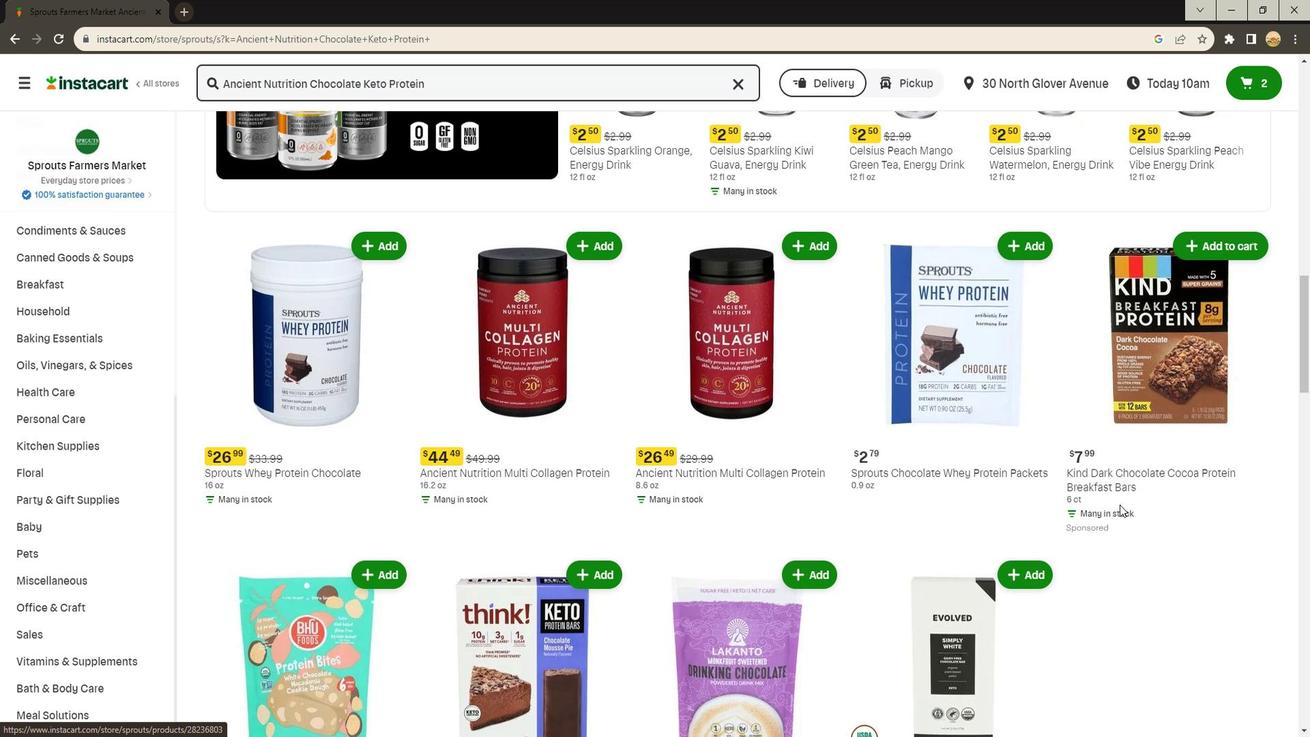 
Action: Mouse moved to (1111, 505)
Screenshot: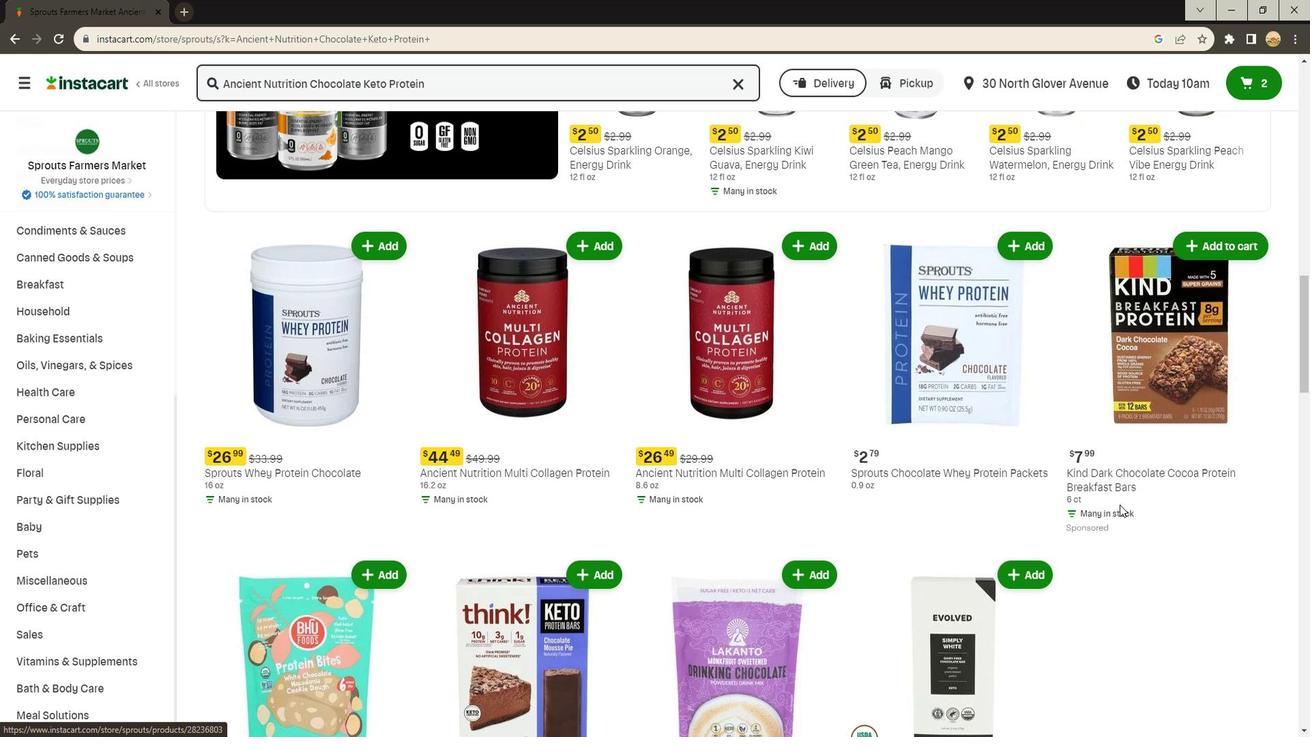 
Action: Mouse scrolled (1111, 505) with delta (0, 0)
Screenshot: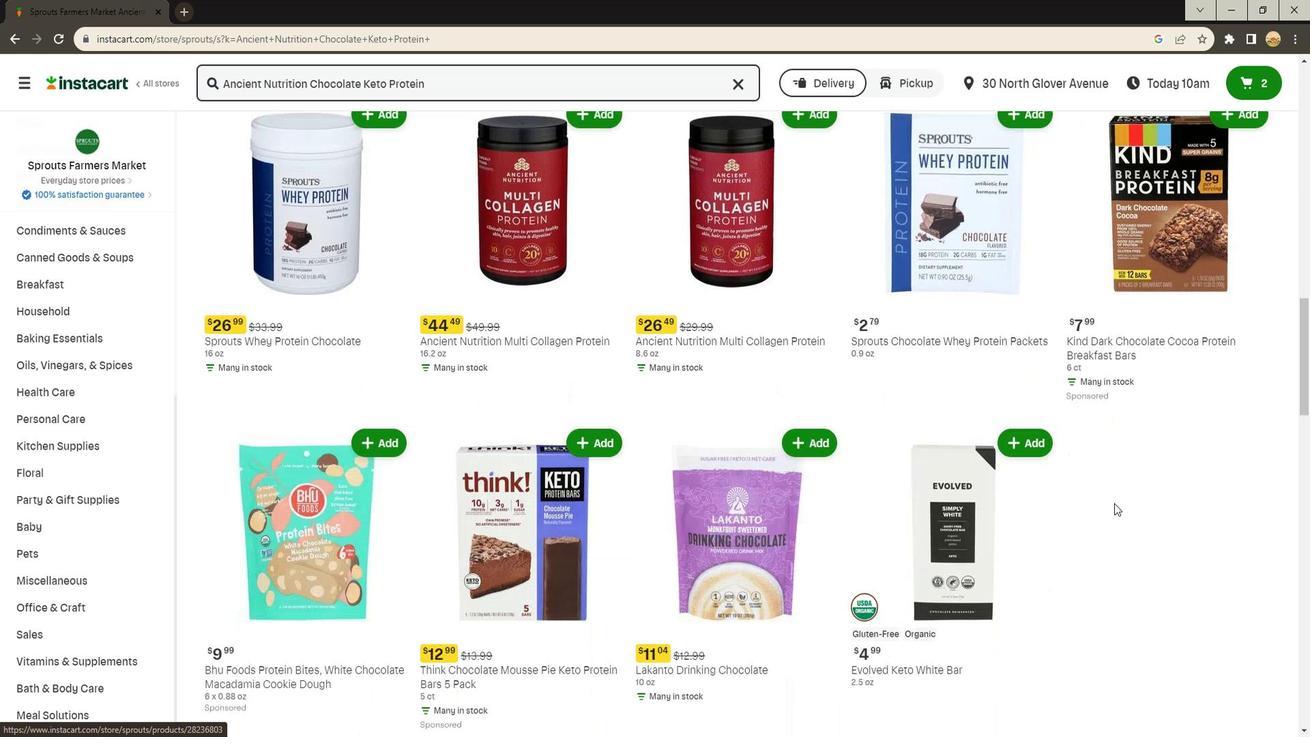 
Action: Mouse moved to (357, 528)
Screenshot: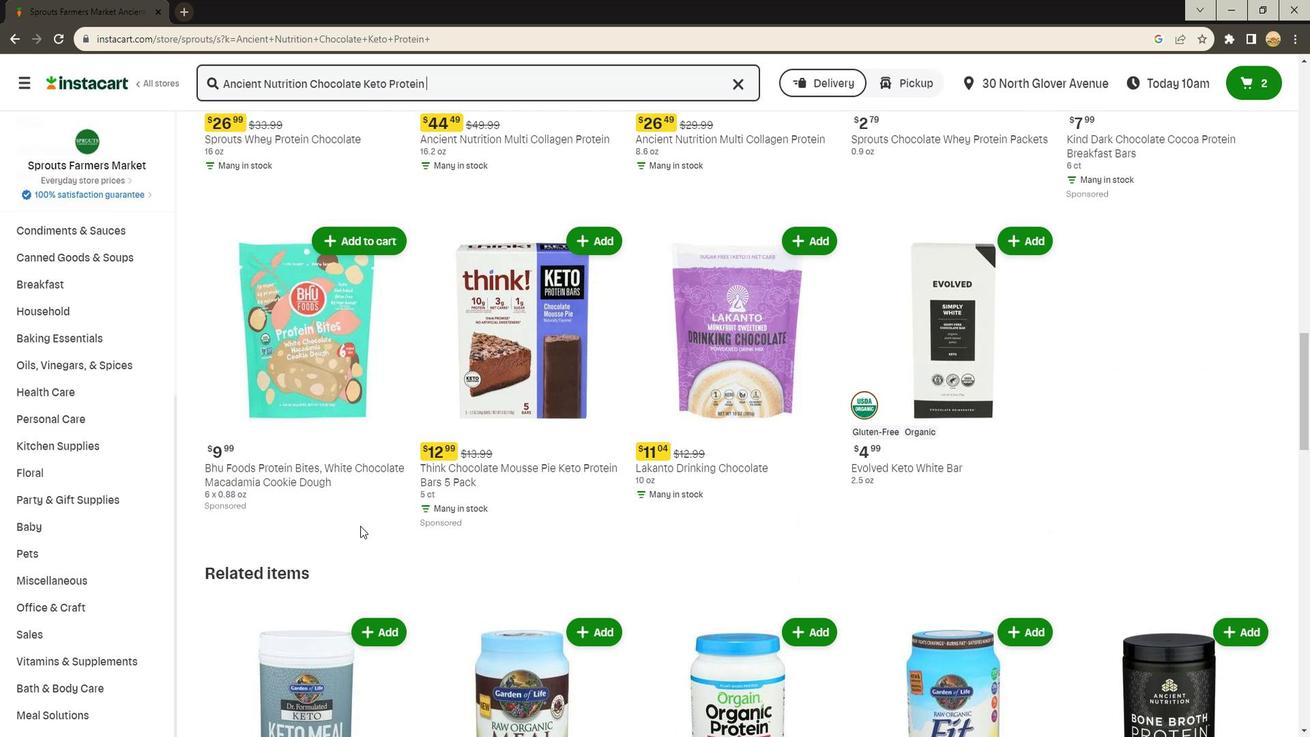 
Action: Mouse scrolled (357, 527) with delta (0, 0)
Screenshot: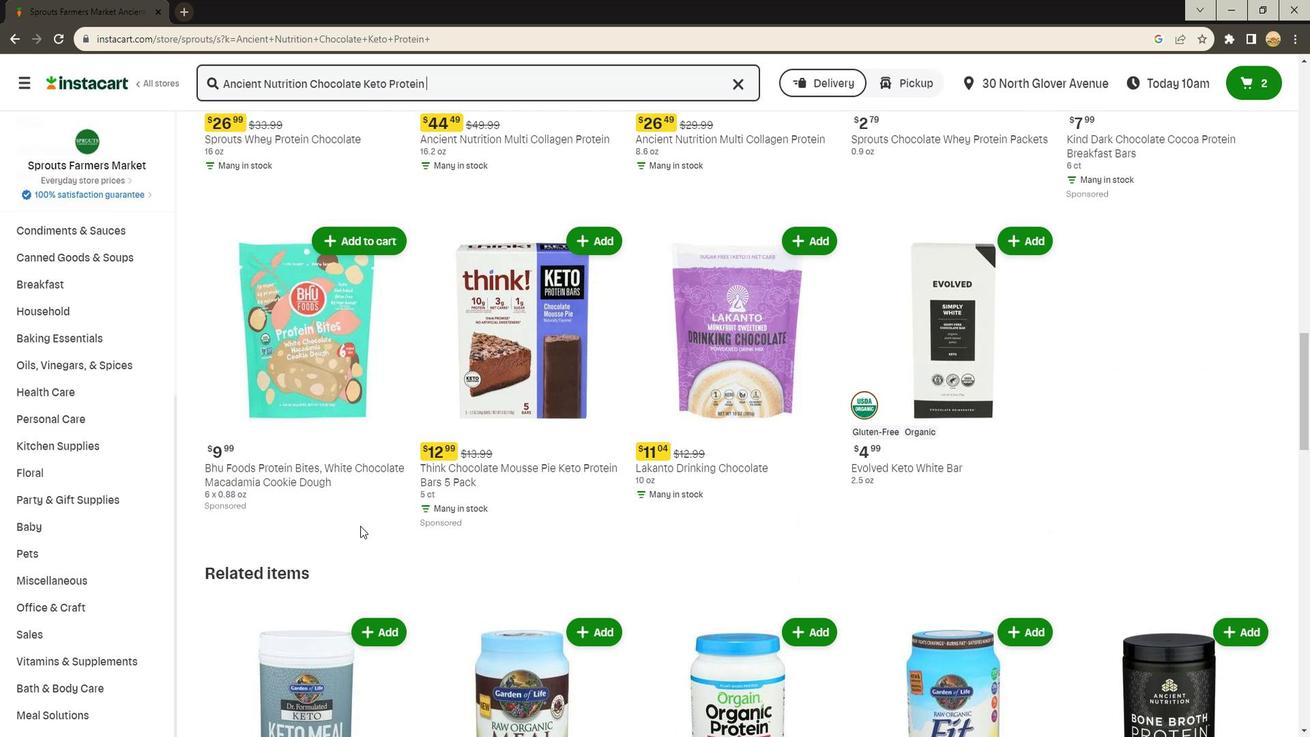 
Action: Mouse moved to (361, 525)
Screenshot: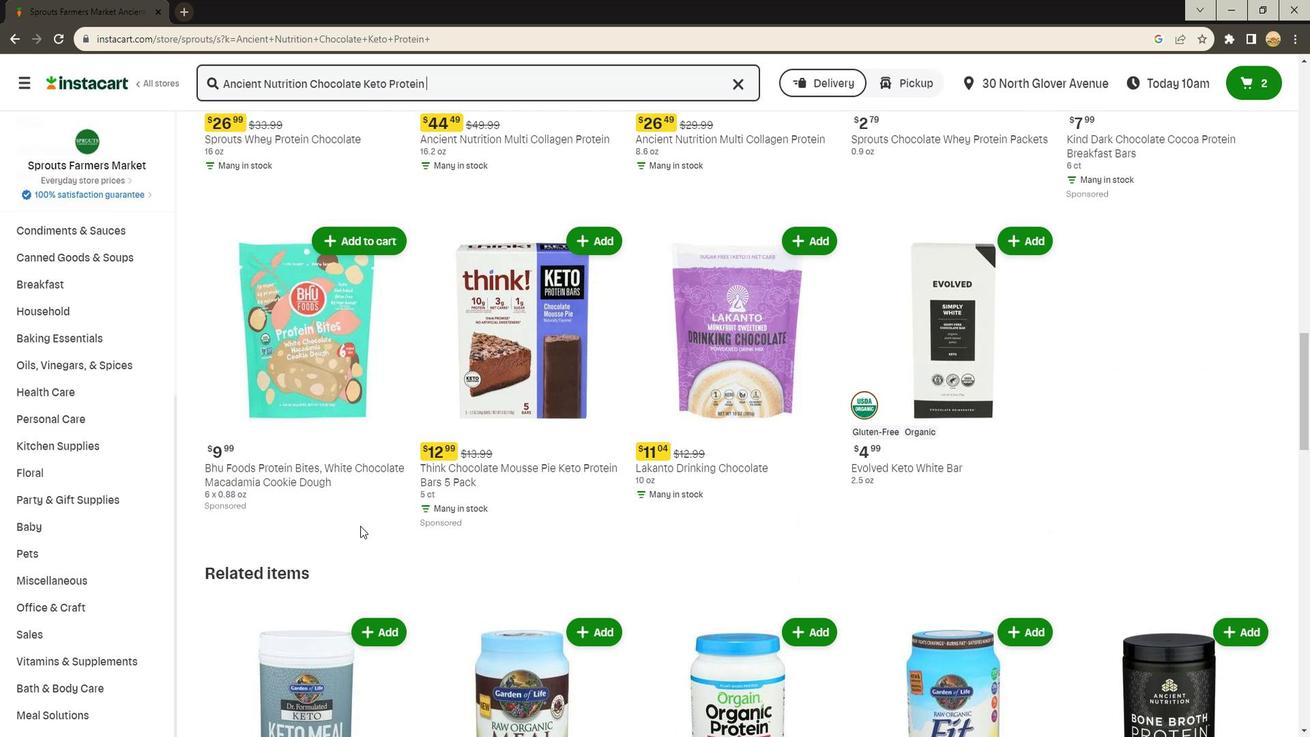 
Action: Mouse scrolled (361, 524) with delta (0, 0)
Screenshot: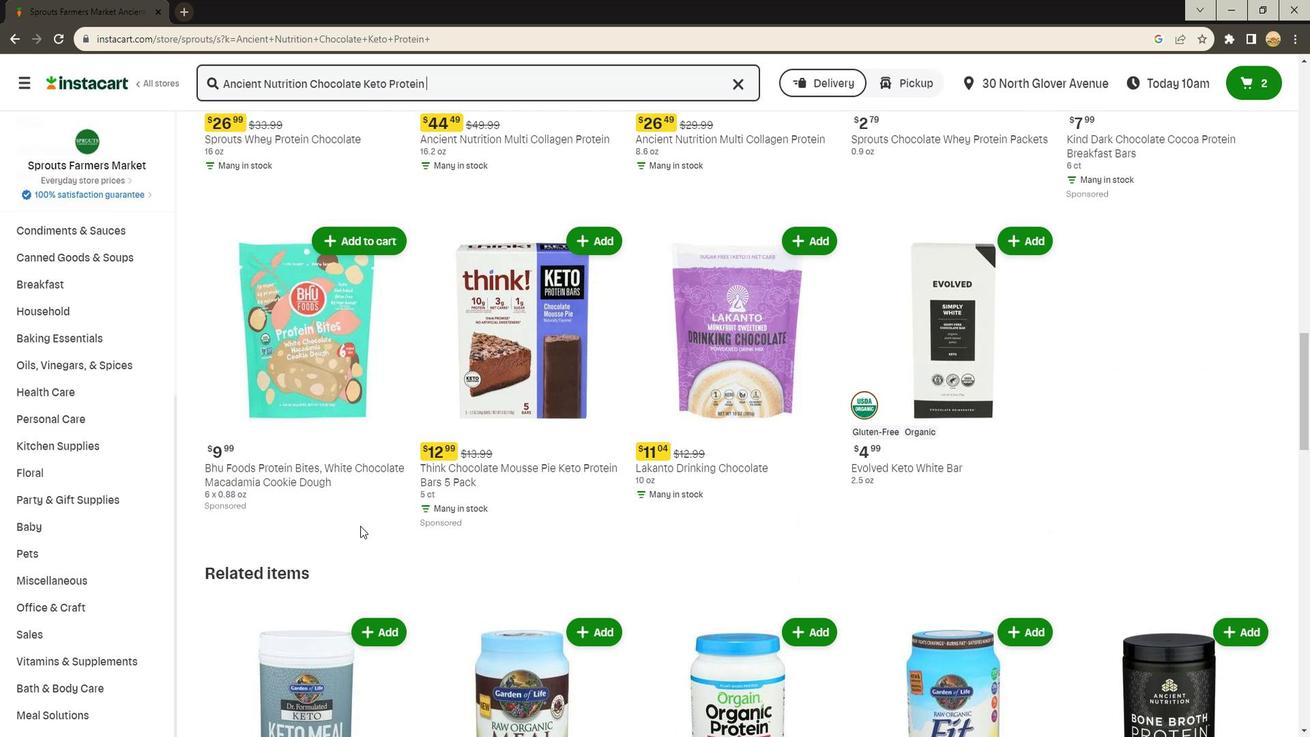 
Action: Mouse moved to (363, 524)
Screenshot: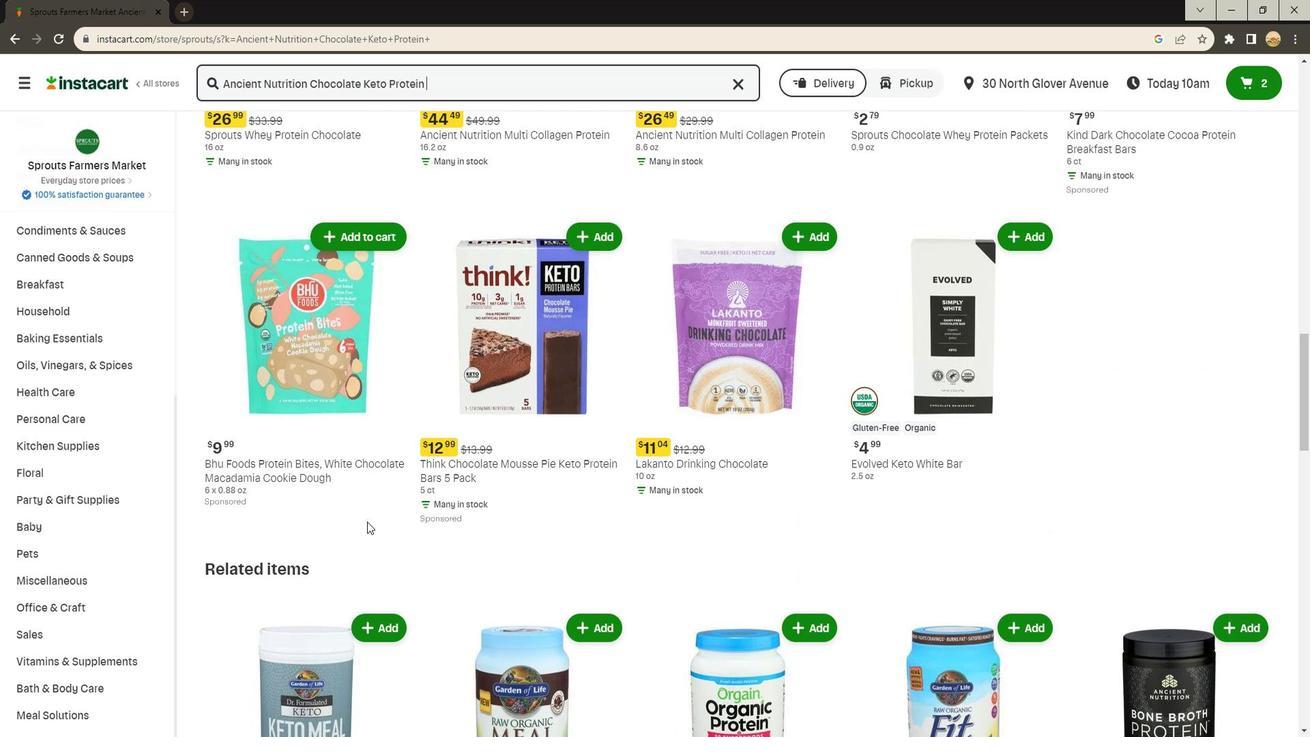 
Action: Mouse scrolled (363, 523) with delta (0, 0)
Screenshot: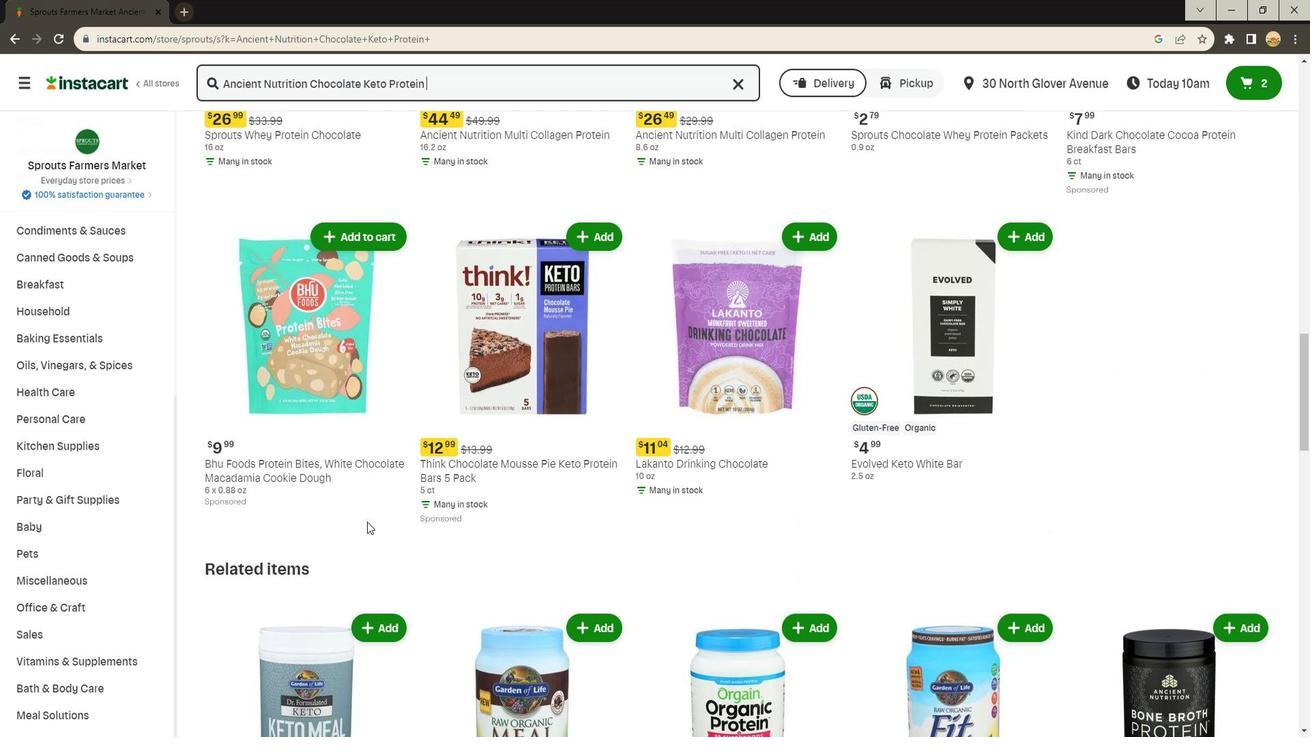 
Action: Mouse moved to (368, 520)
Screenshot: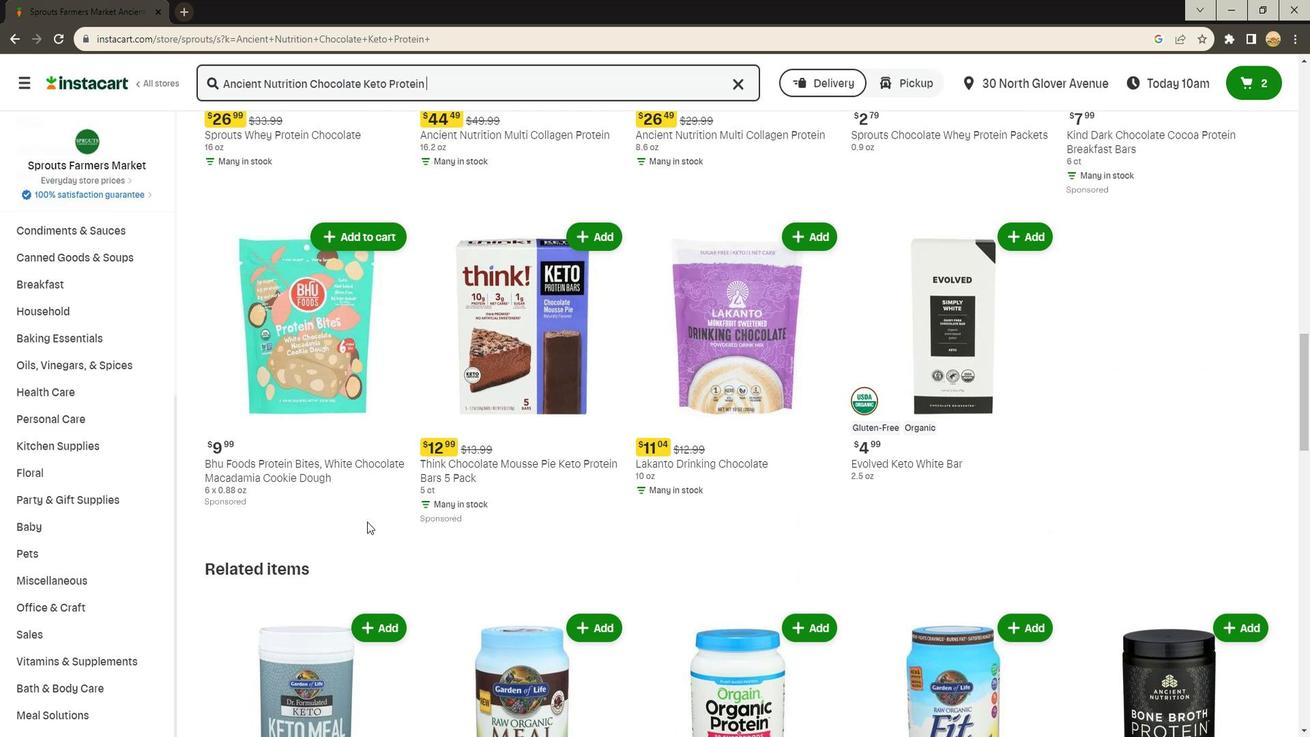 
Action: Mouse scrolled (368, 520) with delta (0, 0)
Screenshot: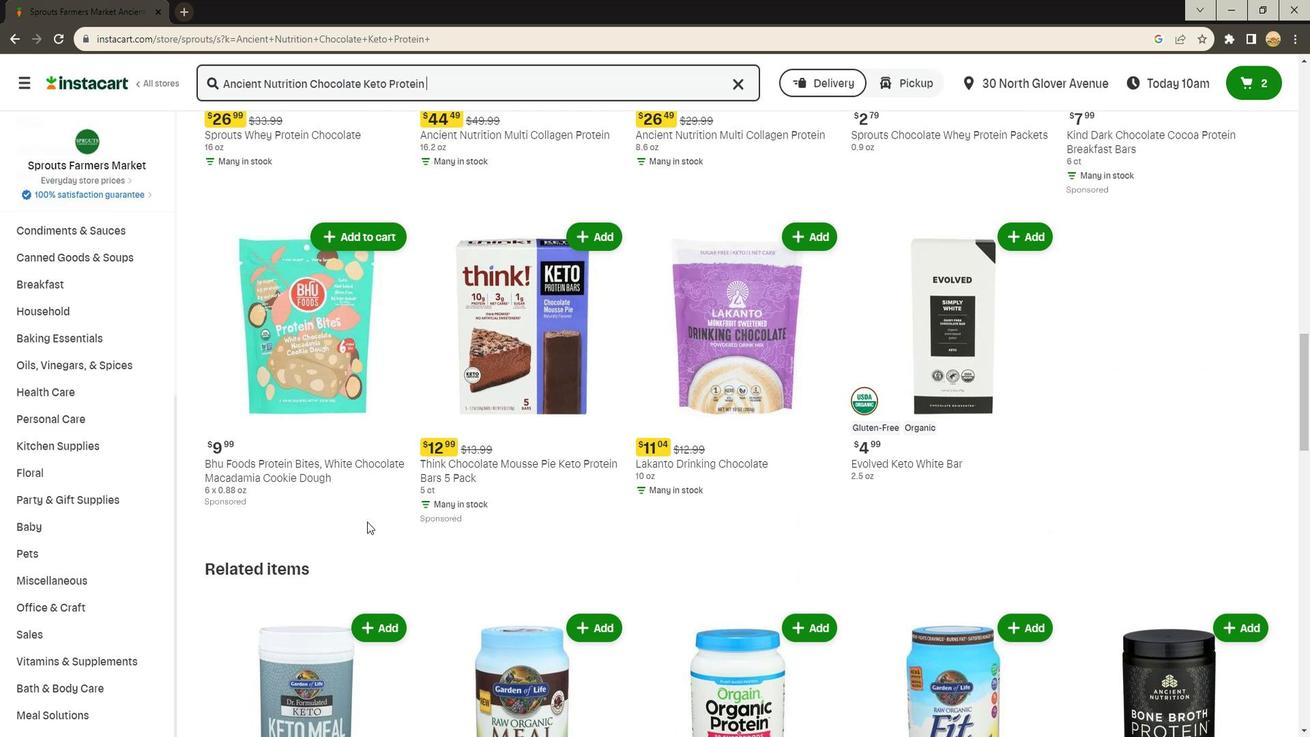 
Action: Mouse moved to (395, 505)
Screenshot: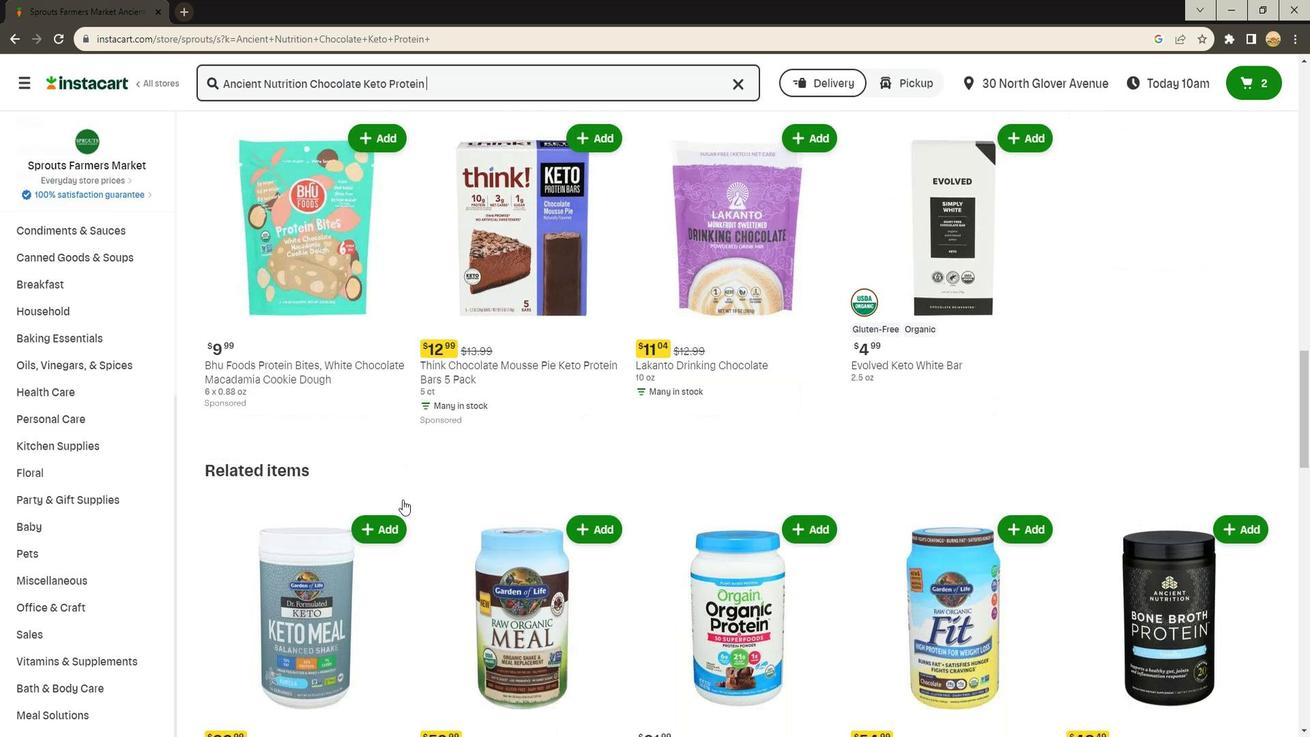 
Action: Mouse scrolled (395, 504) with delta (0, 0)
Screenshot: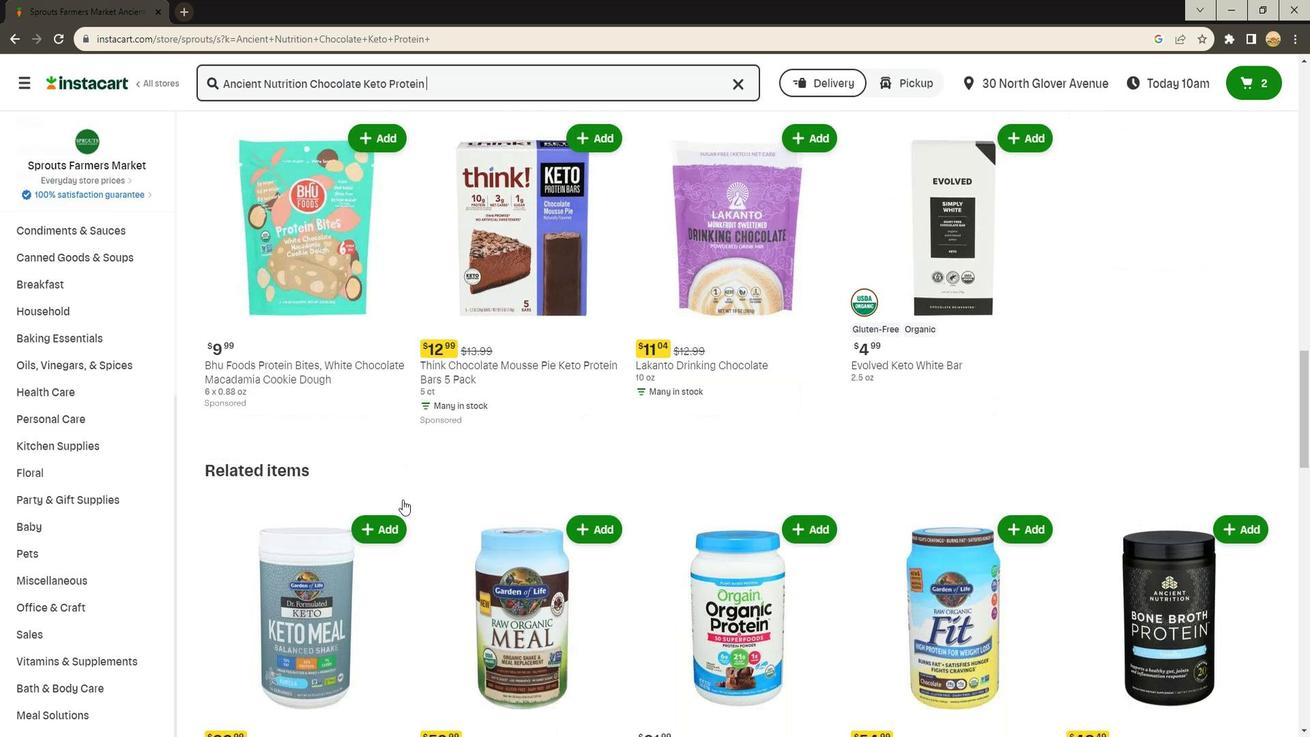 
Action: Mouse moved to (416, 492)
Screenshot: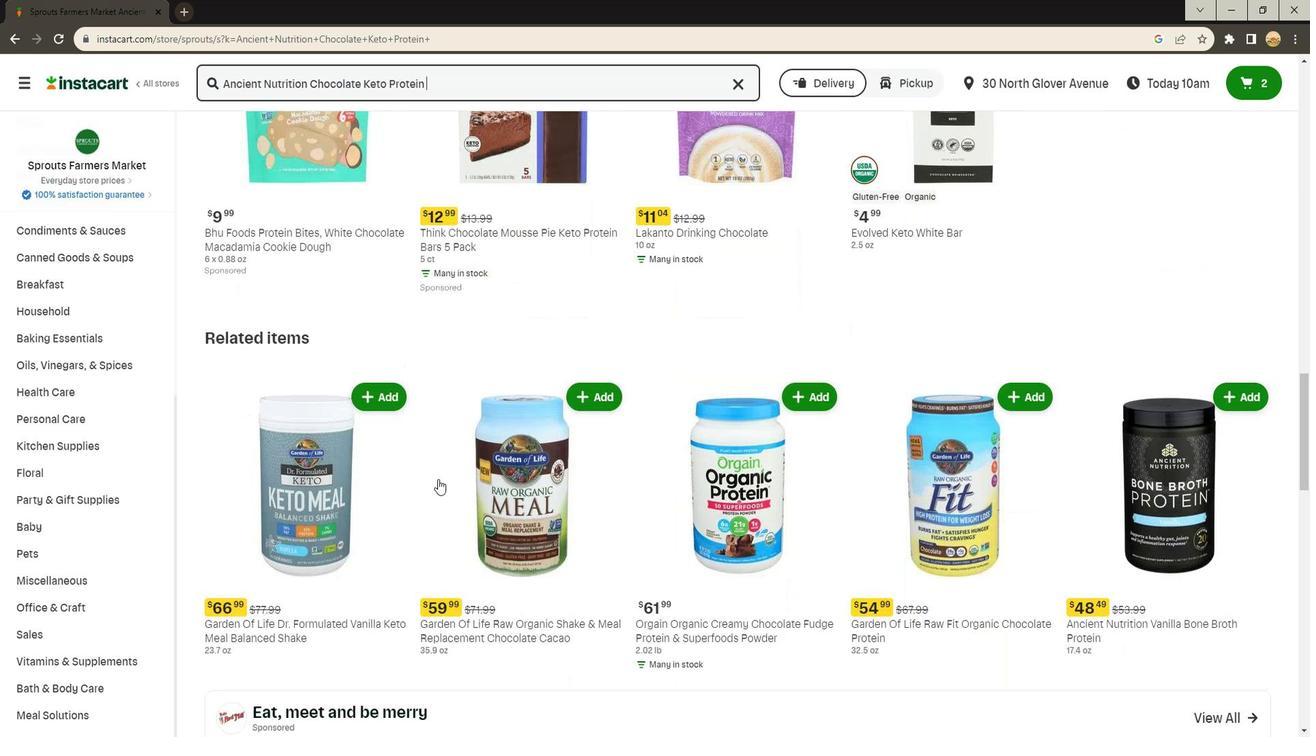 
Action: Mouse scrolled (416, 491) with delta (0, 0)
Screenshot: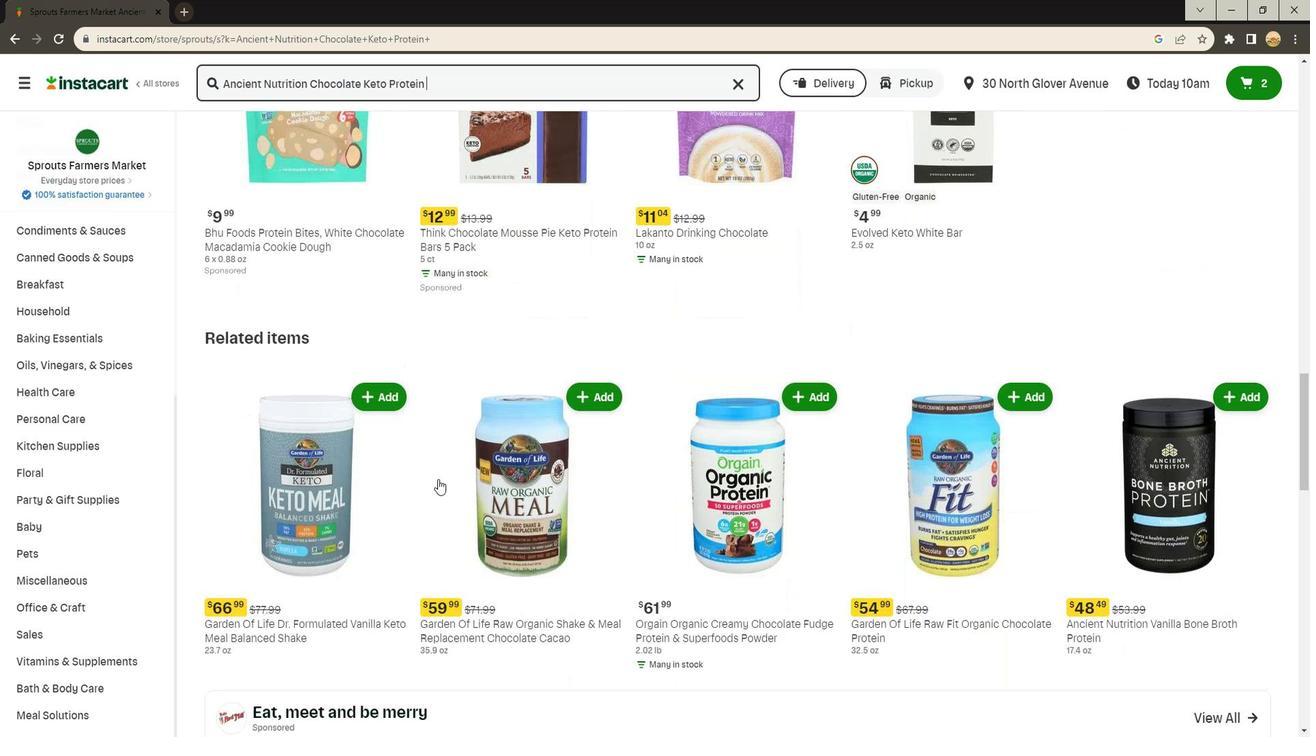 
Action: Mouse moved to (430, 484)
Screenshot: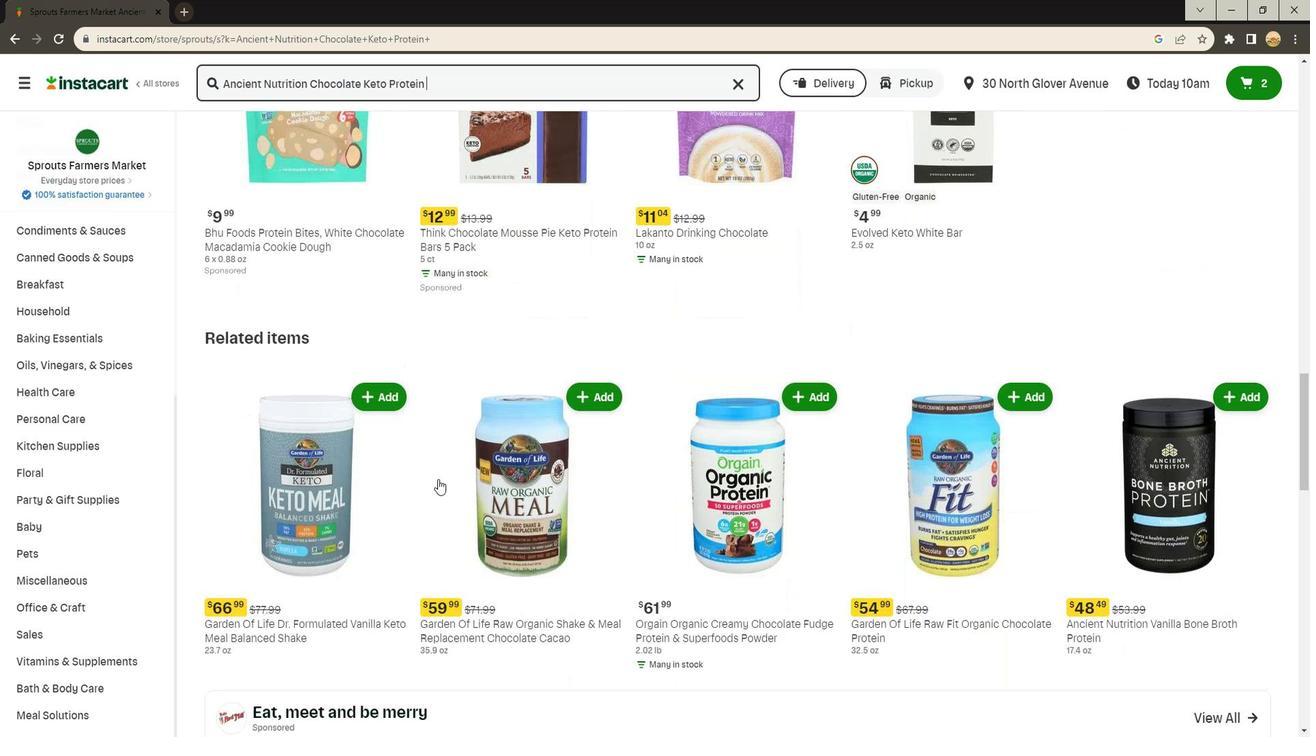 
Action: Mouse scrolled (430, 483) with delta (0, 0)
Screenshot: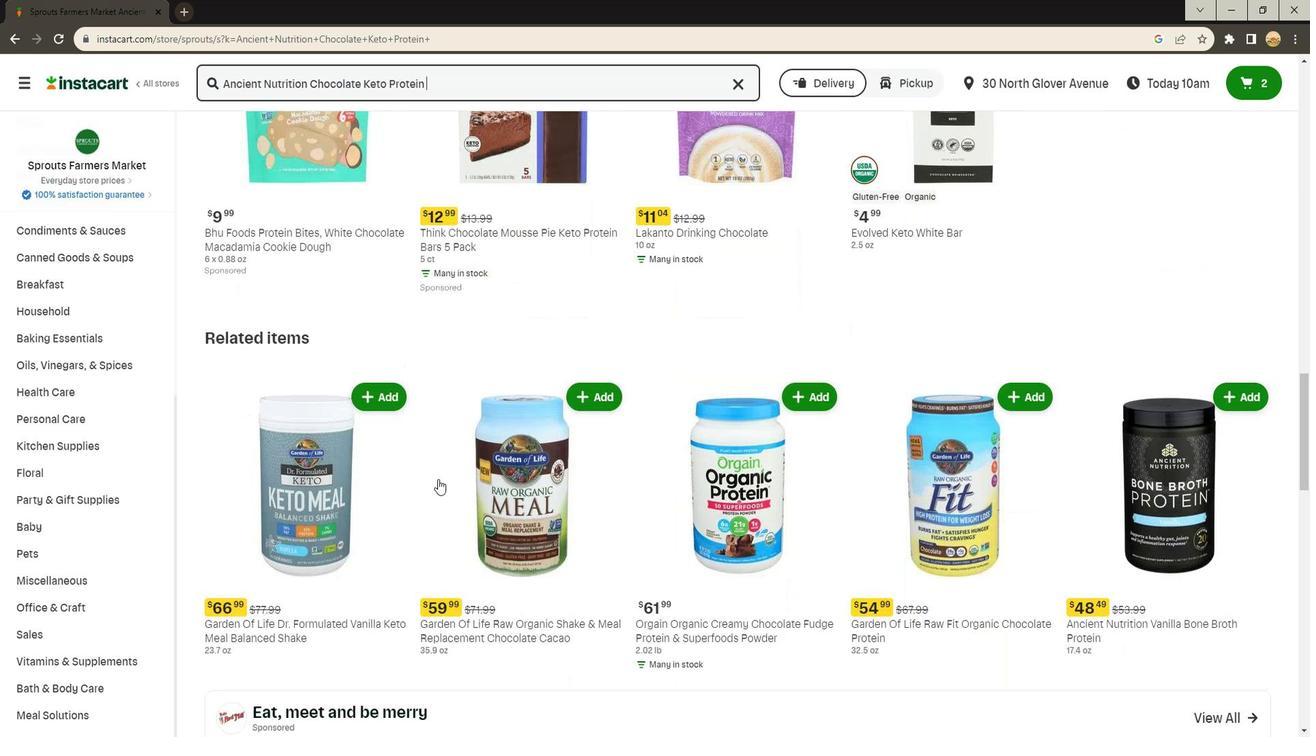 
Action: Mouse moved to (319, 401)
Screenshot: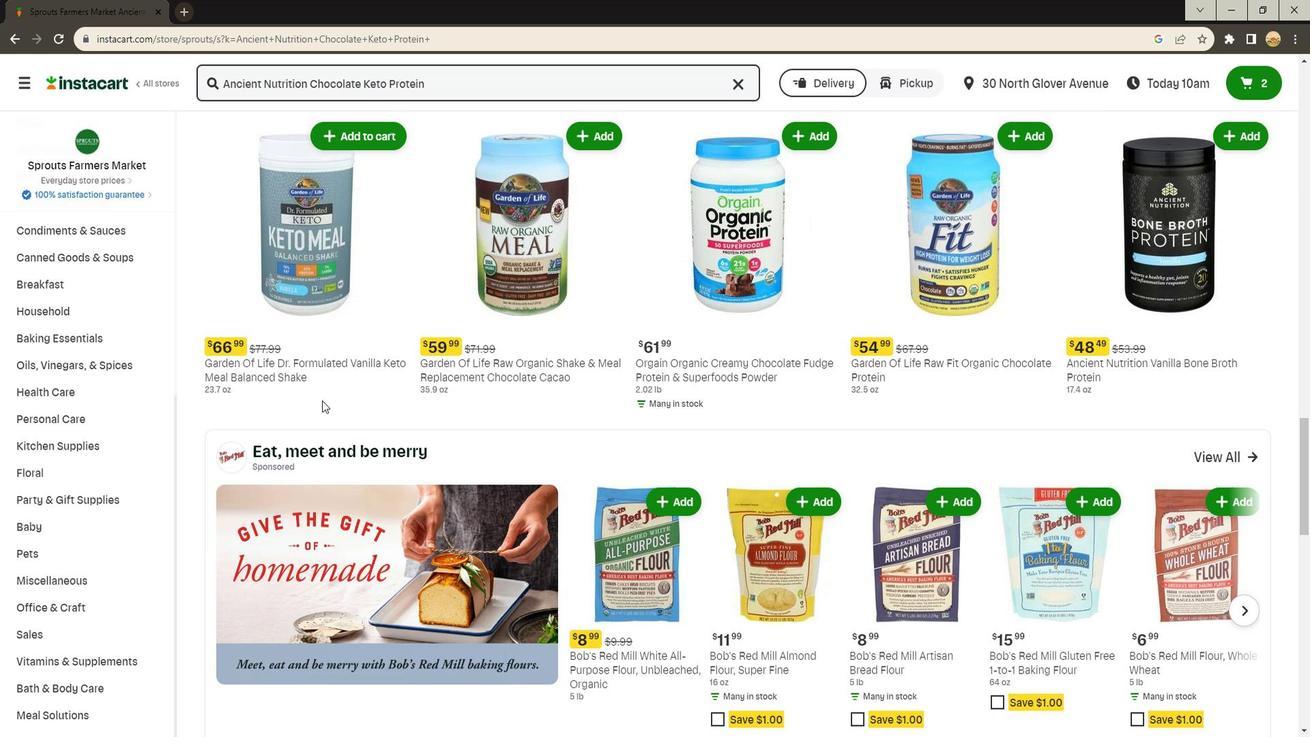 
Action: Mouse scrolled (319, 400) with delta (0, 0)
Screenshot: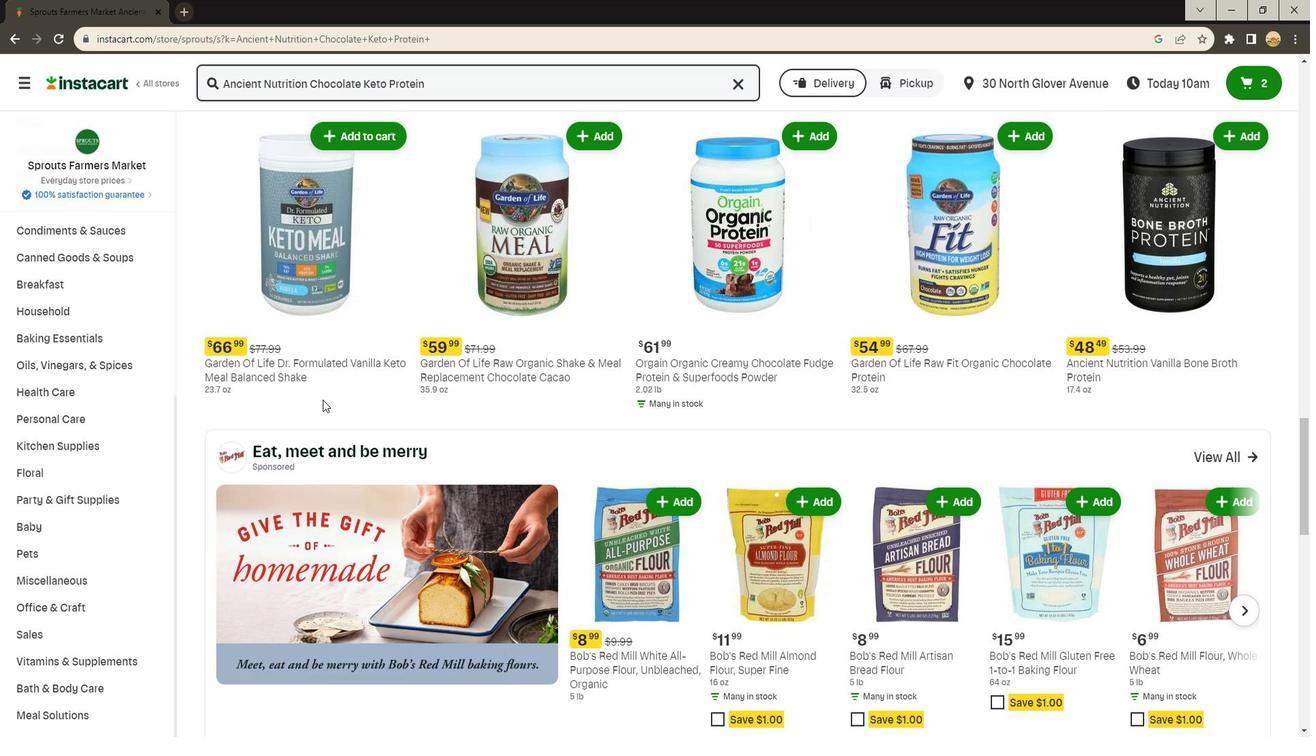 
Action: Mouse moved to (324, 395)
Screenshot: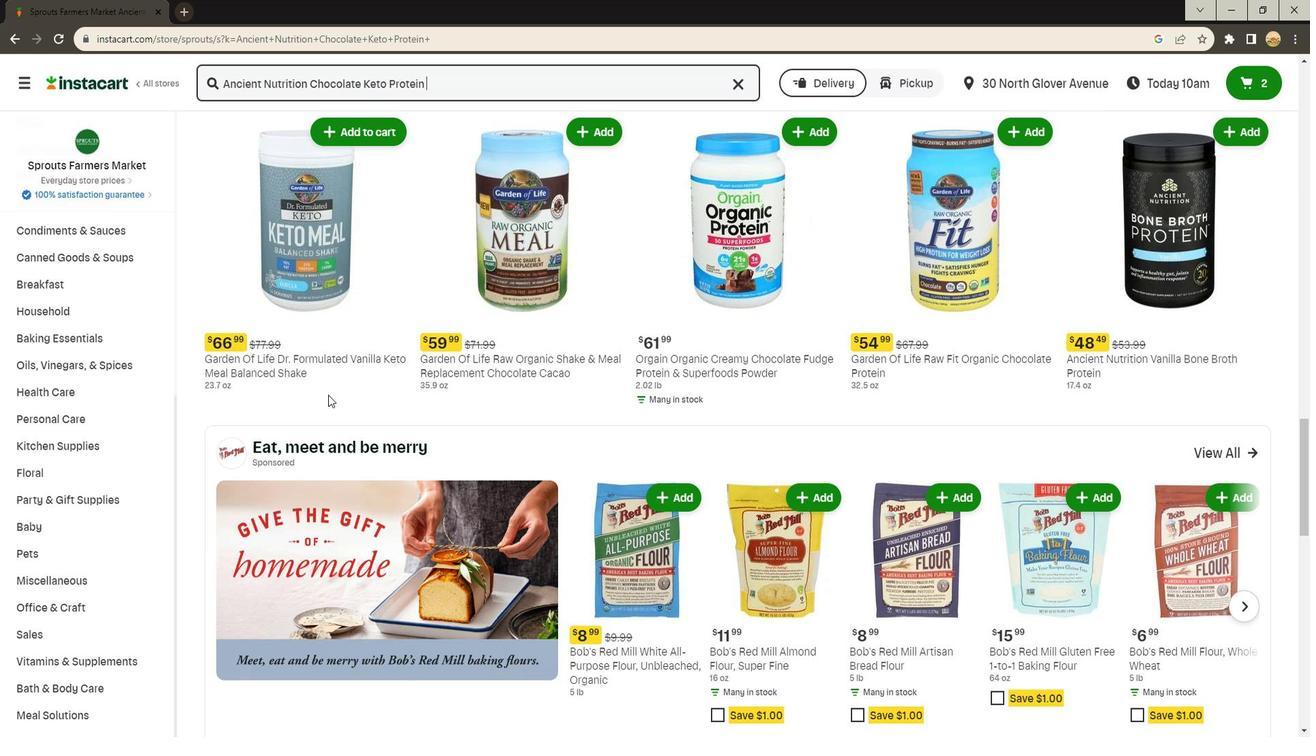 
Action: Mouse scrolled (324, 395) with delta (0, 0)
Screenshot: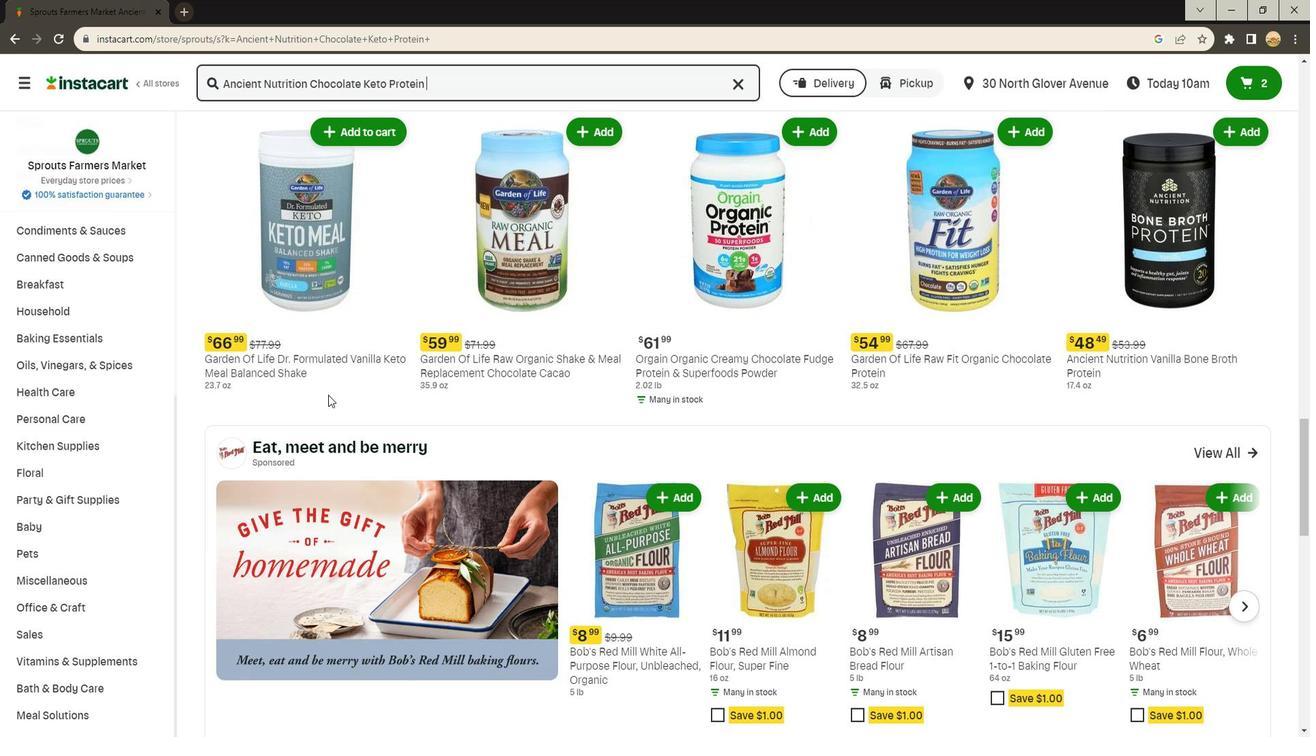 
Action: Mouse moved to (331, 391)
Screenshot: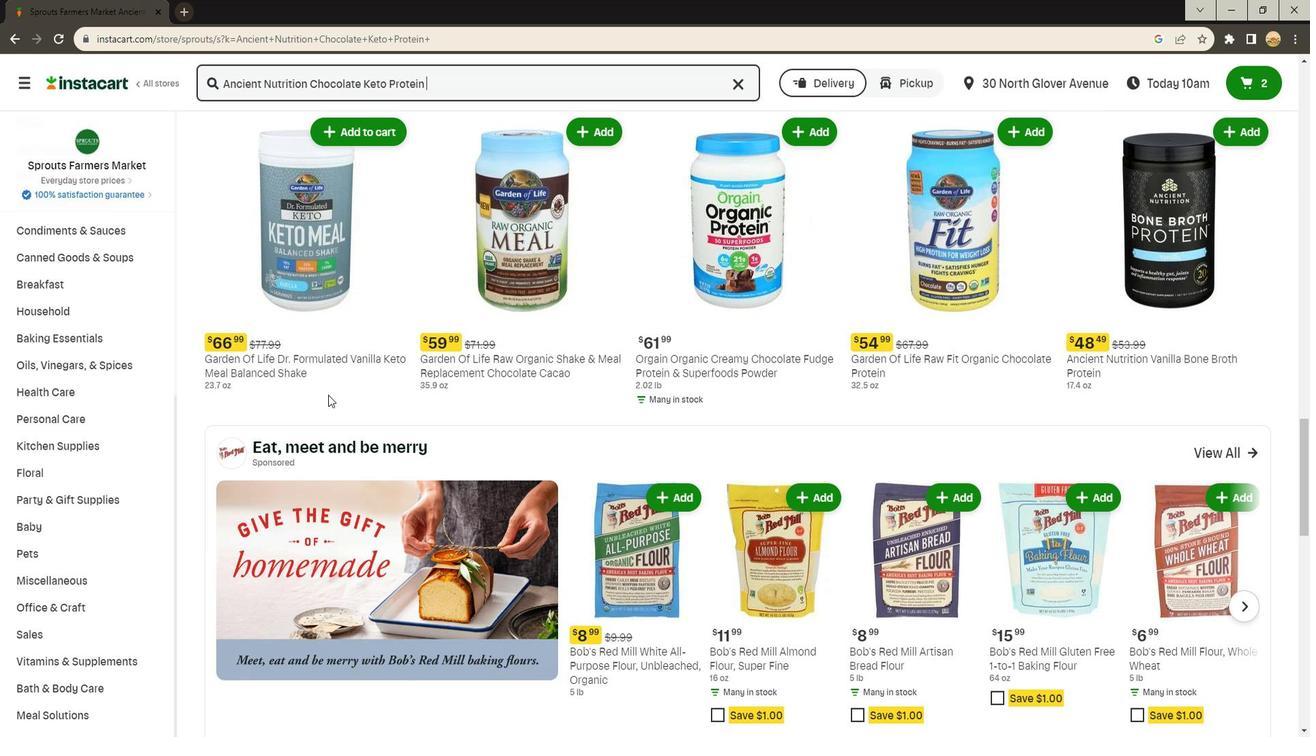 
Action: Mouse scrolled (331, 390) with delta (0, 0)
Screenshot: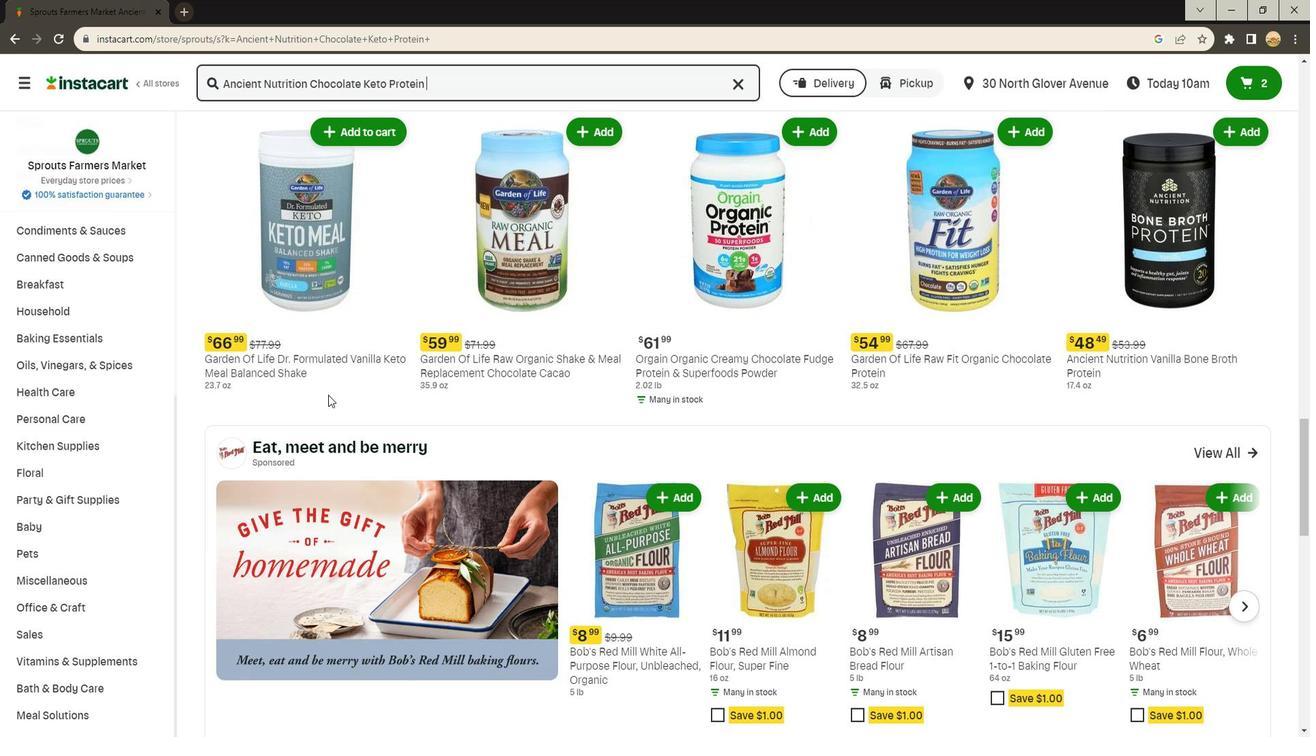 
Action: Mouse moved to (336, 387)
Screenshot: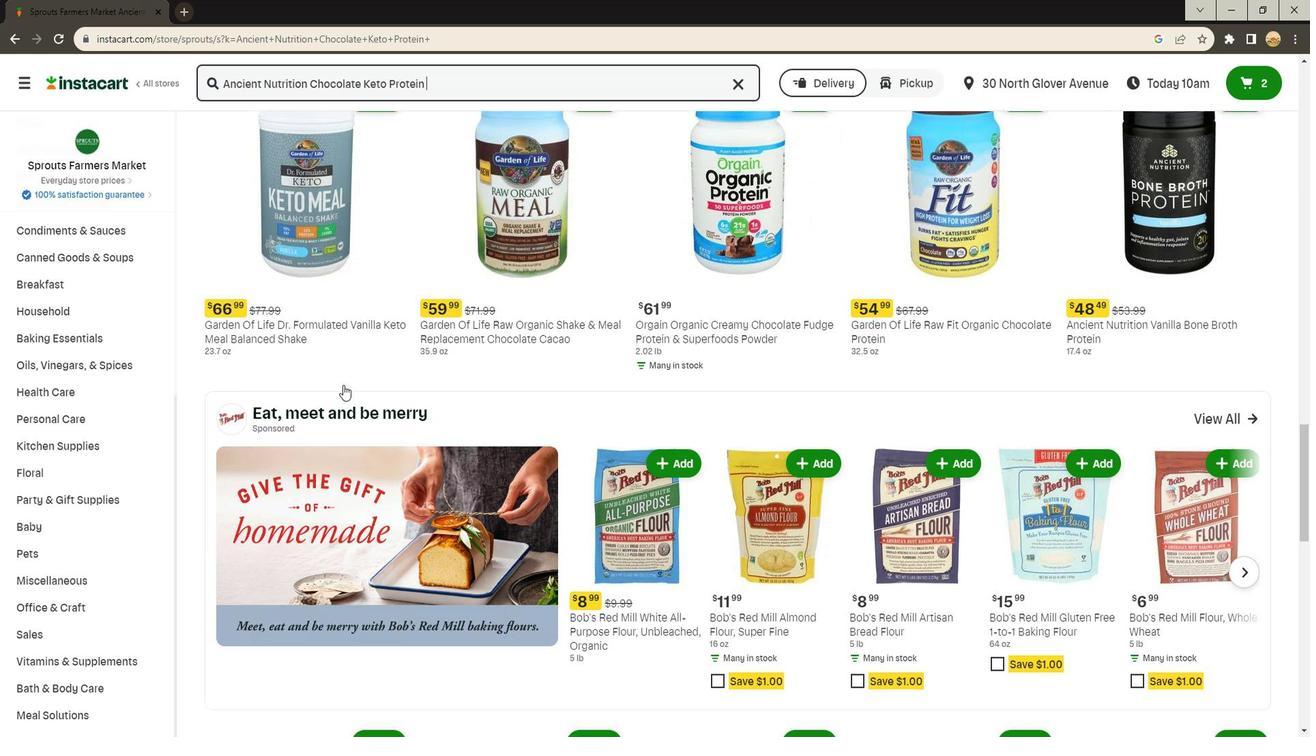 
Action: Mouse scrolled (336, 387) with delta (0, 0)
Screenshot: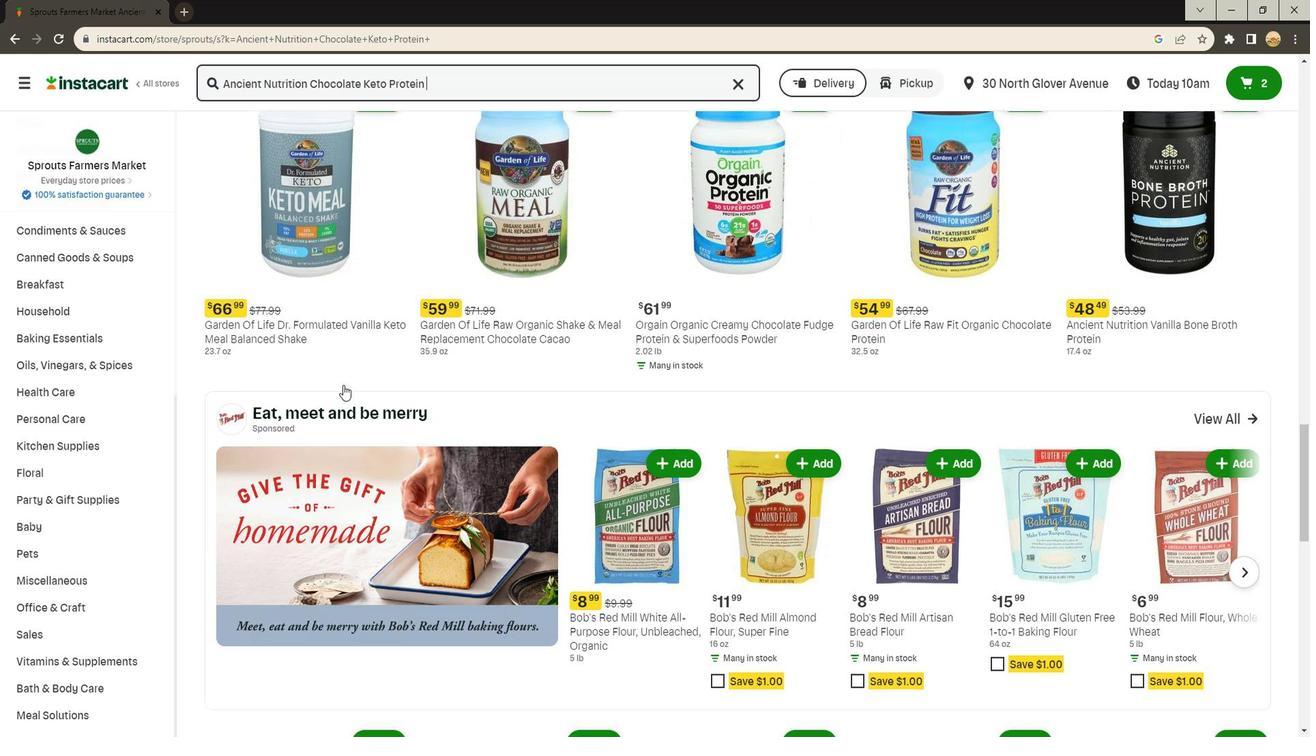 
Action: Mouse moved to (344, 382)
Screenshot: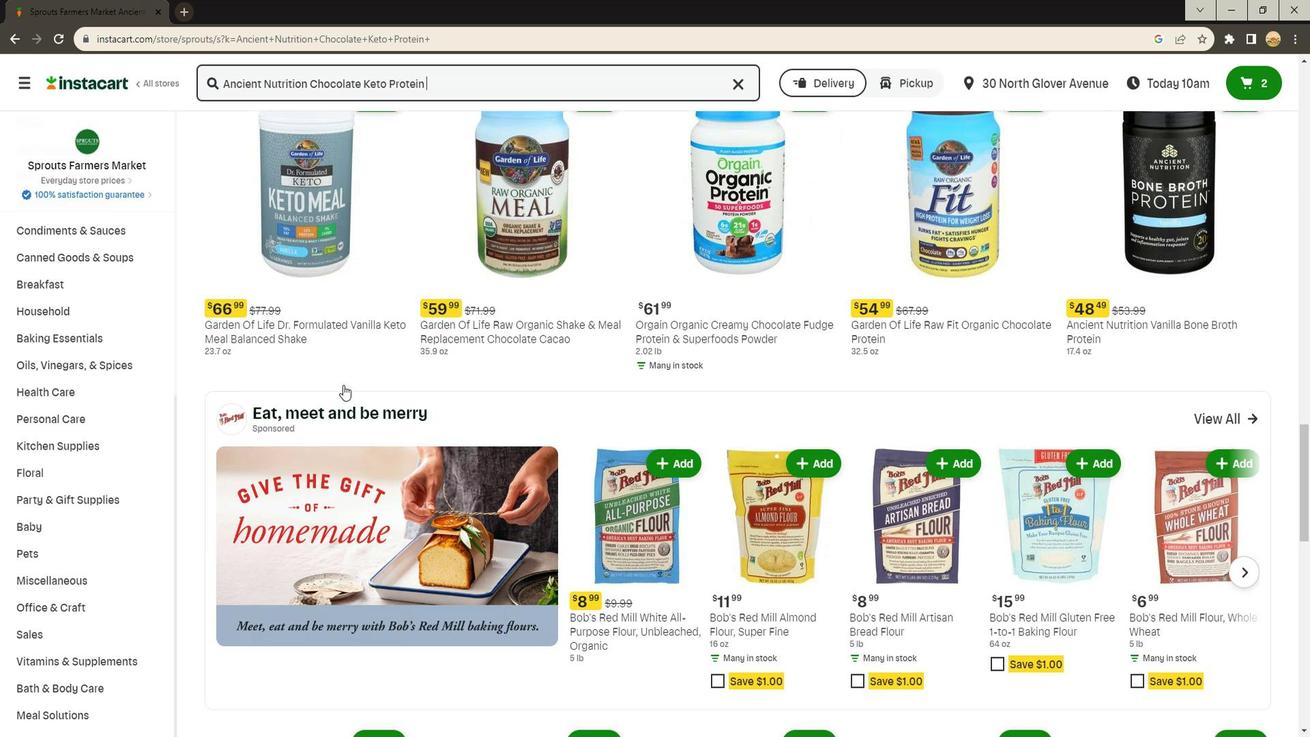 
Action: Mouse scrolled (344, 380) with delta (0, -1)
Screenshot: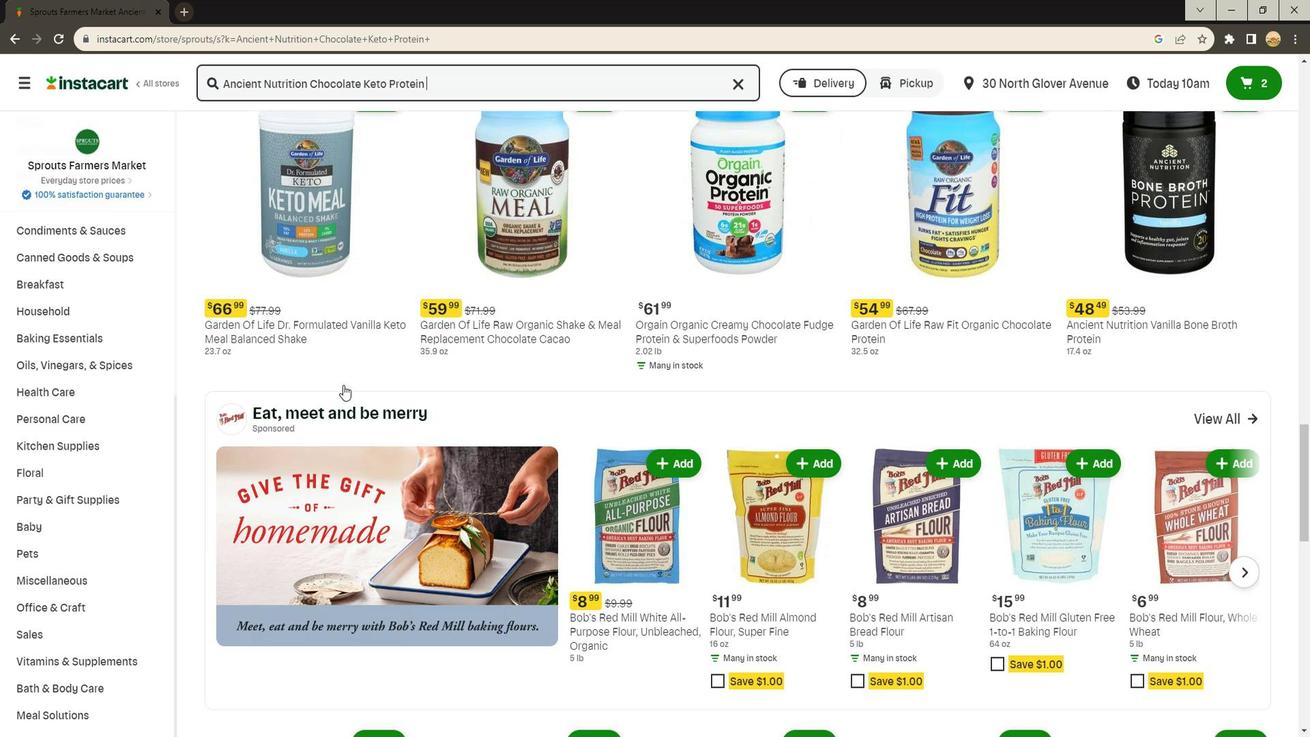 
Action: Mouse moved to (348, 378)
Screenshot: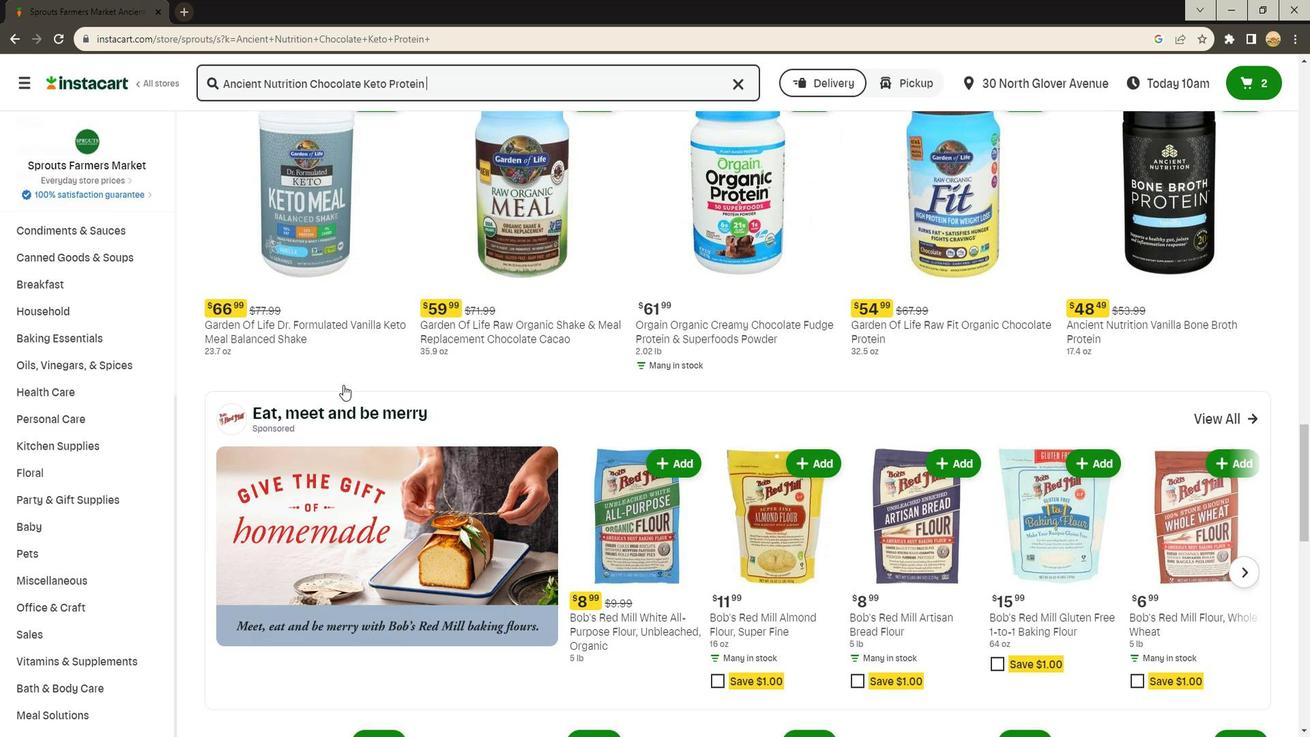 
Action: Mouse scrolled (348, 378) with delta (0, 0)
Screenshot: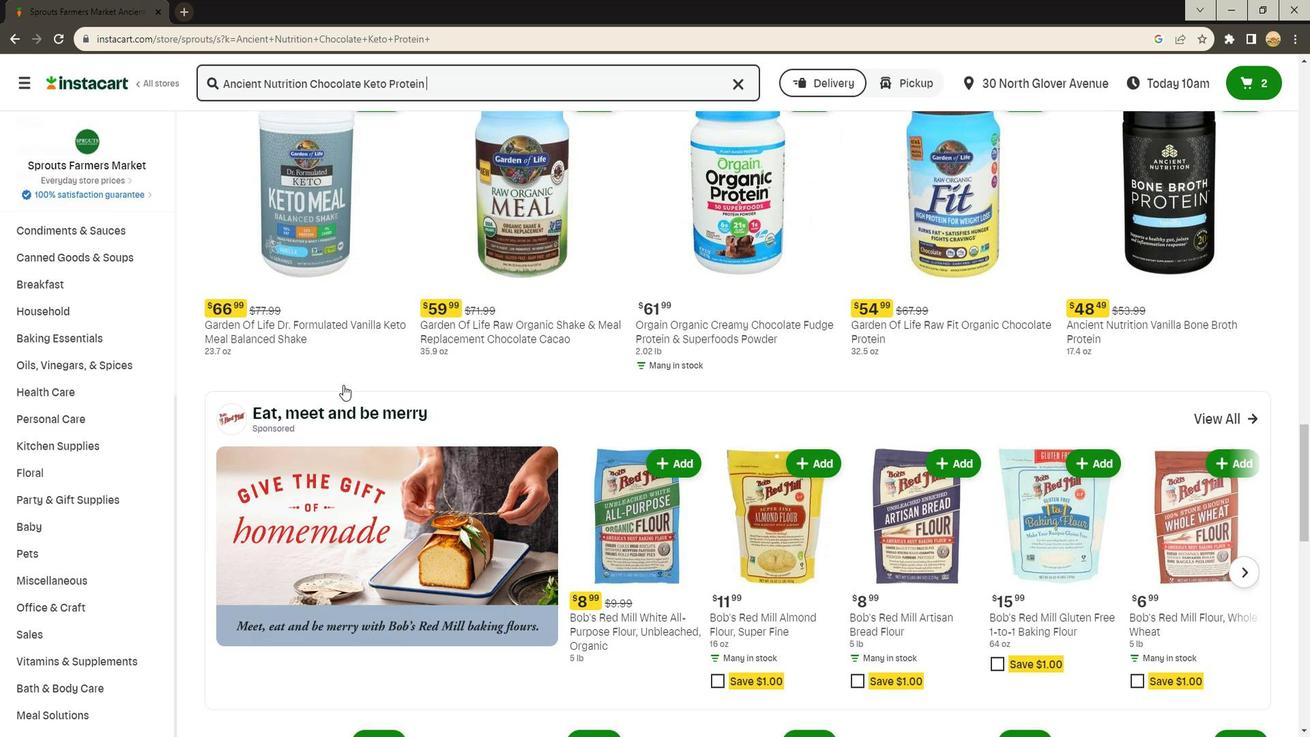 
Action: Mouse moved to (350, 377)
Screenshot: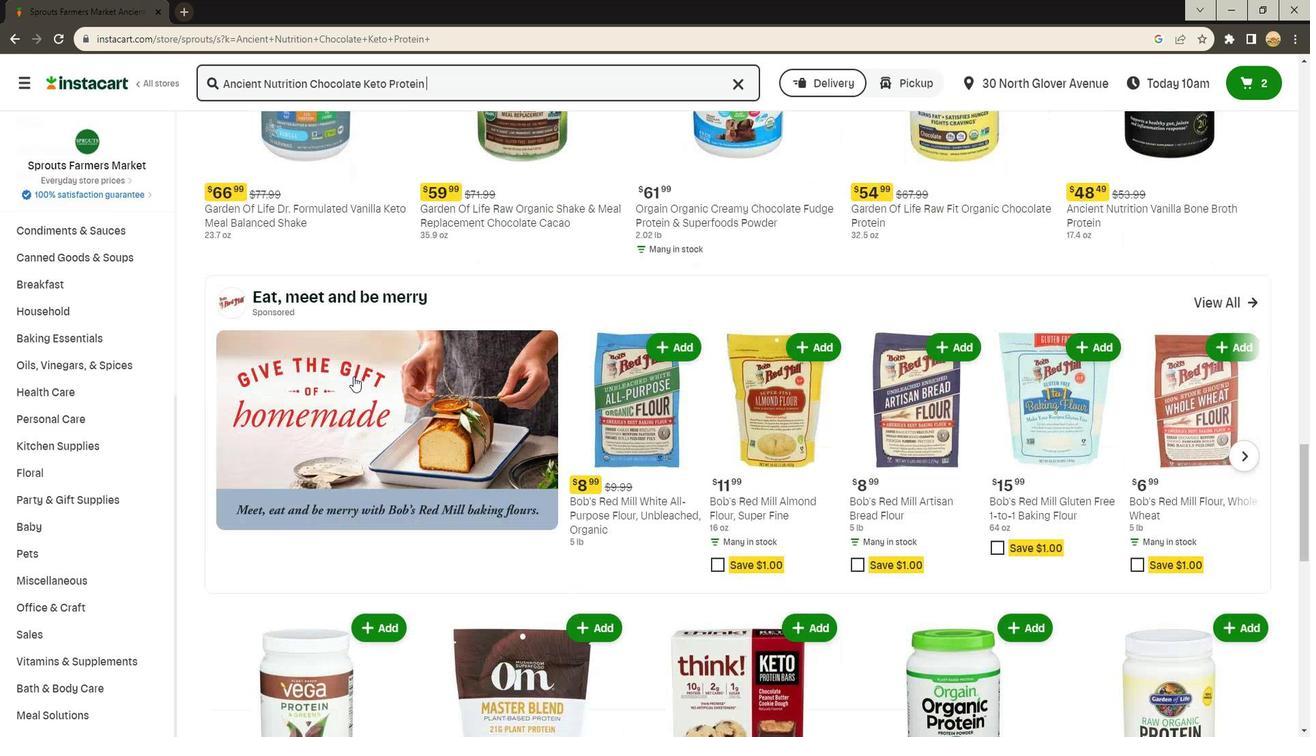 
Action: Mouse scrolled (350, 376) with delta (0, 0)
Screenshot: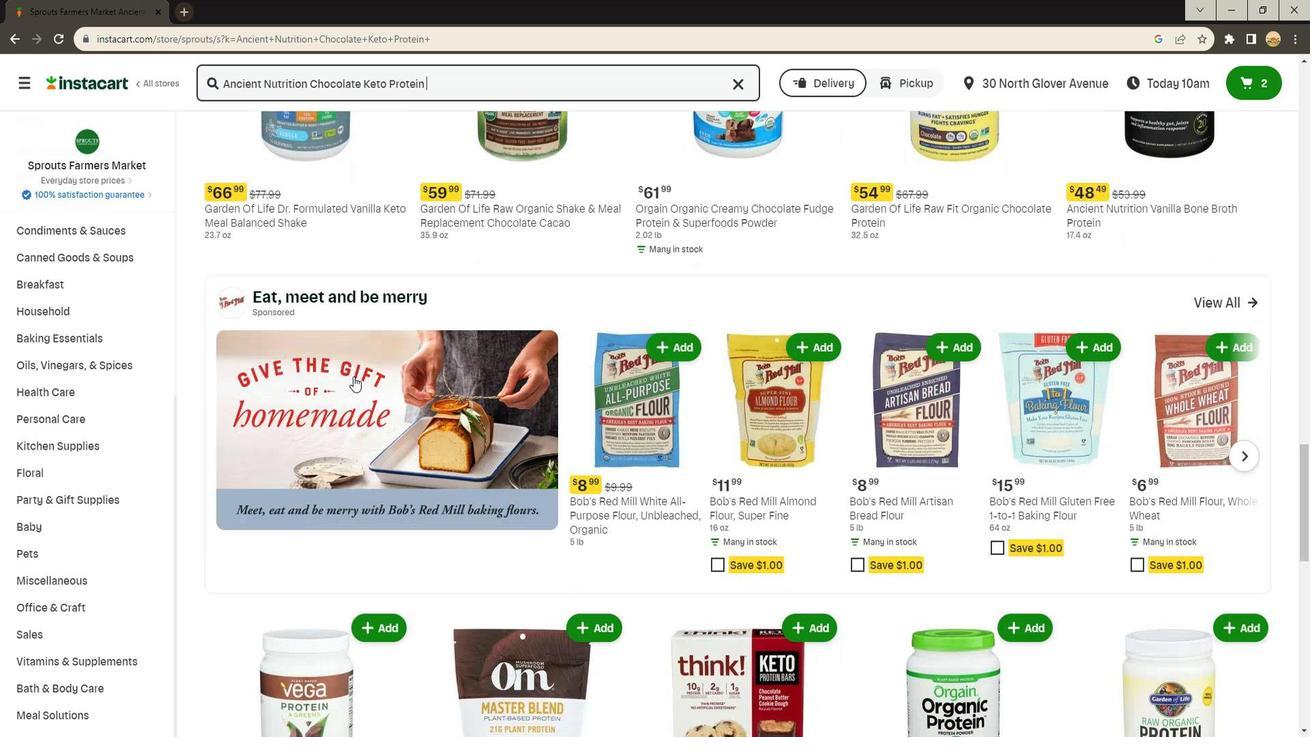 
Action: Mouse moved to (350, 375)
Screenshot: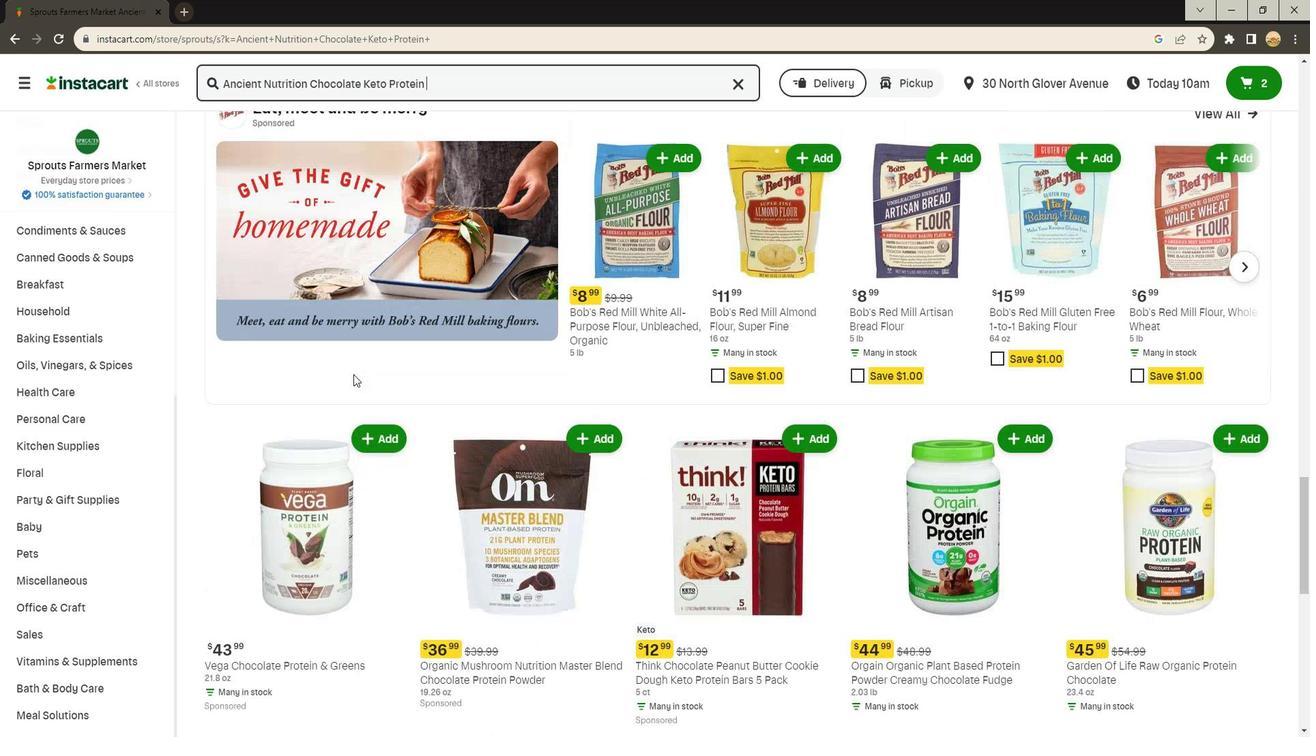 
Action: Mouse scrolled (350, 374) with delta (0, 0)
Screenshot: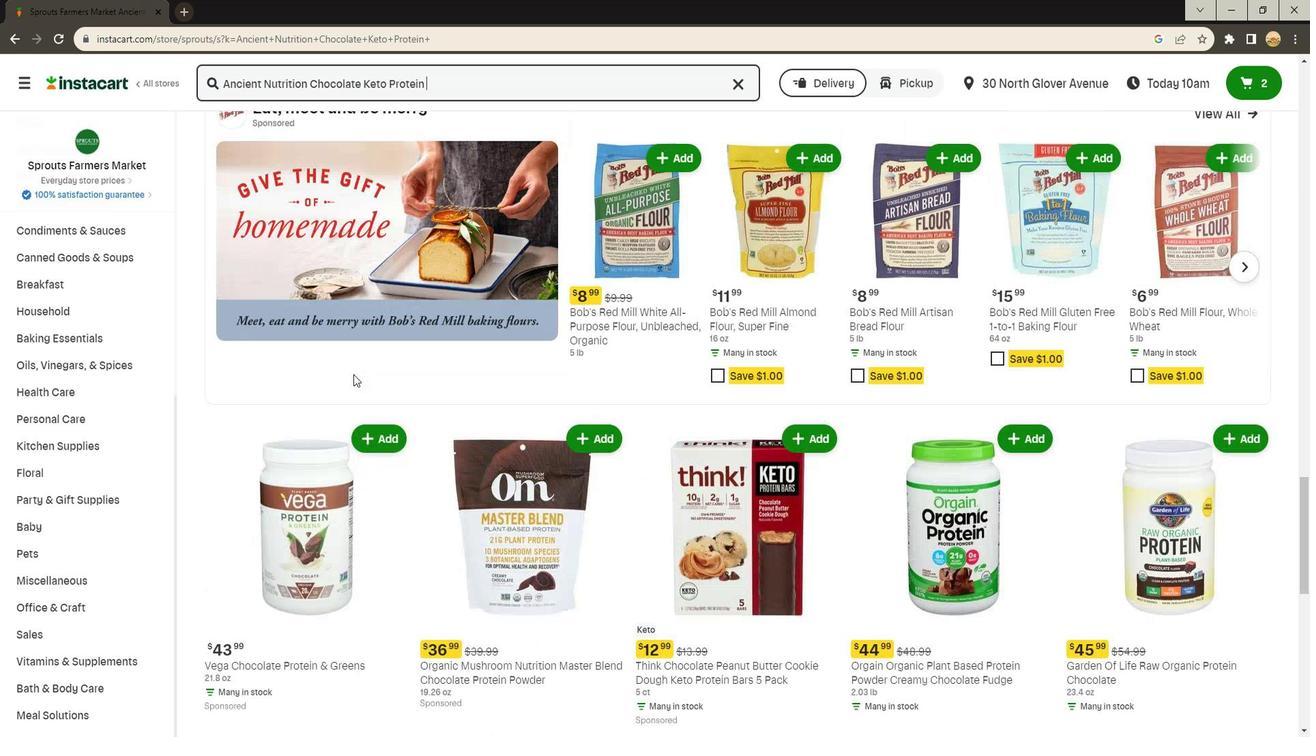 
Action: Mouse scrolled (350, 374) with delta (0, 0)
Screenshot: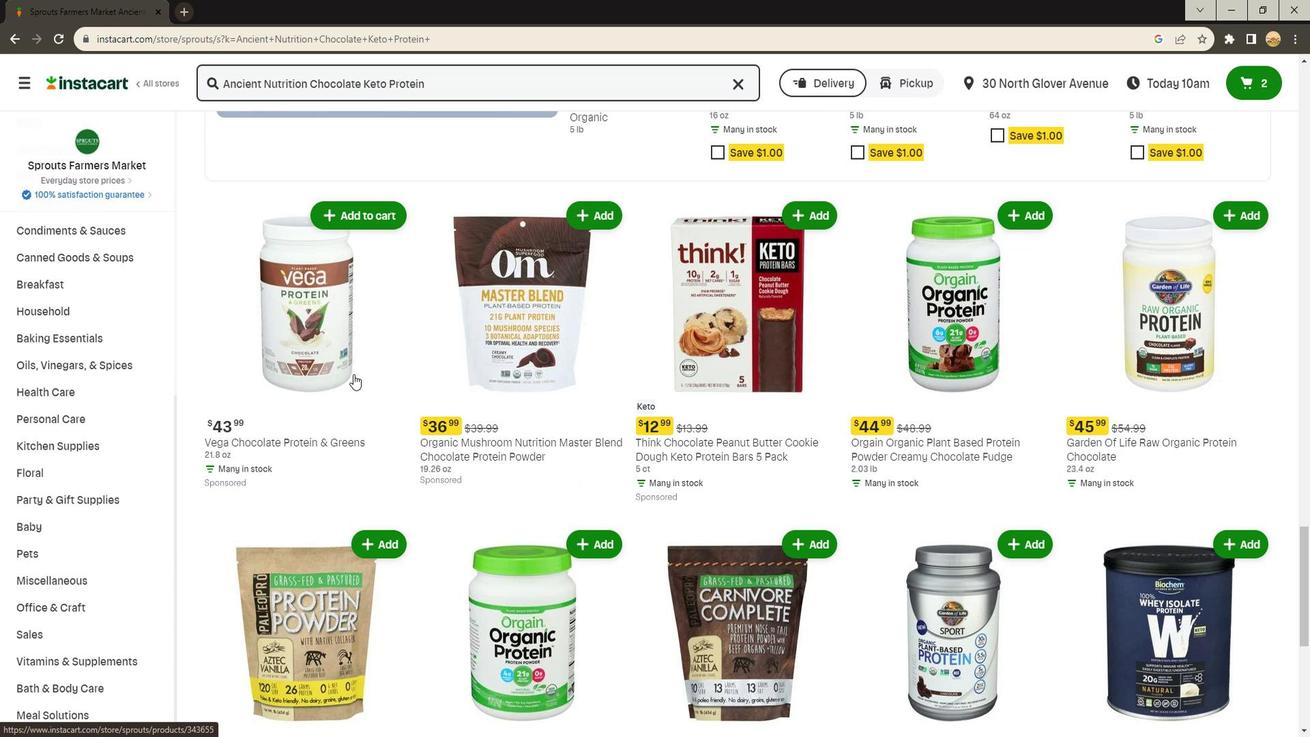 
Action: Mouse scrolled (350, 374) with delta (0, 0)
Screenshot: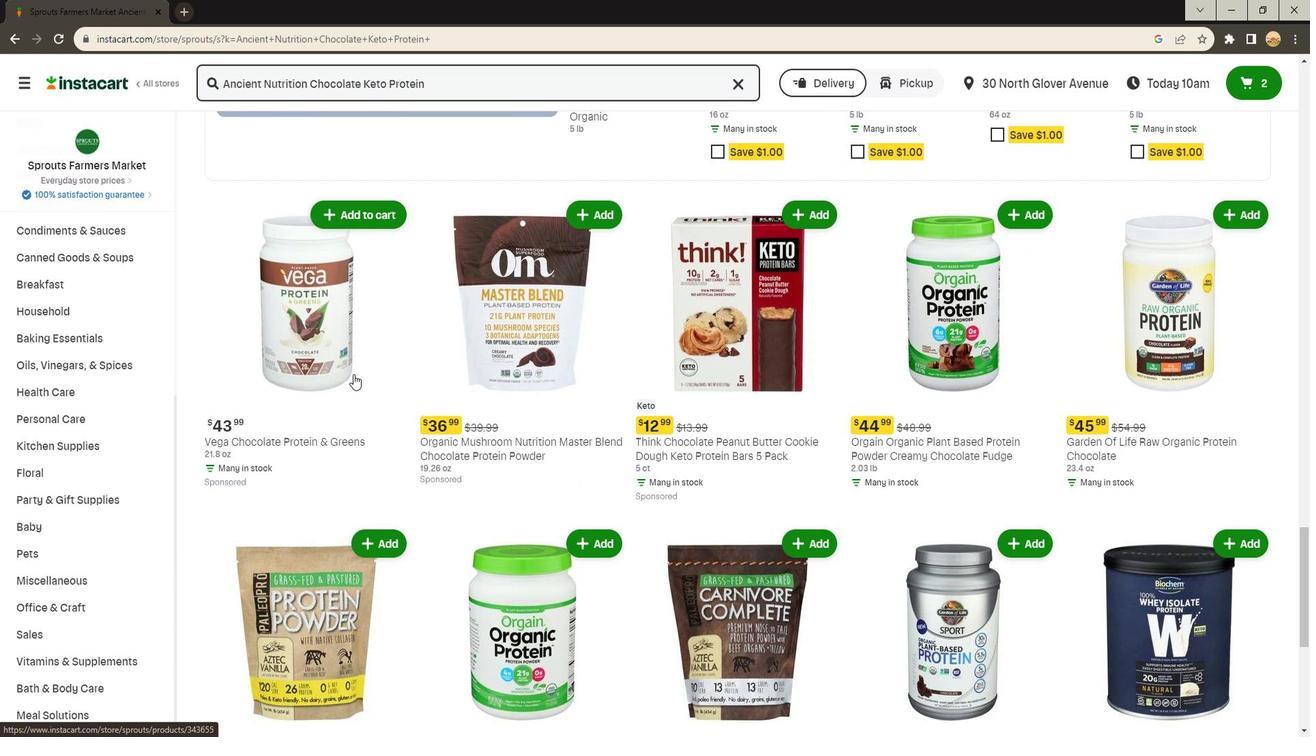 
Action: Mouse scrolled (350, 374) with delta (0, 0)
Screenshot: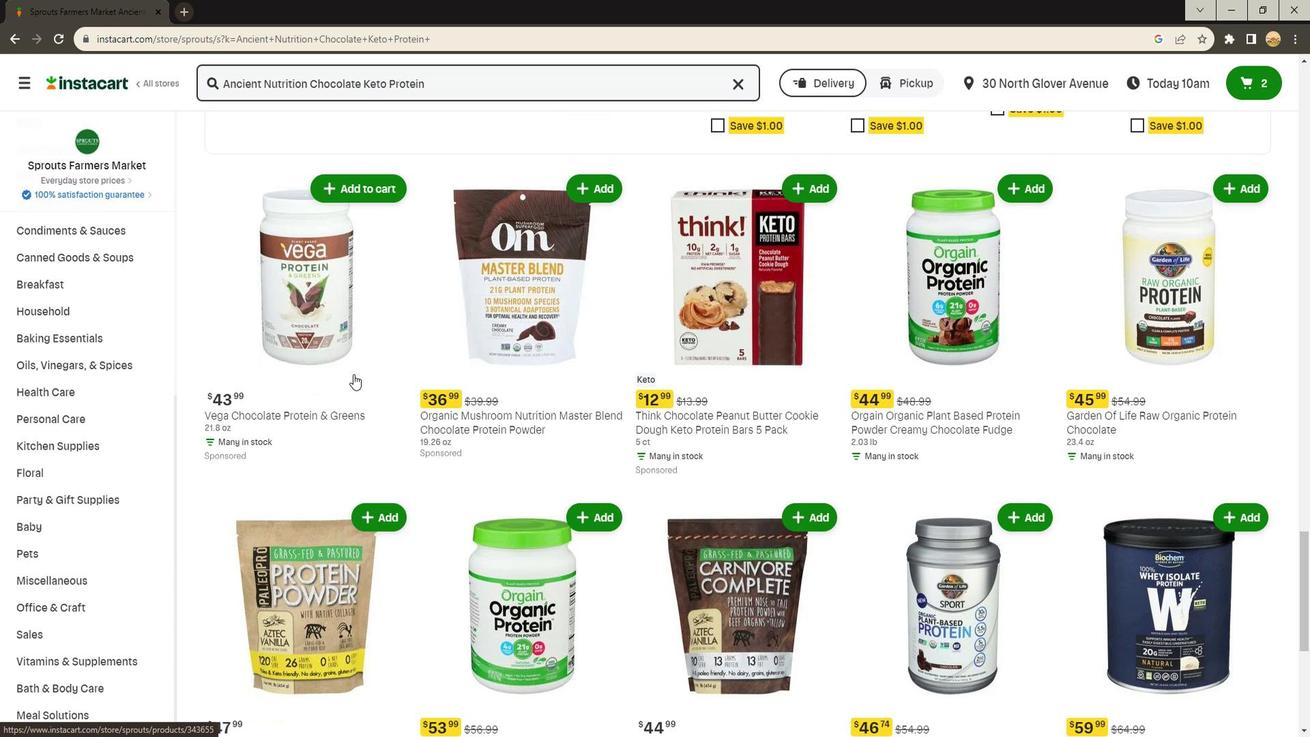 
Action: Mouse scrolled (350, 374) with delta (0, 0)
Screenshot: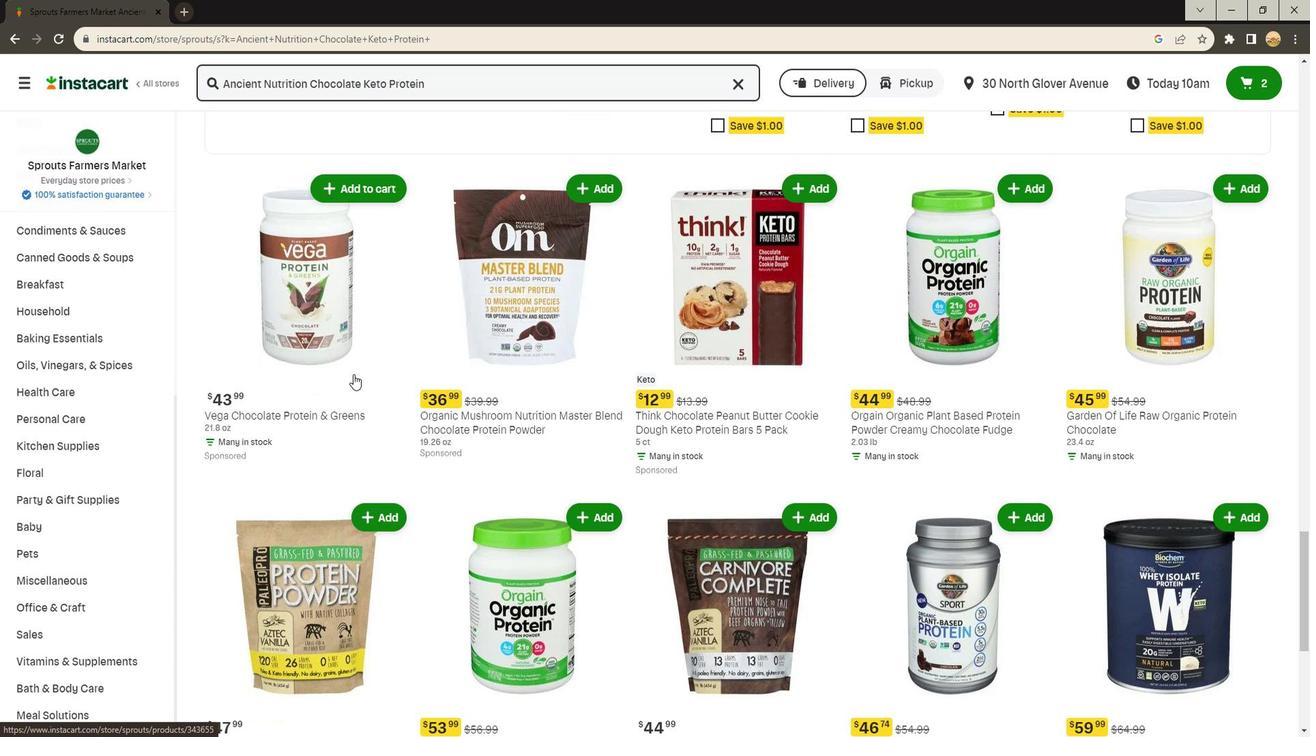 
Action: Mouse scrolled (350, 374) with delta (0, 0)
Screenshot: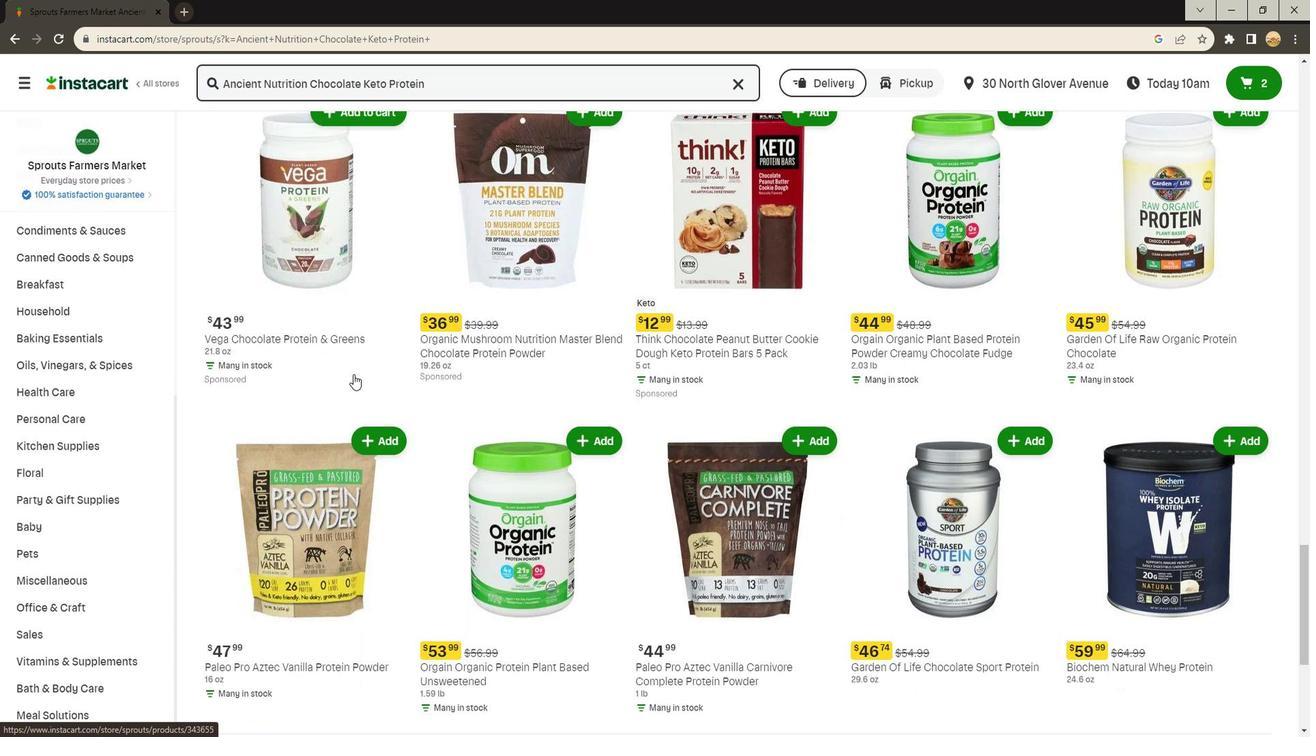 
Action: Mouse scrolled (350, 374) with delta (0, 0)
Screenshot: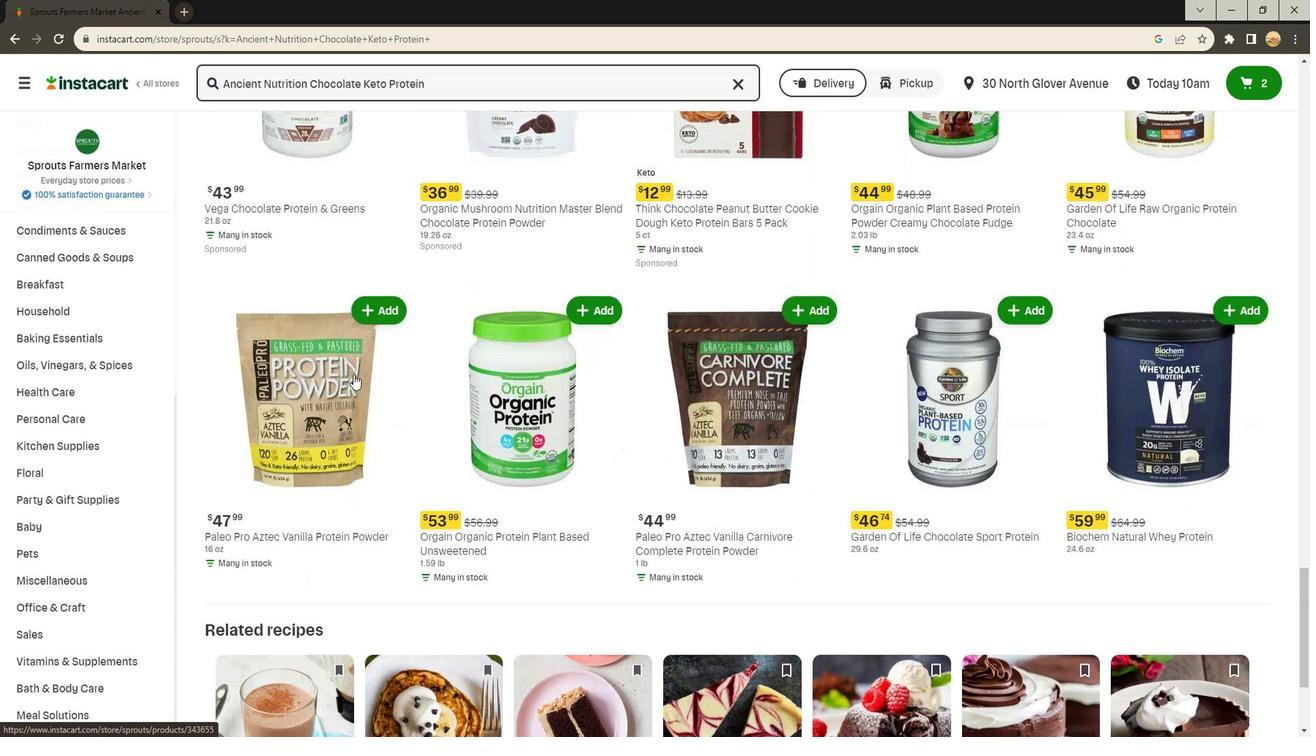 
Action: Mouse moved to (350, 374)
Screenshot: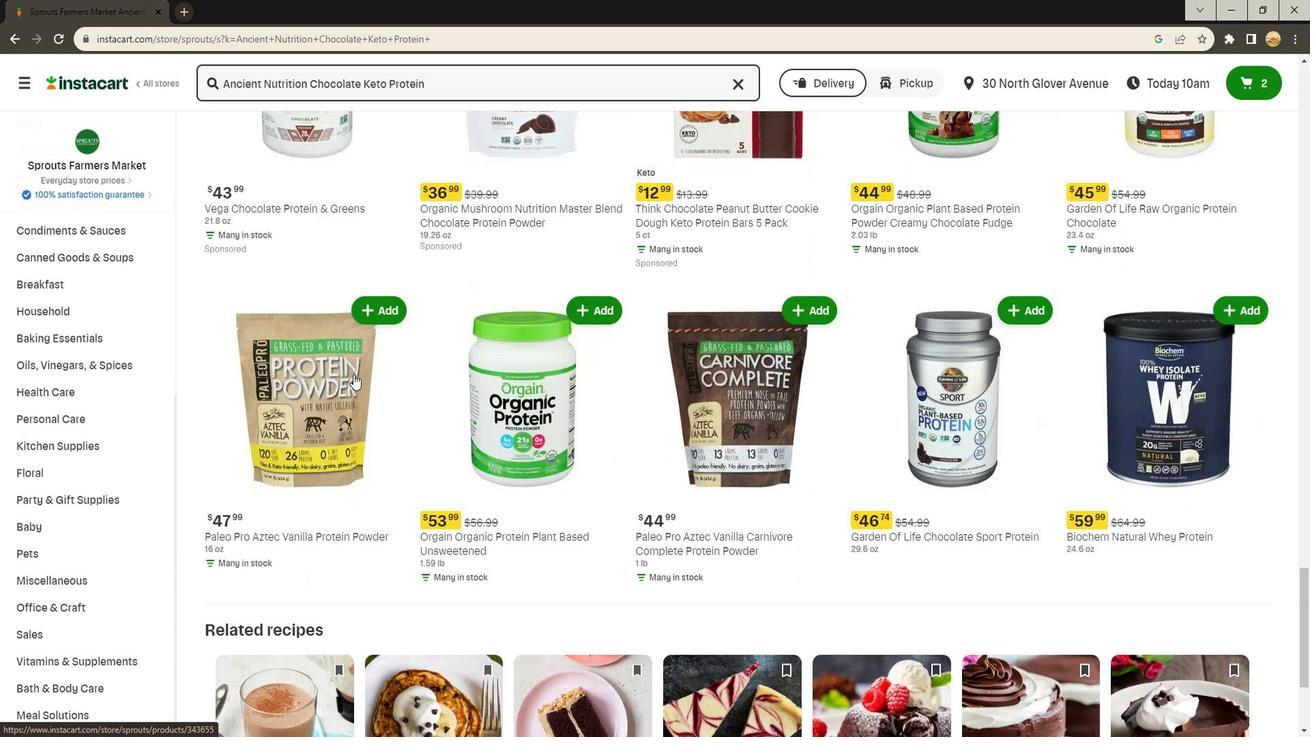 
Action: Mouse scrolled (350, 374) with delta (0, 0)
Screenshot: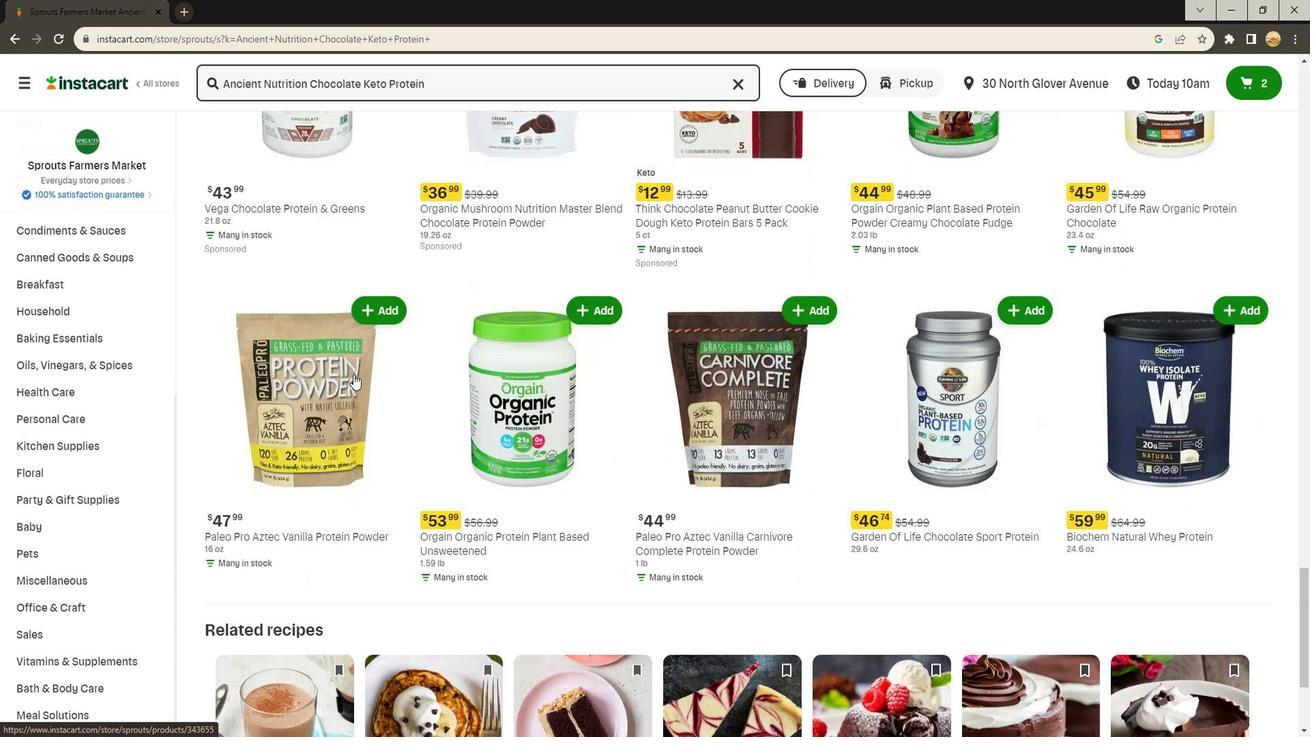 
Action: Mouse moved to (349, 374)
Screenshot: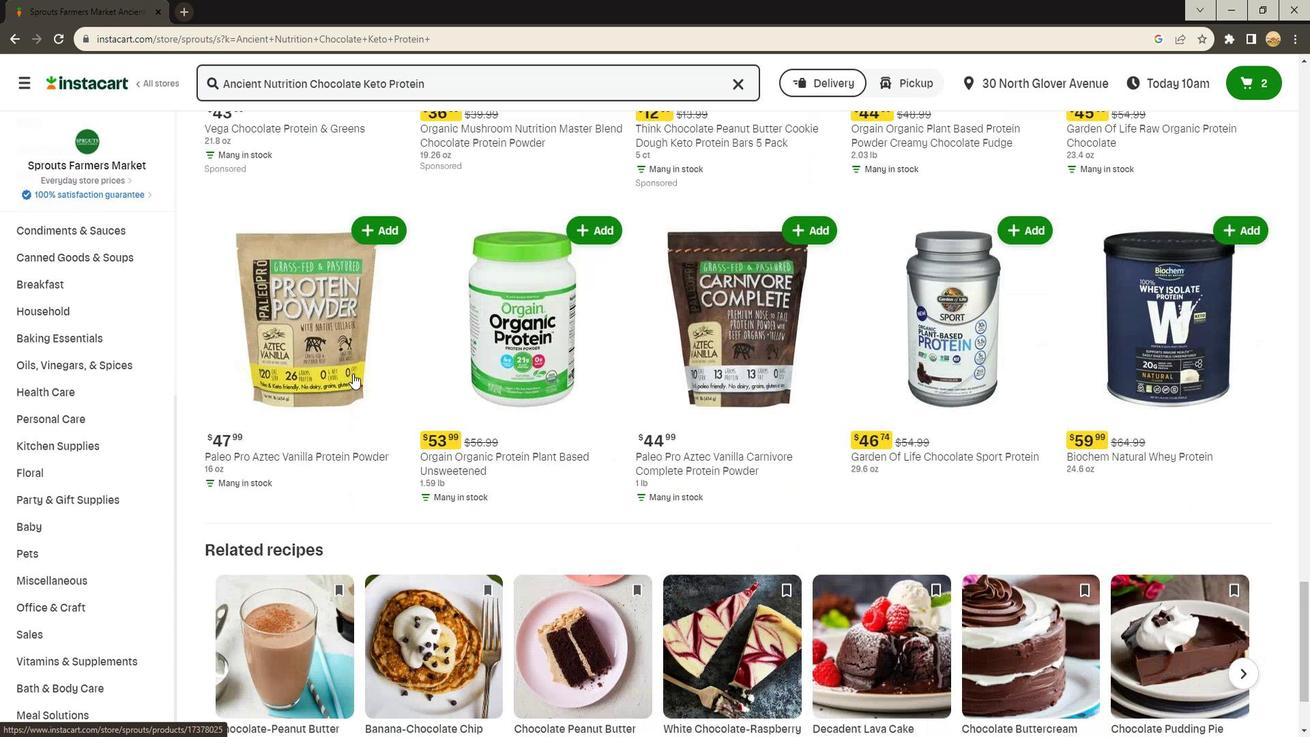 
Action: Mouse scrolled (349, 374) with delta (0, 0)
Screenshot: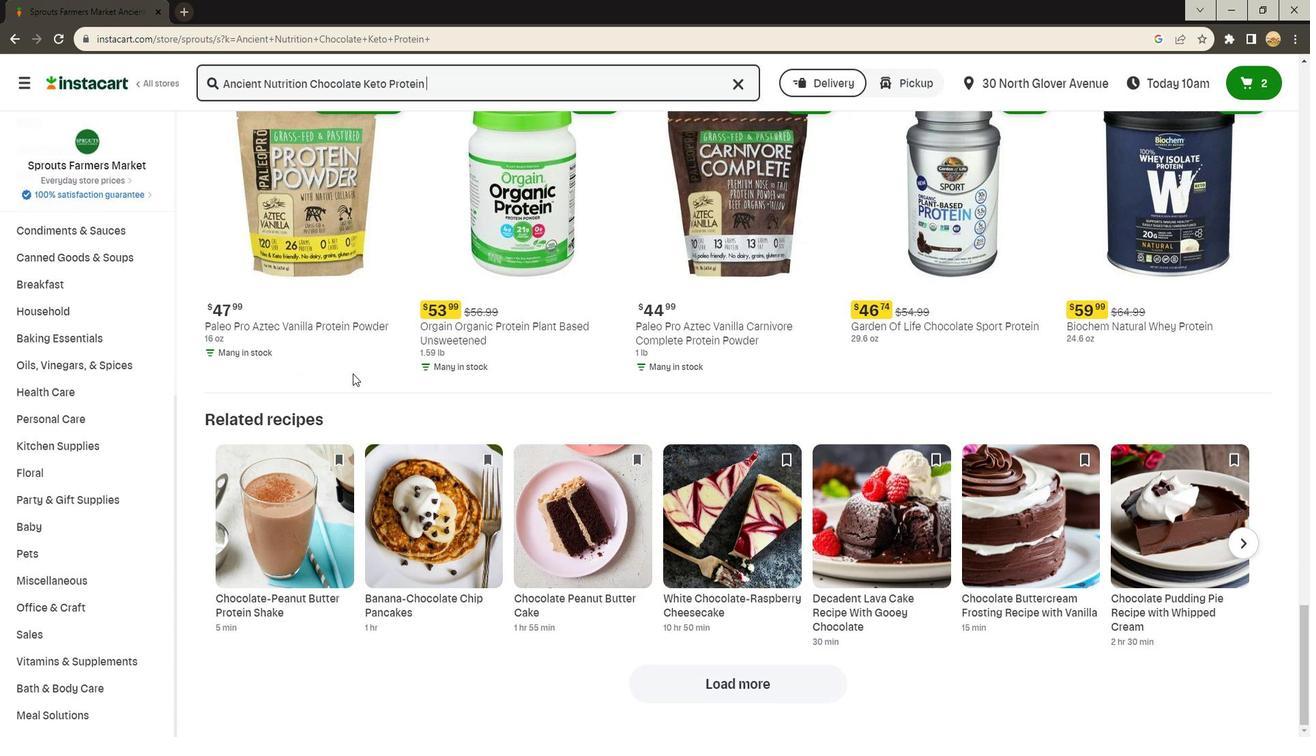 
Action: Mouse moved to (345, 376)
Screenshot: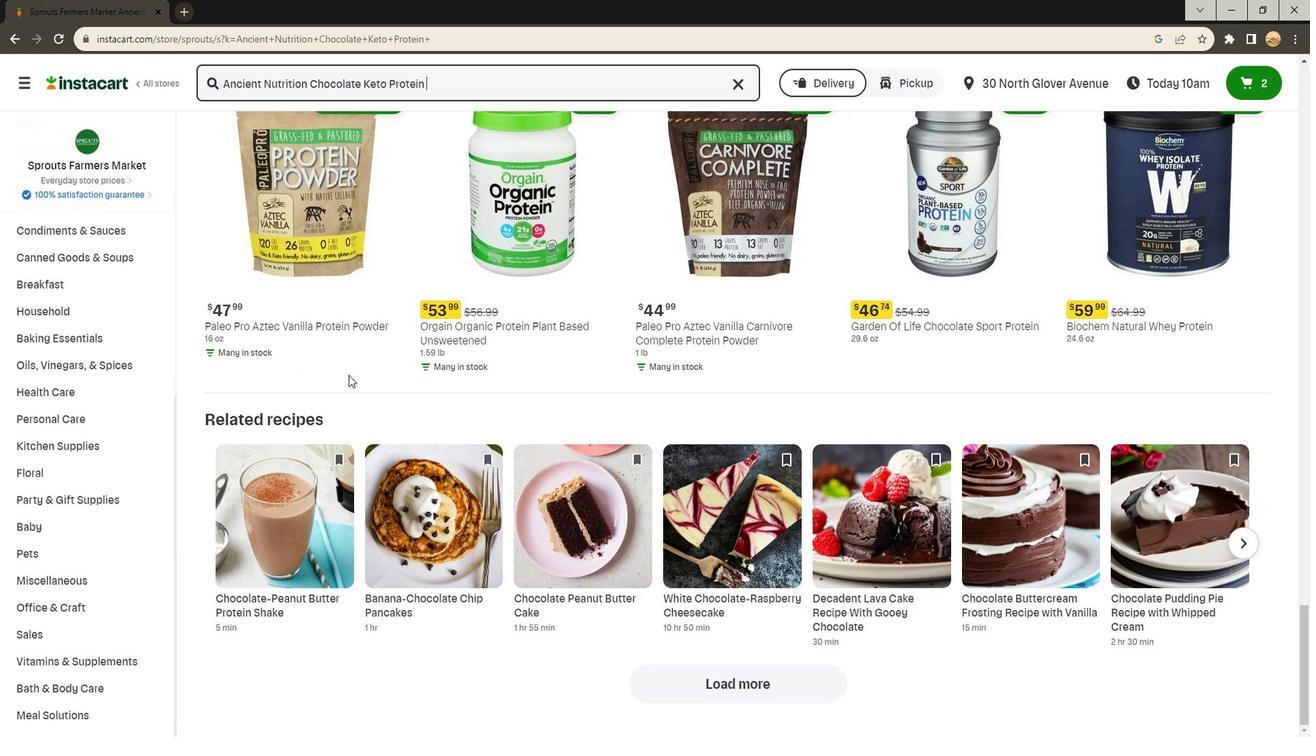 
Action: Mouse scrolled (345, 375) with delta (0, 0)
Screenshot: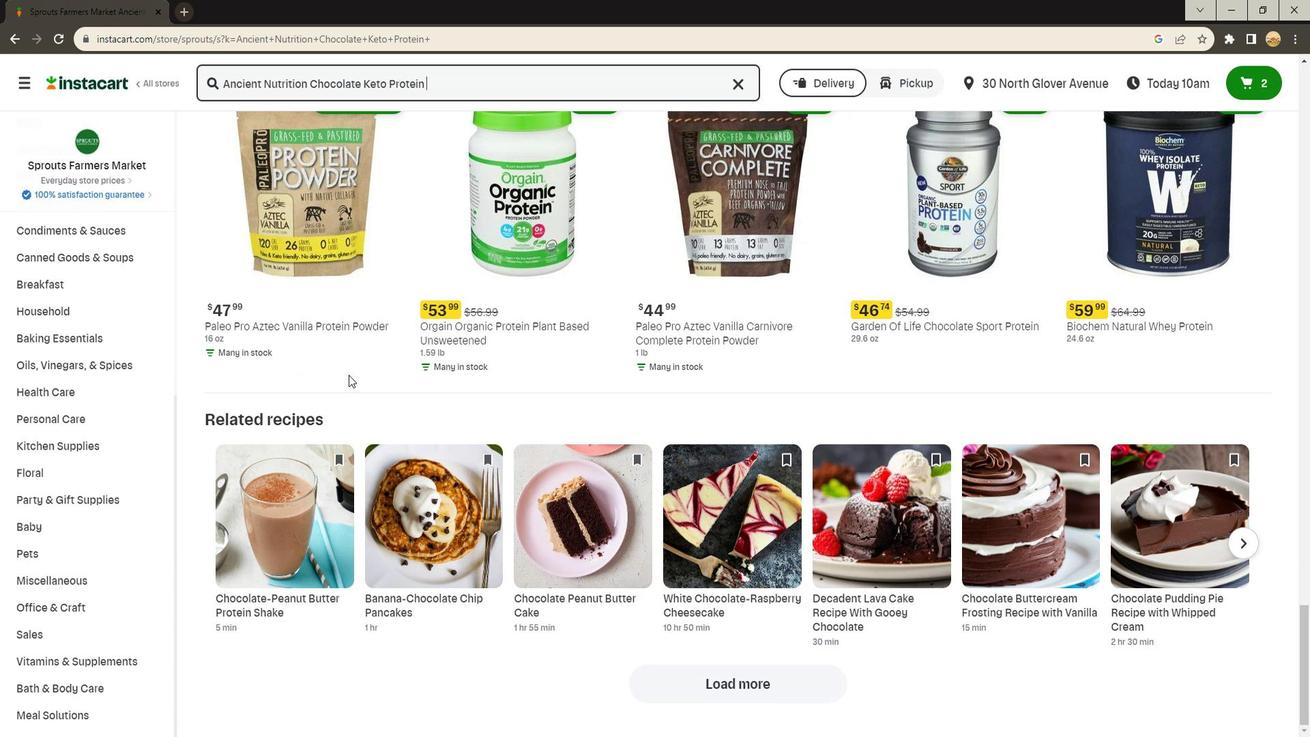 
Action: Mouse moved to (339, 380)
Screenshot: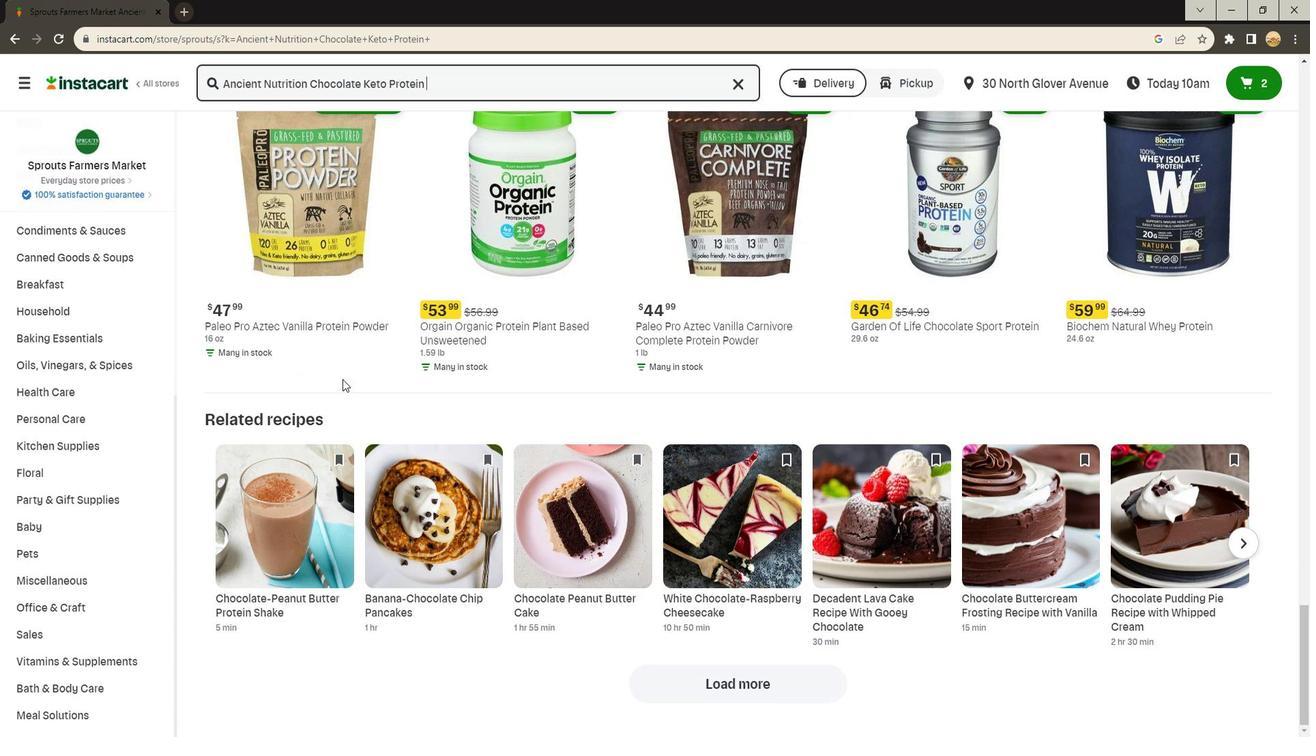 
Action: Mouse scrolled (339, 379) with delta (0, 0)
Screenshot: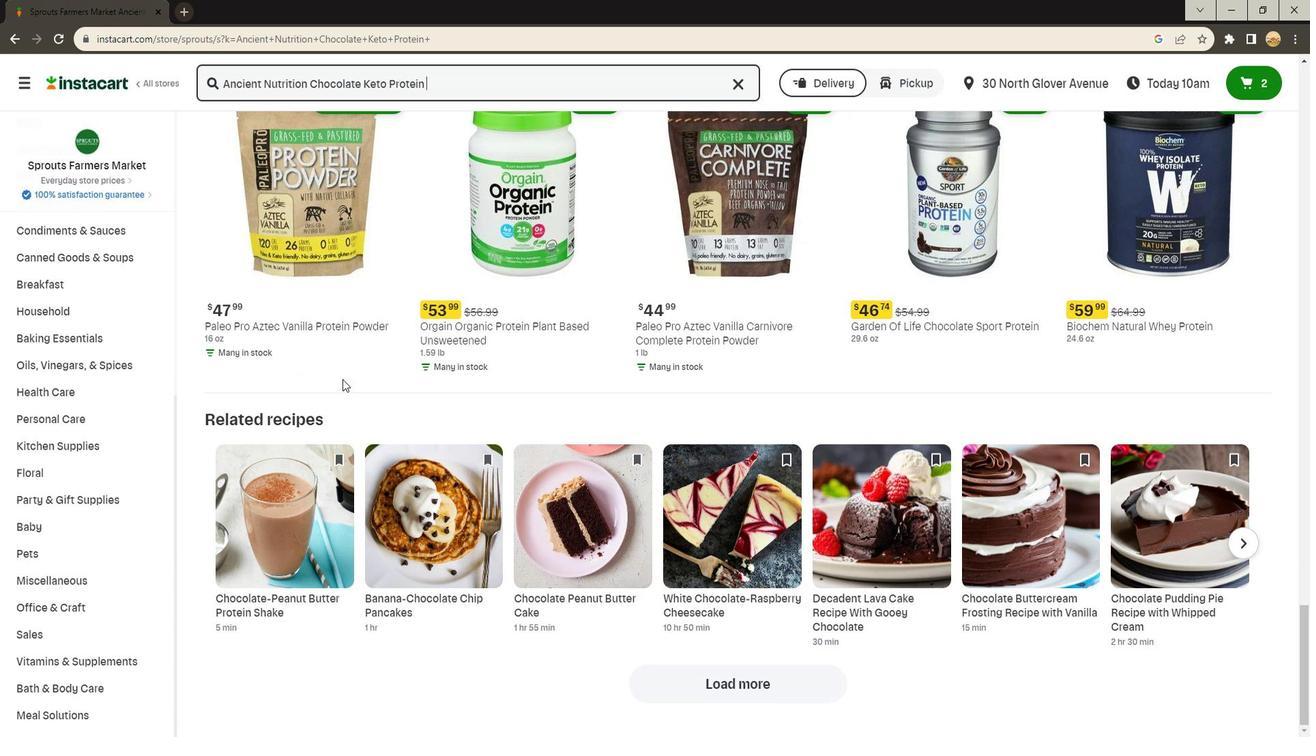 
Action: Mouse moved to (333, 385)
Screenshot: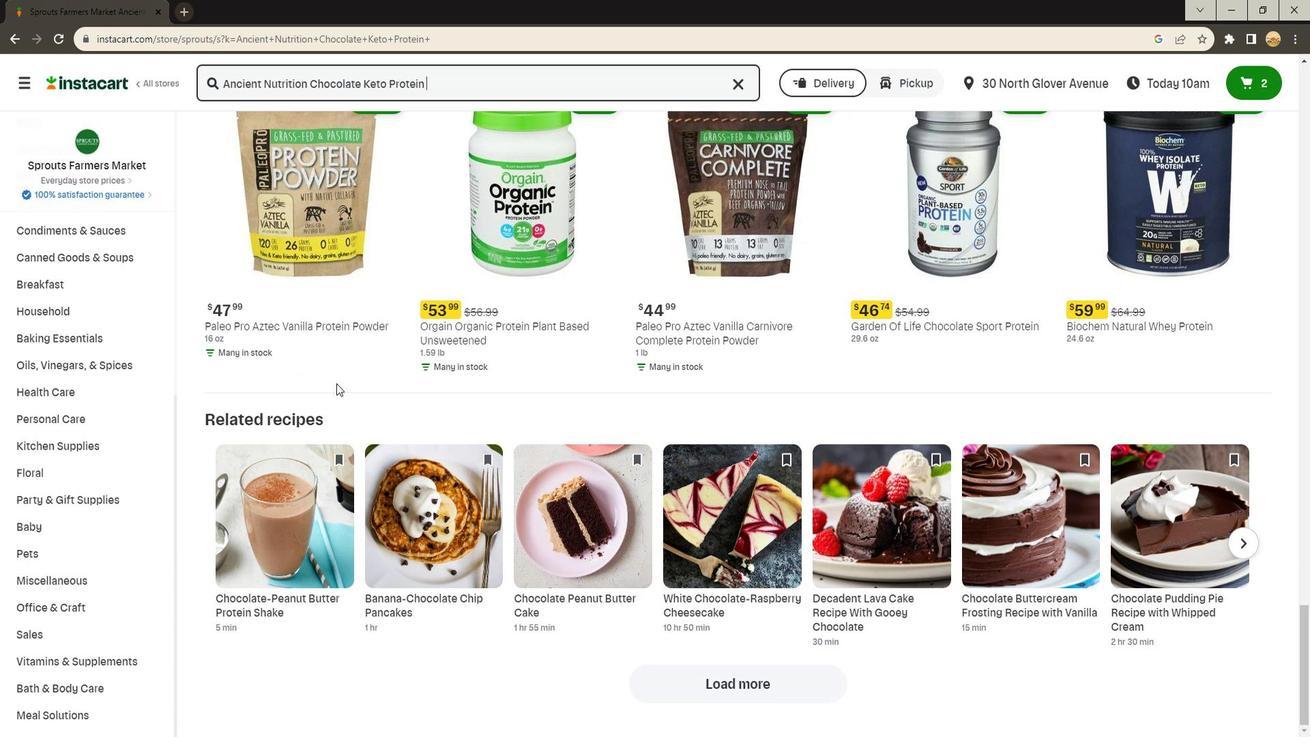 
Action: Mouse scrolled (333, 385) with delta (0, 0)
Screenshot: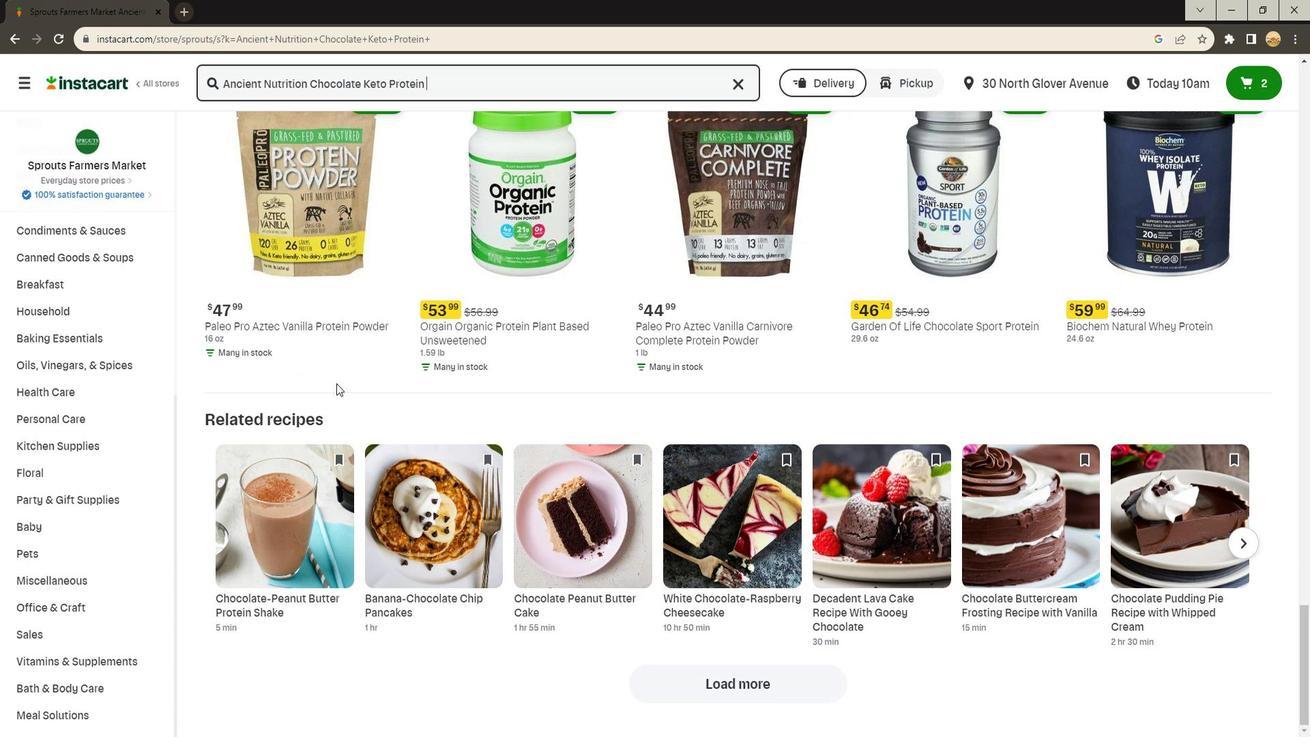 
Action: Mouse moved to (329, 391)
Screenshot: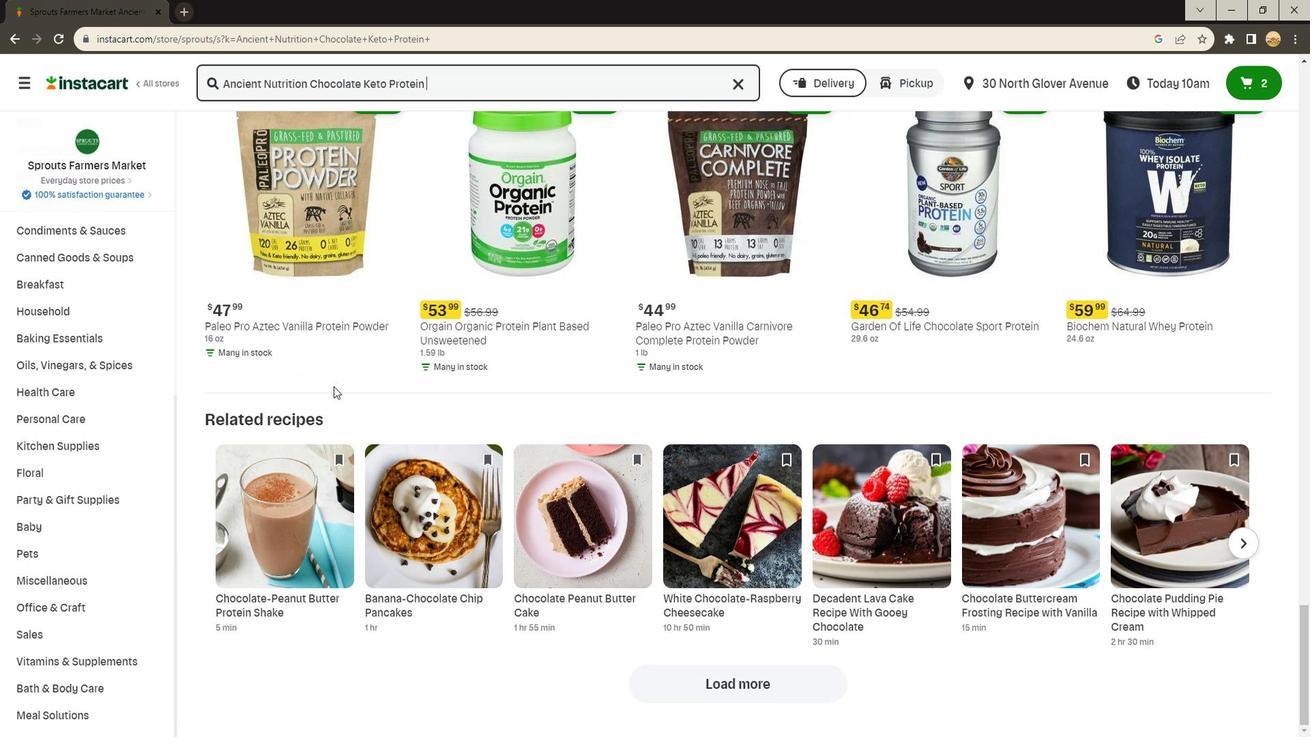 
